 Task: Find connections with filter location Hornchurch with filter topic #Healthwith filter profile language Potuguese with filter current company Edureka with filter school SunBeam Institute of Information Technology, Pune-Karad with filter industry Janitorial Services with filter service category Family Law with filter keywords title Sales Representative
Action: Mouse moved to (179, 289)
Screenshot: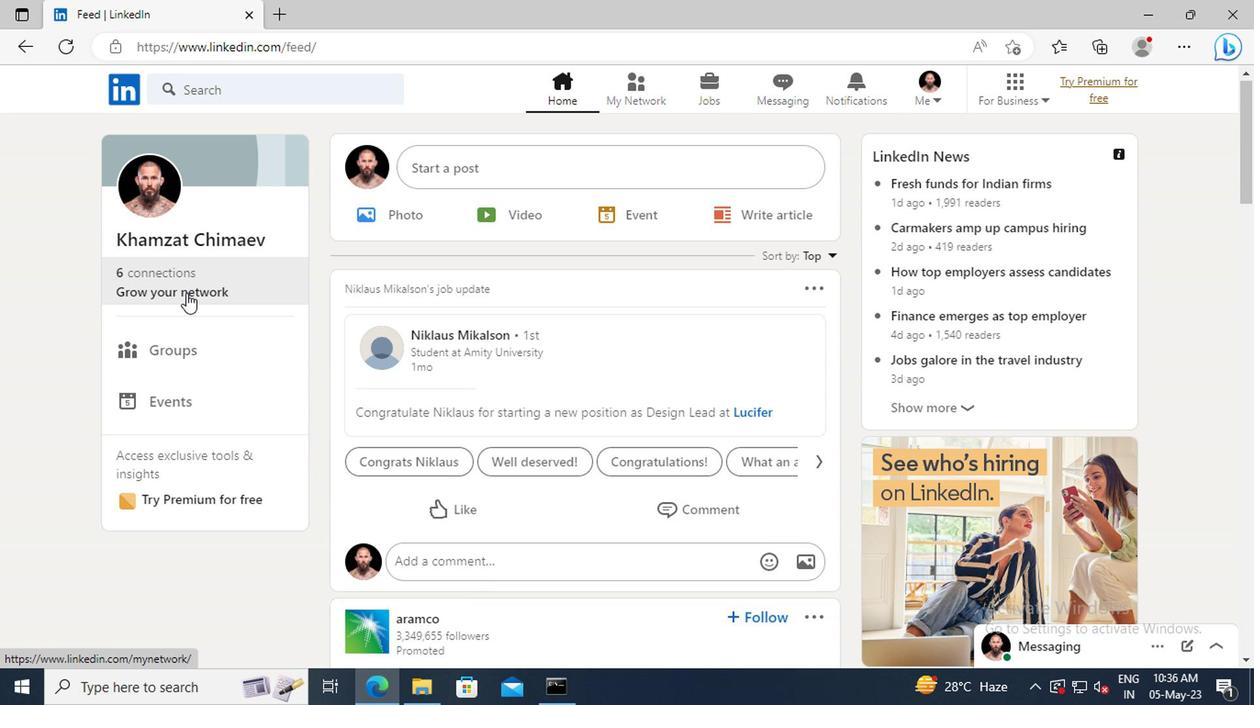 
Action: Mouse pressed left at (179, 289)
Screenshot: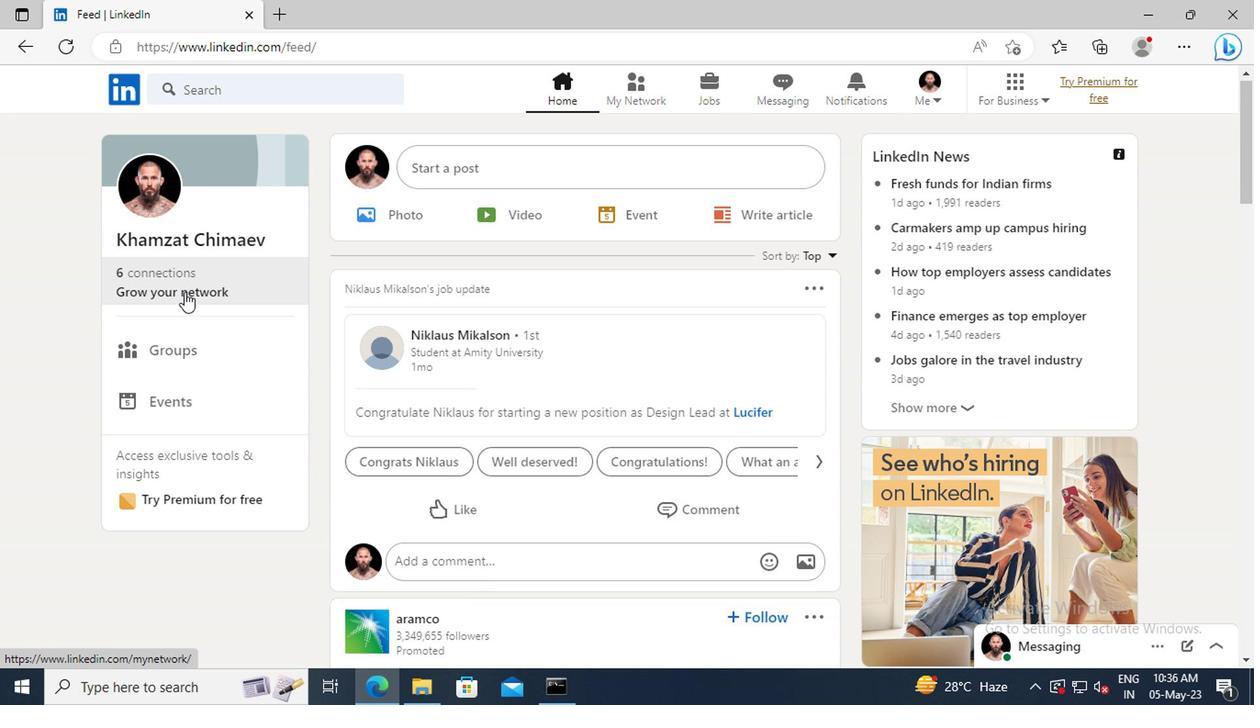 
Action: Mouse moved to (195, 200)
Screenshot: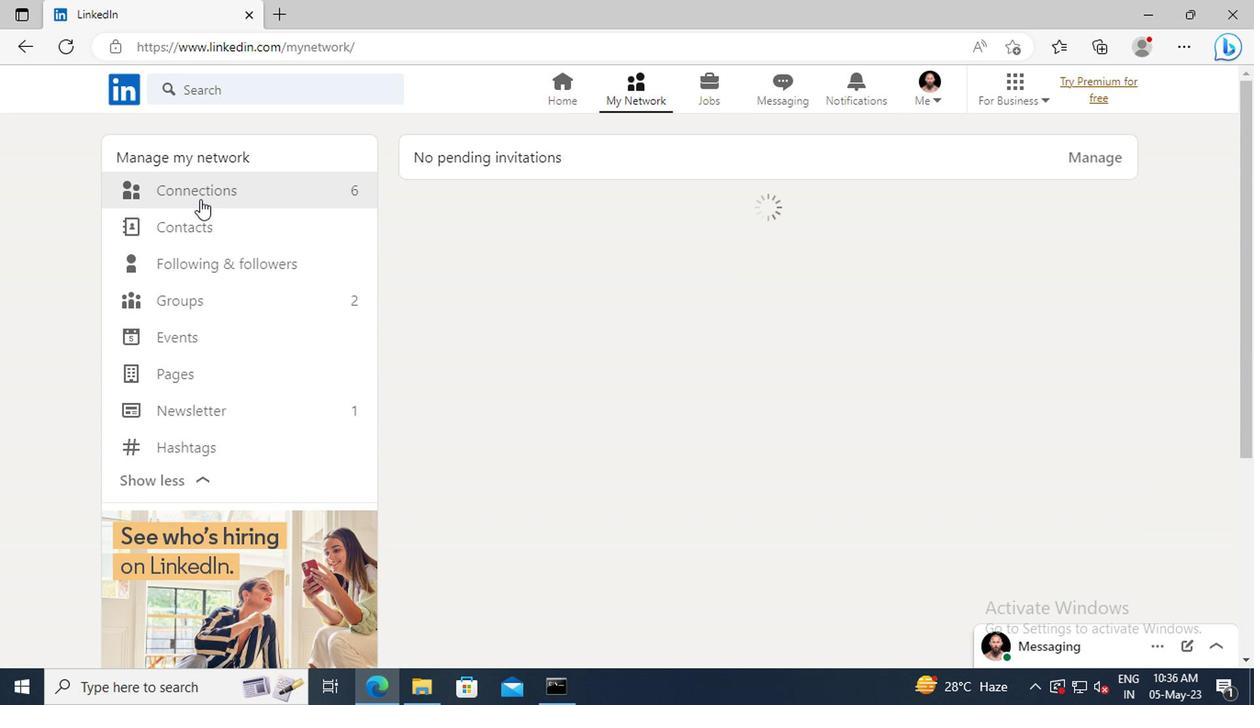 
Action: Mouse pressed left at (195, 200)
Screenshot: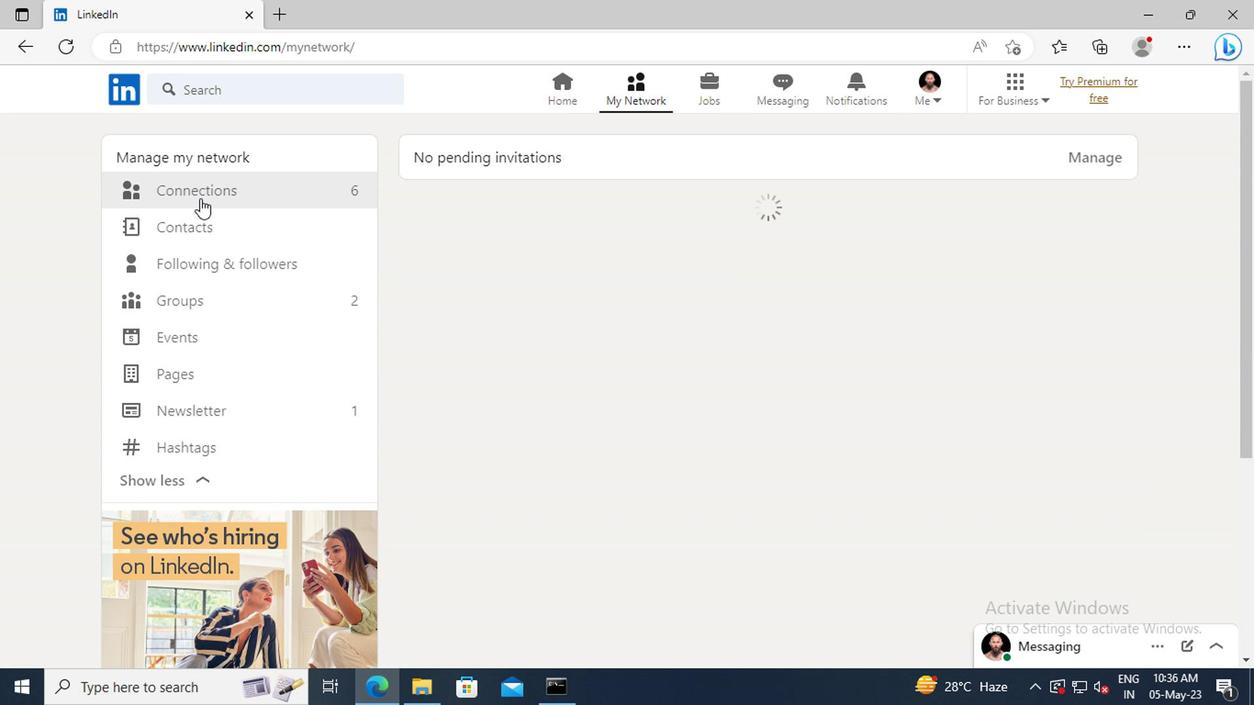 
Action: Mouse moved to (766, 197)
Screenshot: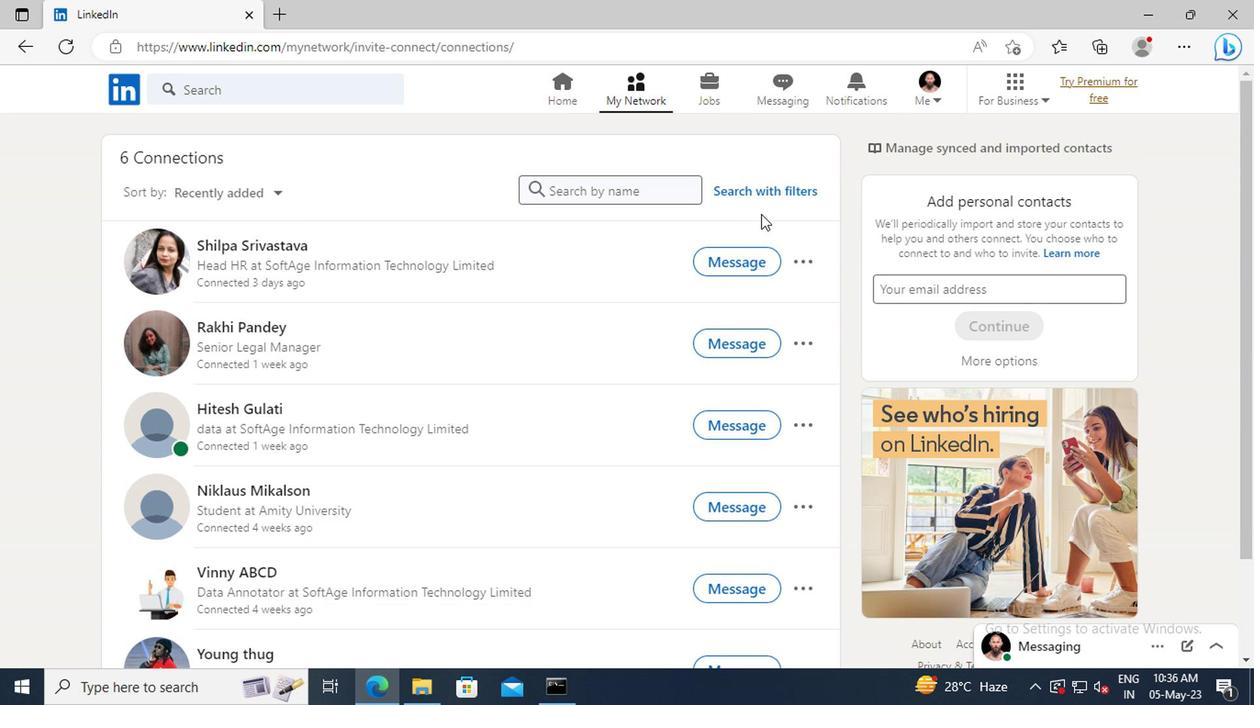 
Action: Mouse pressed left at (766, 197)
Screenshot: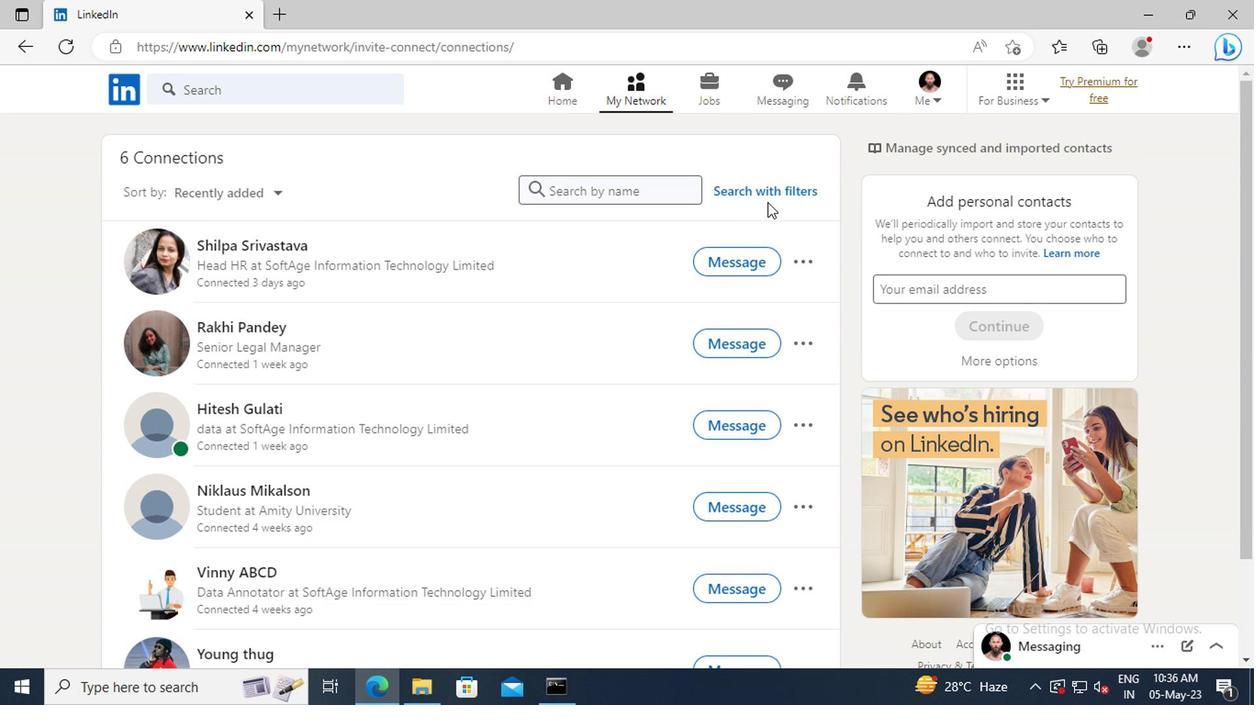 
Action: Mouse moved to (698, 145)
Screenshot: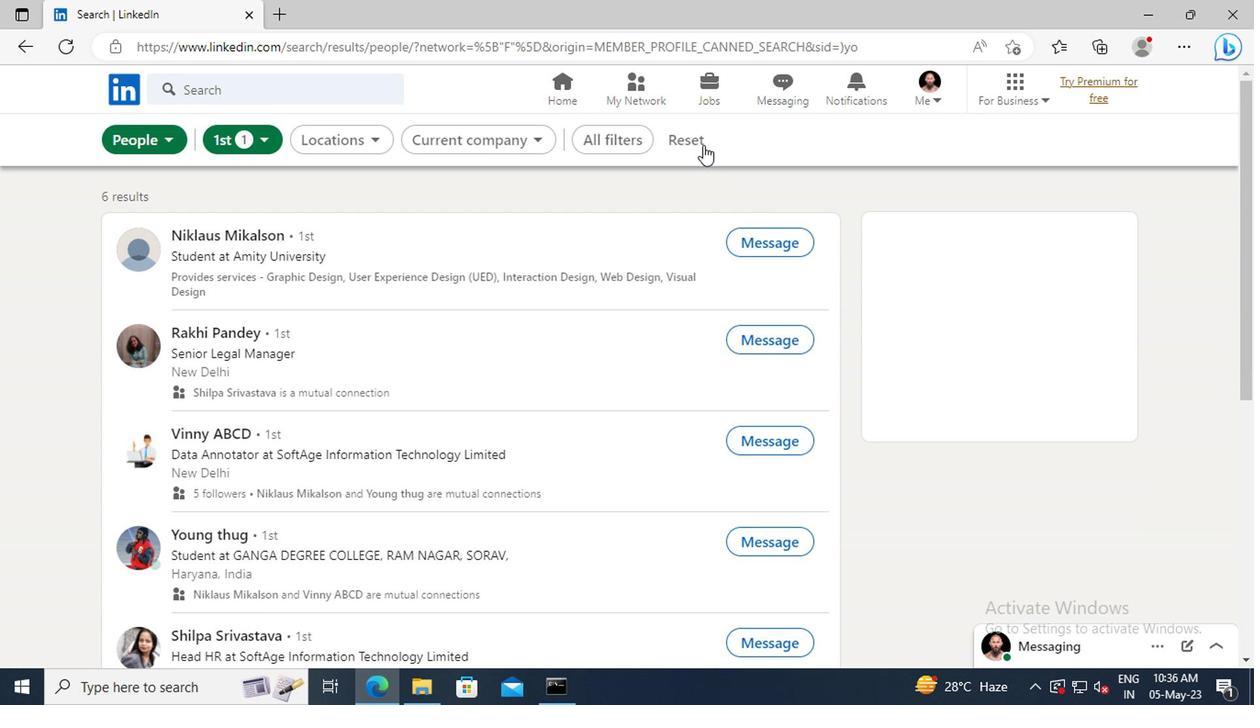 
Action: Mouse pressed left at (698, 145)
Screenshot: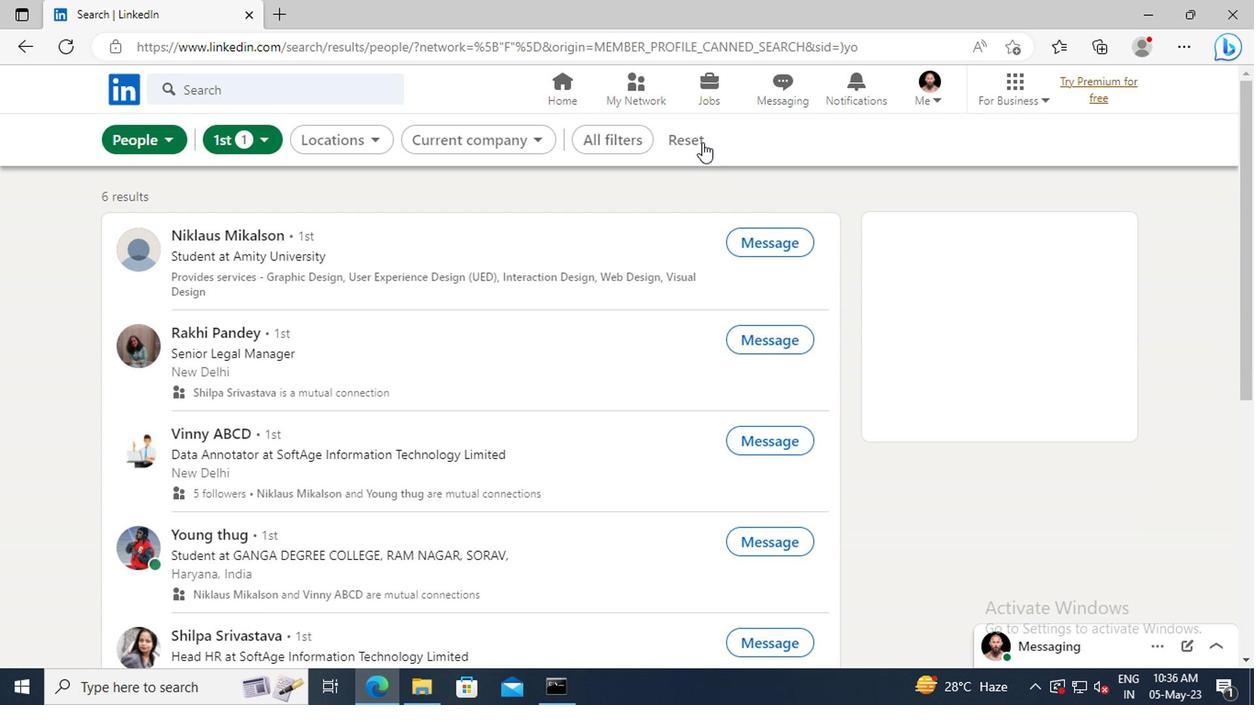
Action: Mouse moved to (676, 145)
Screenshot: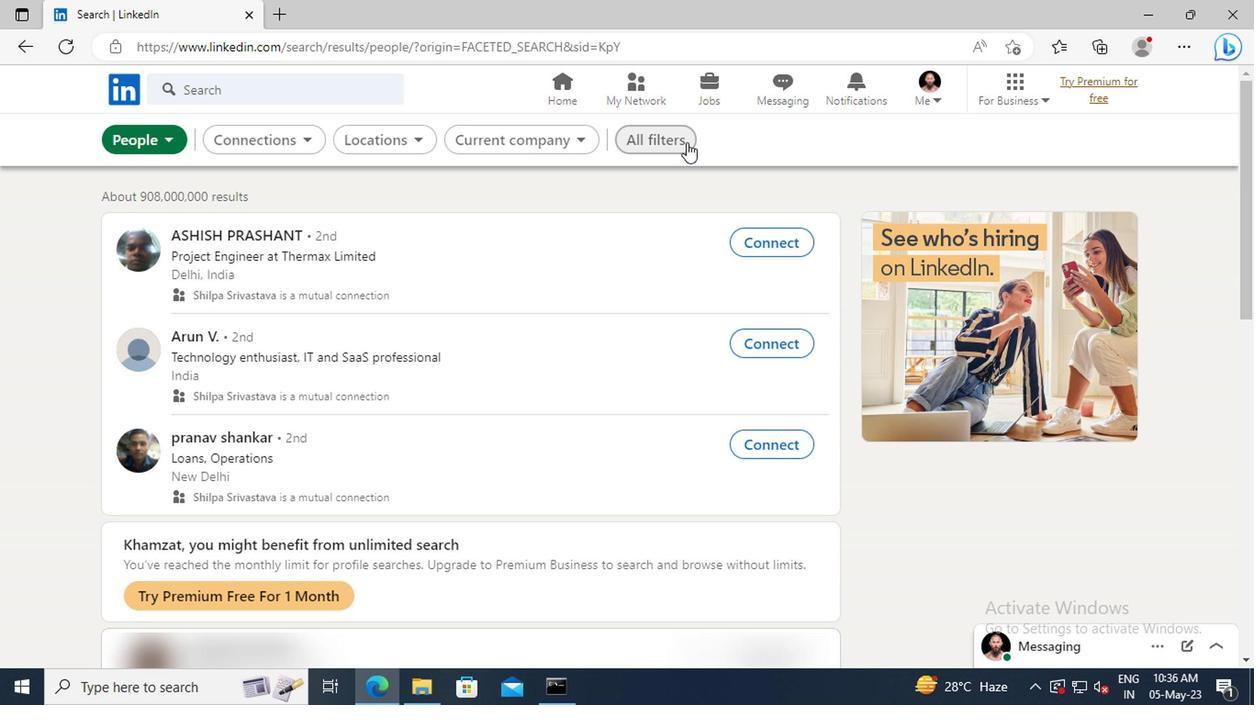 
Action: Mouse pressed left at (676, 145)
Screenshot: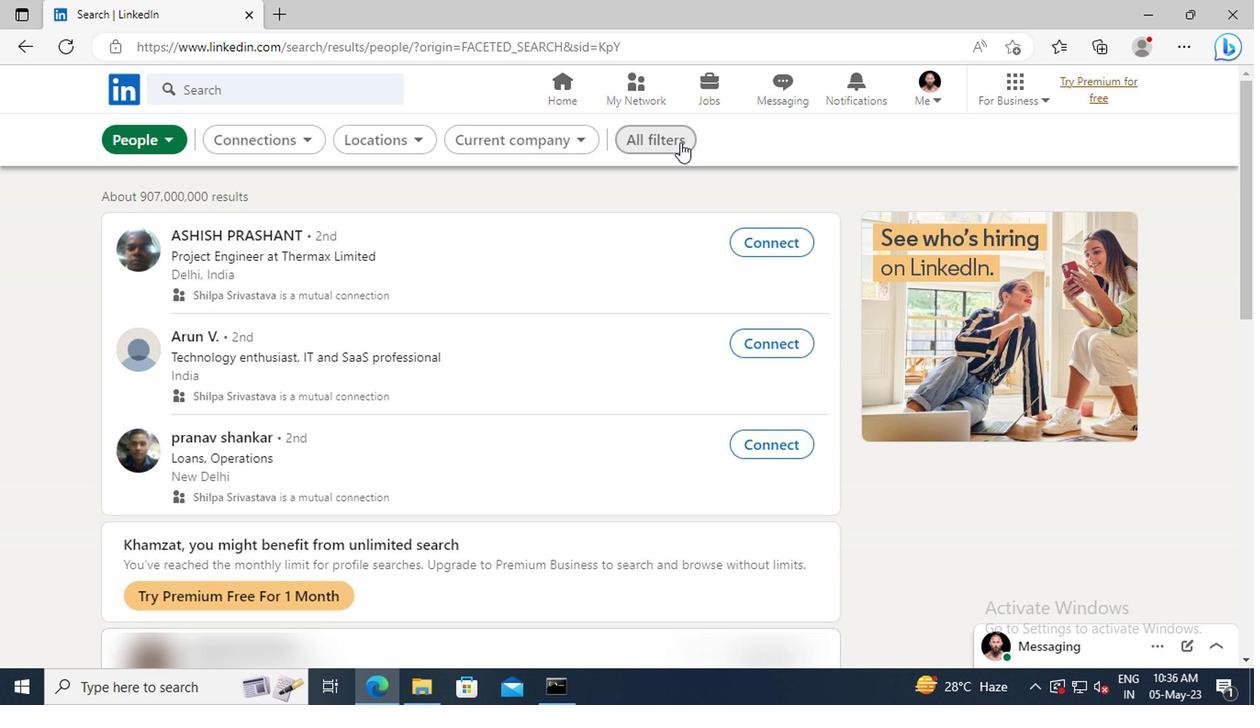 
Action: Mouse moved to (1026, 374)
Screenshot: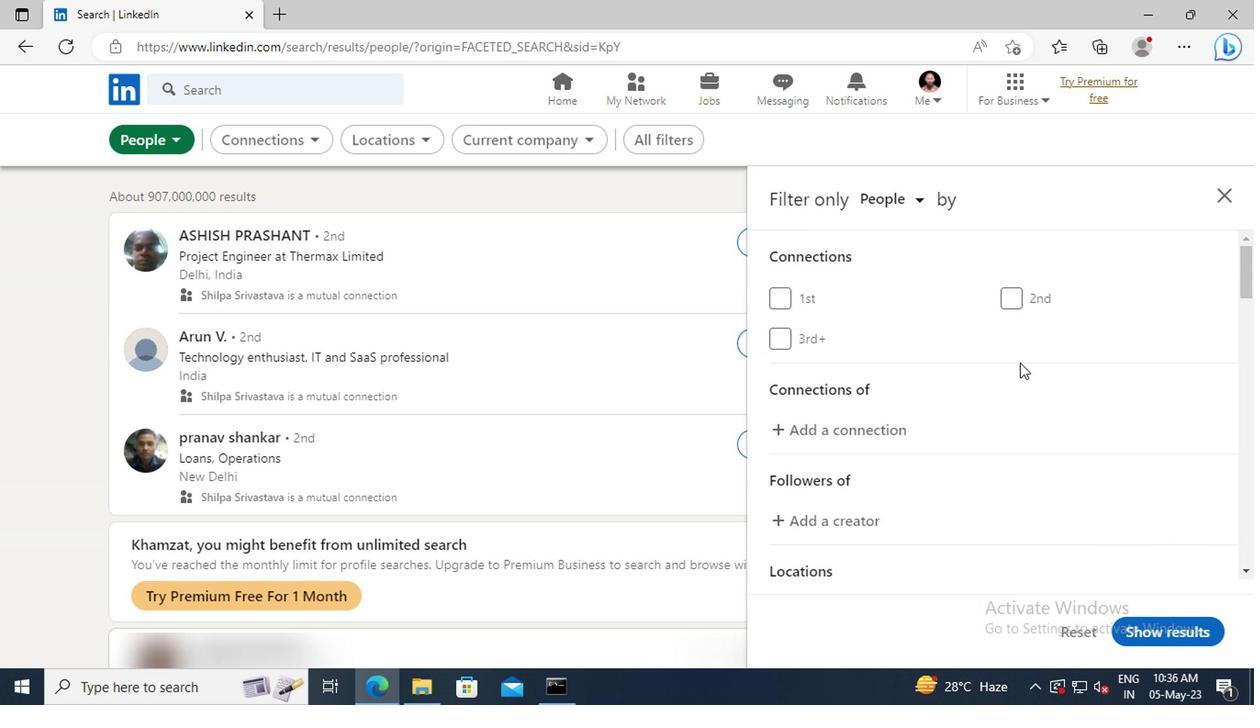 
Action: Mouse scrolled (1026, 373) with delta (0, 0)
Screenshot: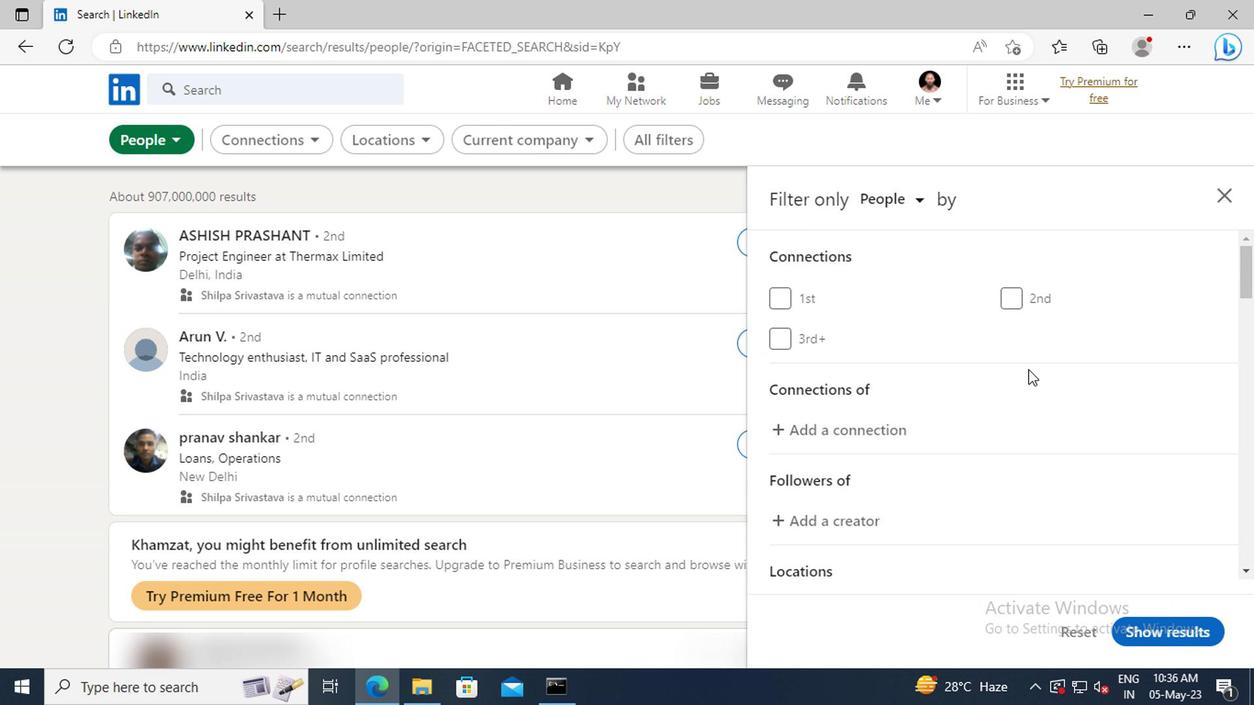 
Action: Mouse scrolled (1026, 373) with delta (0, 0)
Screenshot: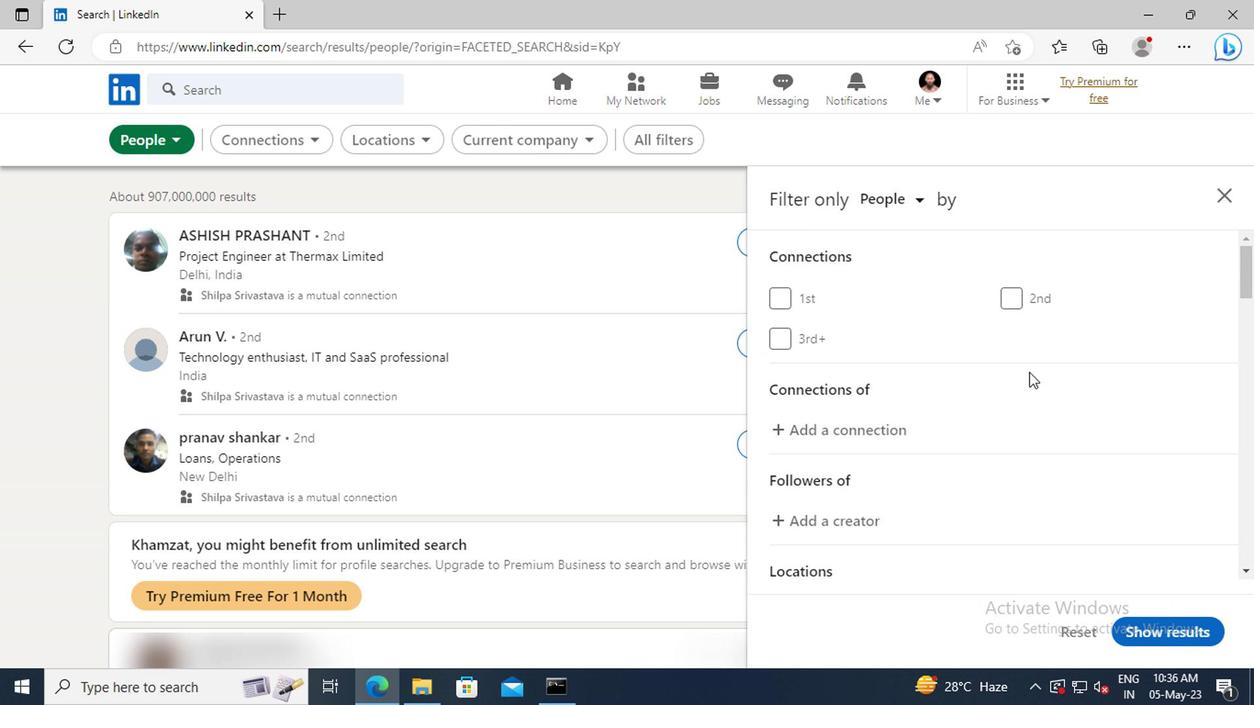 
Action: Mouse scrolled (1026, 373) with delta (0, 0)
Screenshot: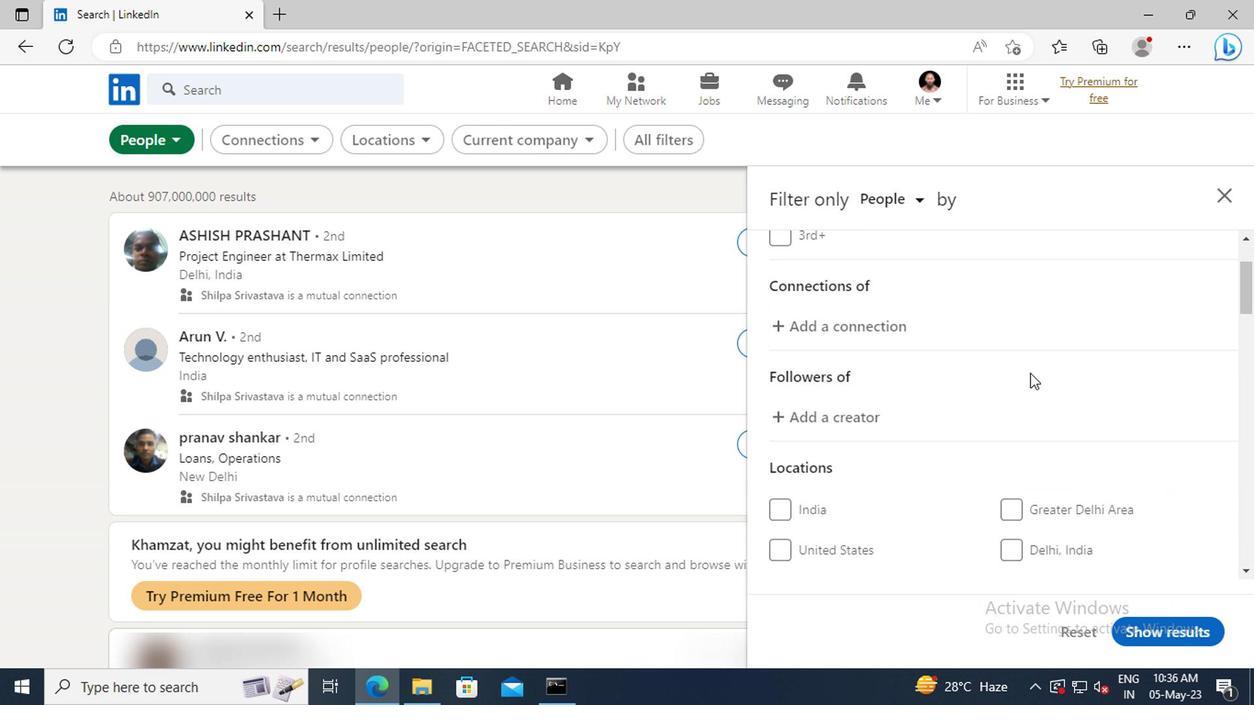 
Action: Mouse scrolled (1026, 373) with delta (0, 0)
Screenshot: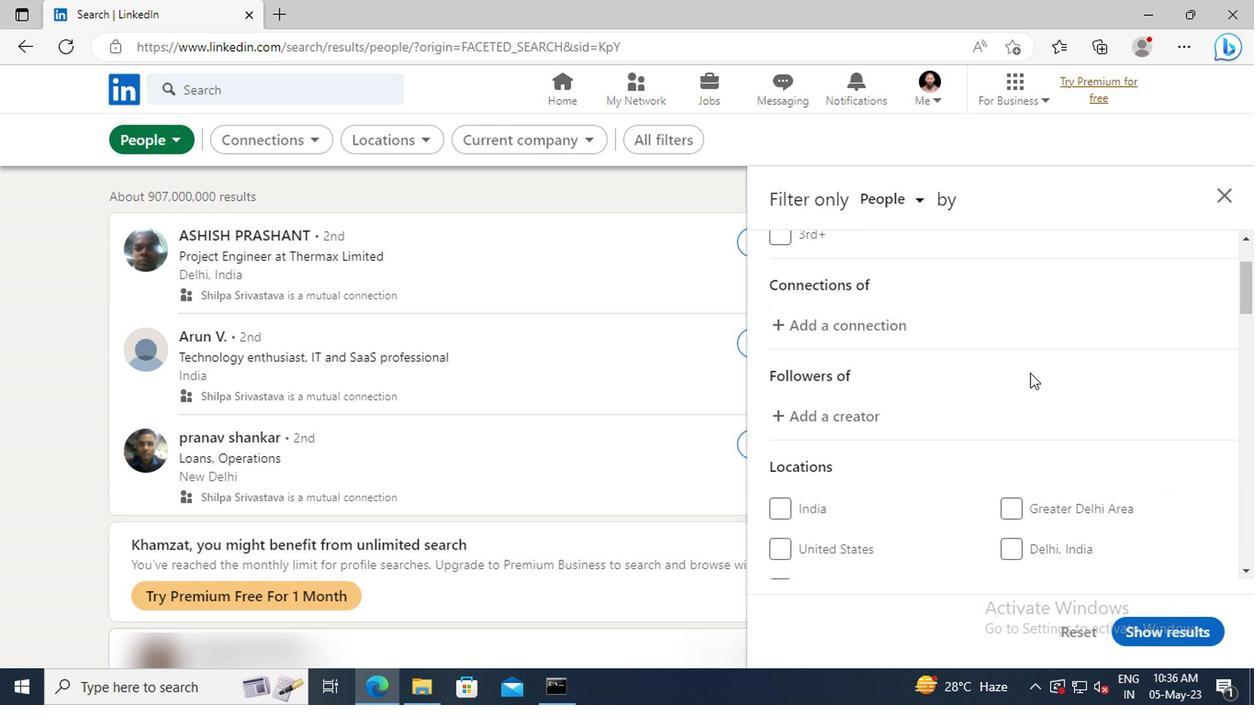 
Action: Mouse scrolled (1026, 373) with delta (0, 0)
Screenshot: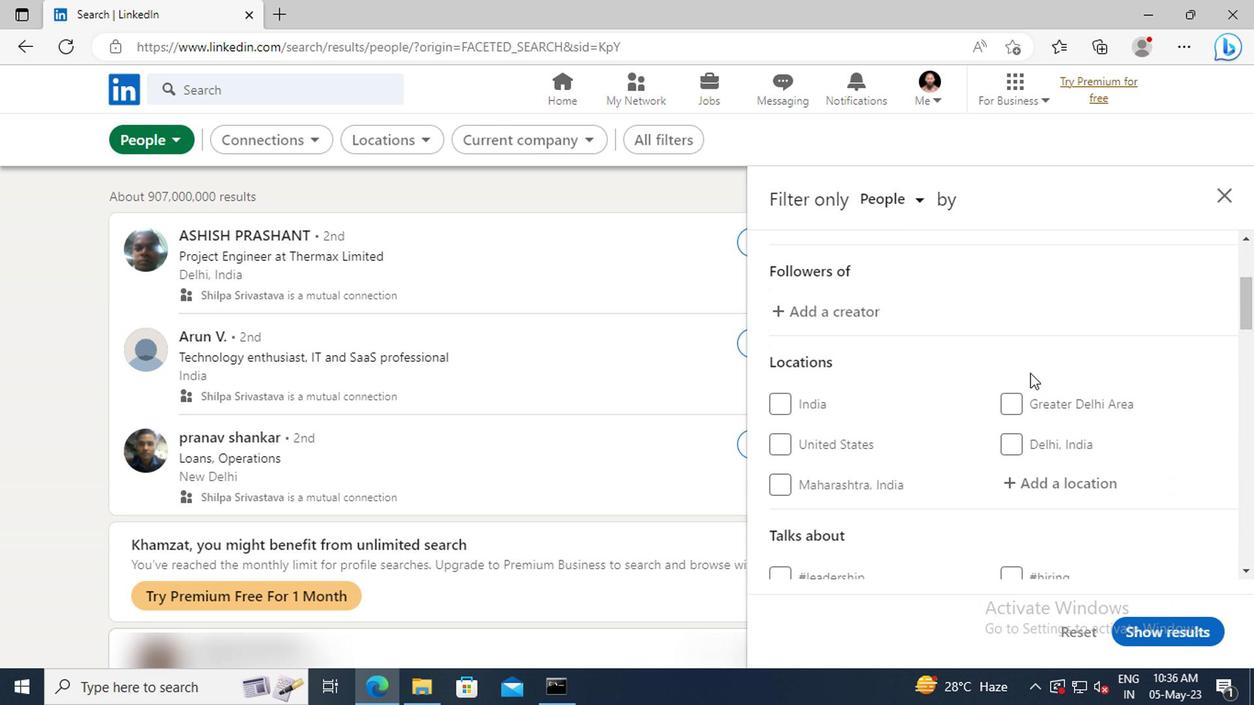 
Action: Mouse scrolled (1026, 373) with delta (0, 0)
Screenshot: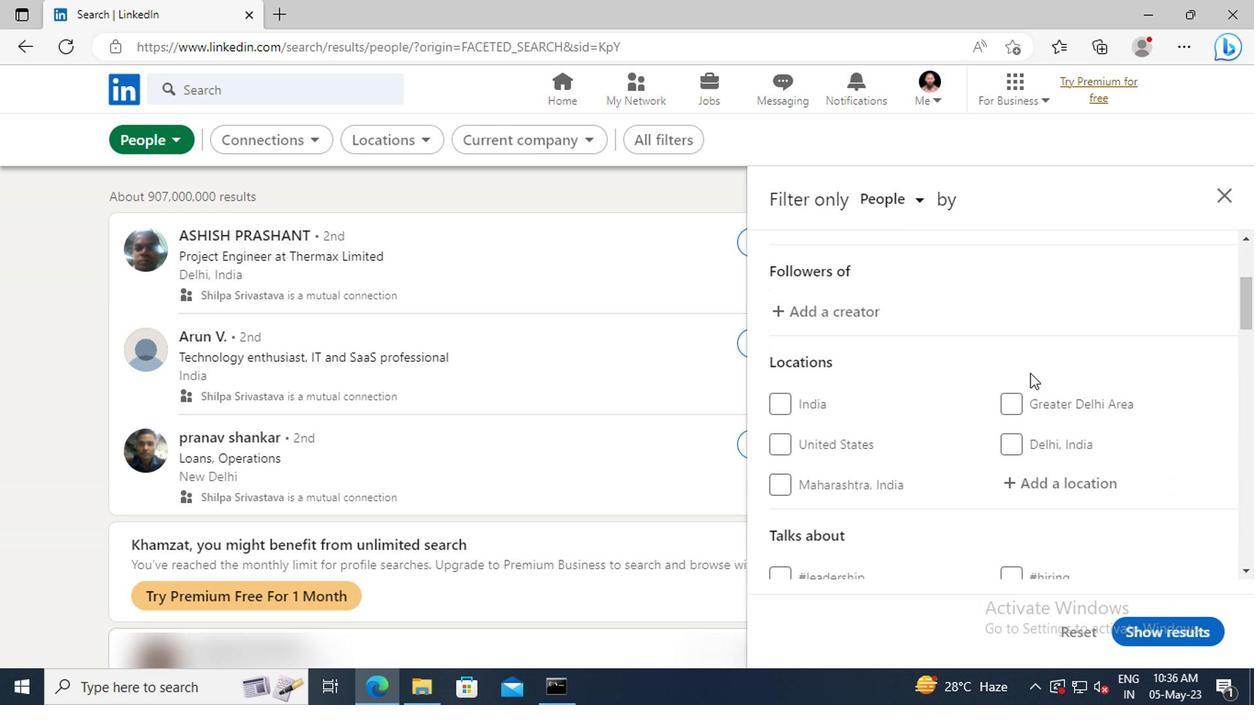 
Action: Mouse moved to (1029, 382)
Screenshot: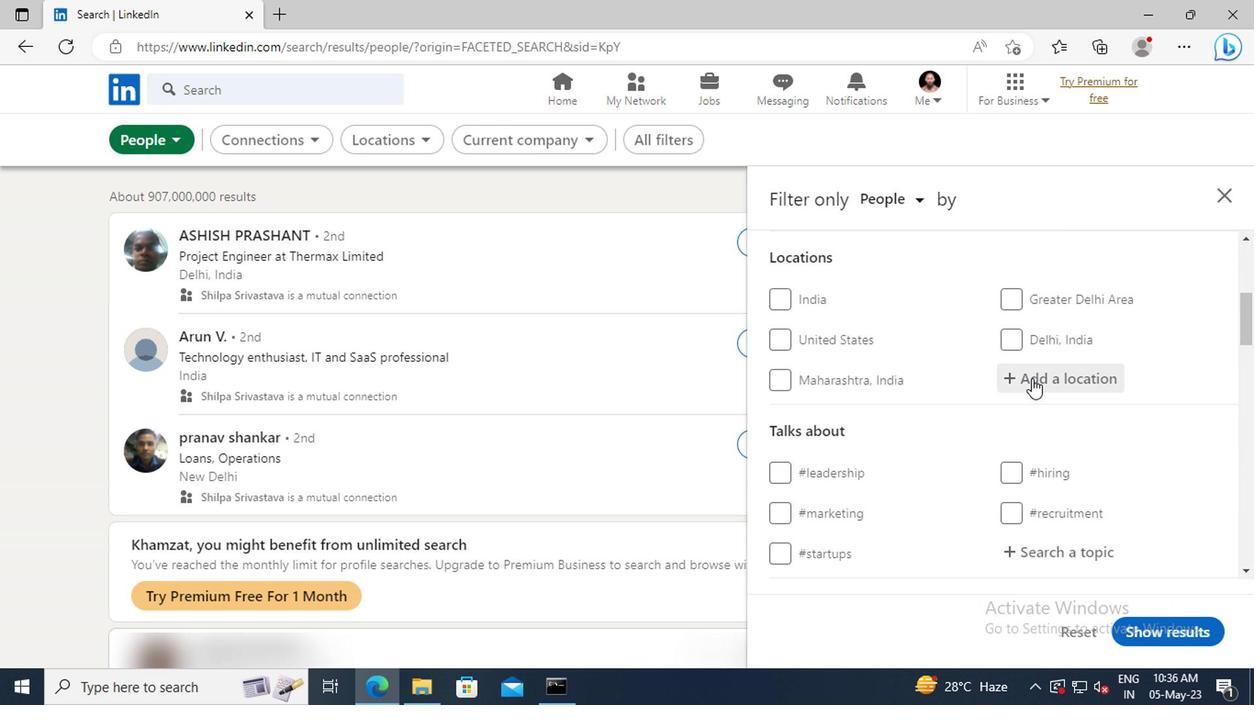
Action: Mouse pressed left at (1029, 382)
Screenshot: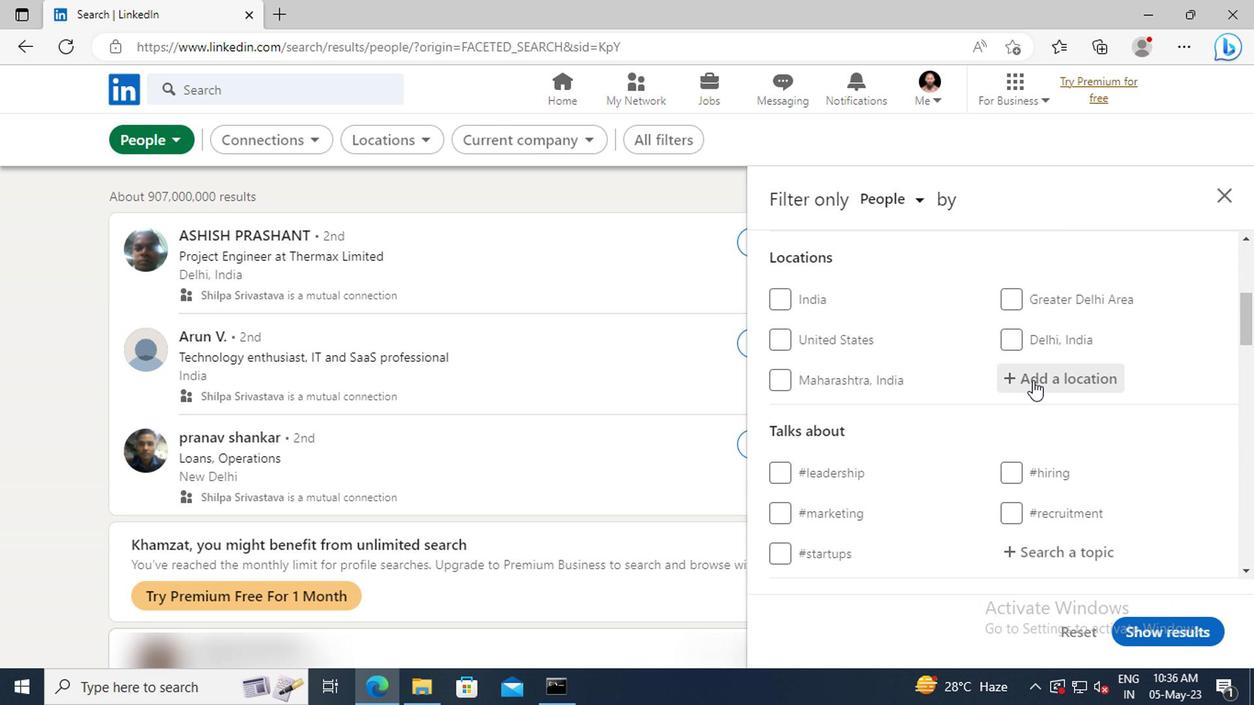 
Action: Key pressed <Key.shift>HORNCHURCH<Key.enter>
Screenshot: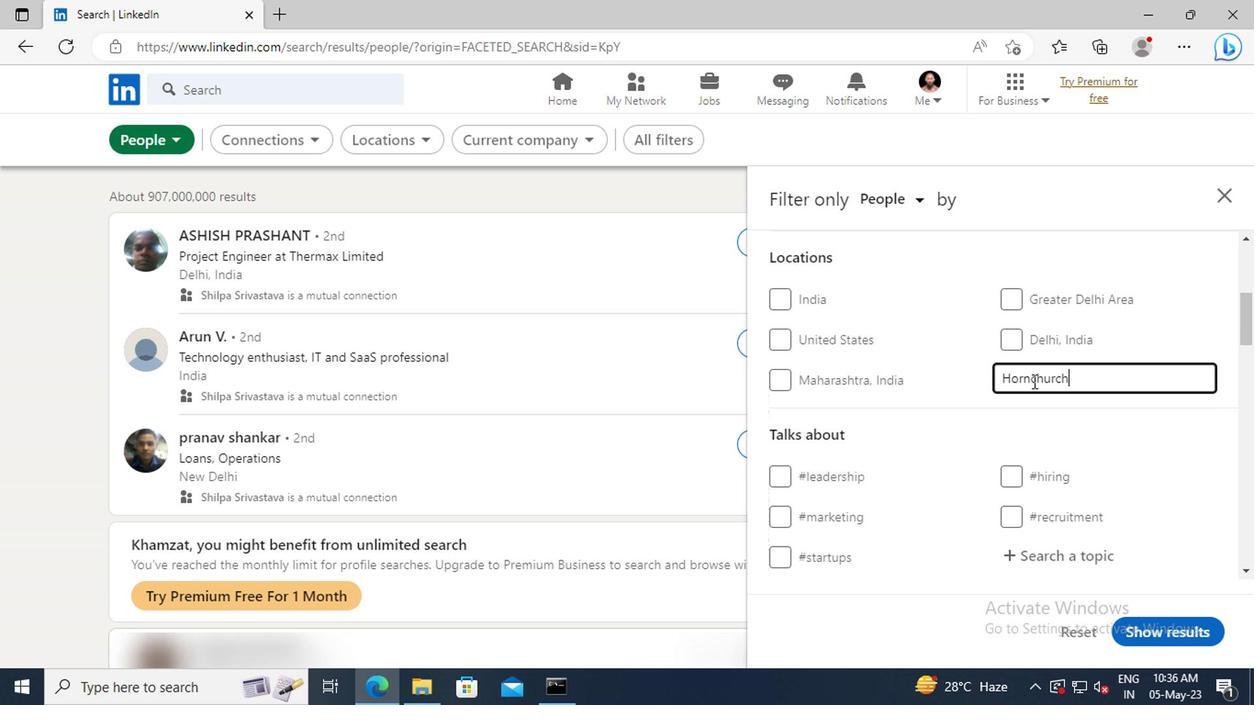 
Action: Mouse scrolled (1029, 381) with delta (0, -1)
Screenshot: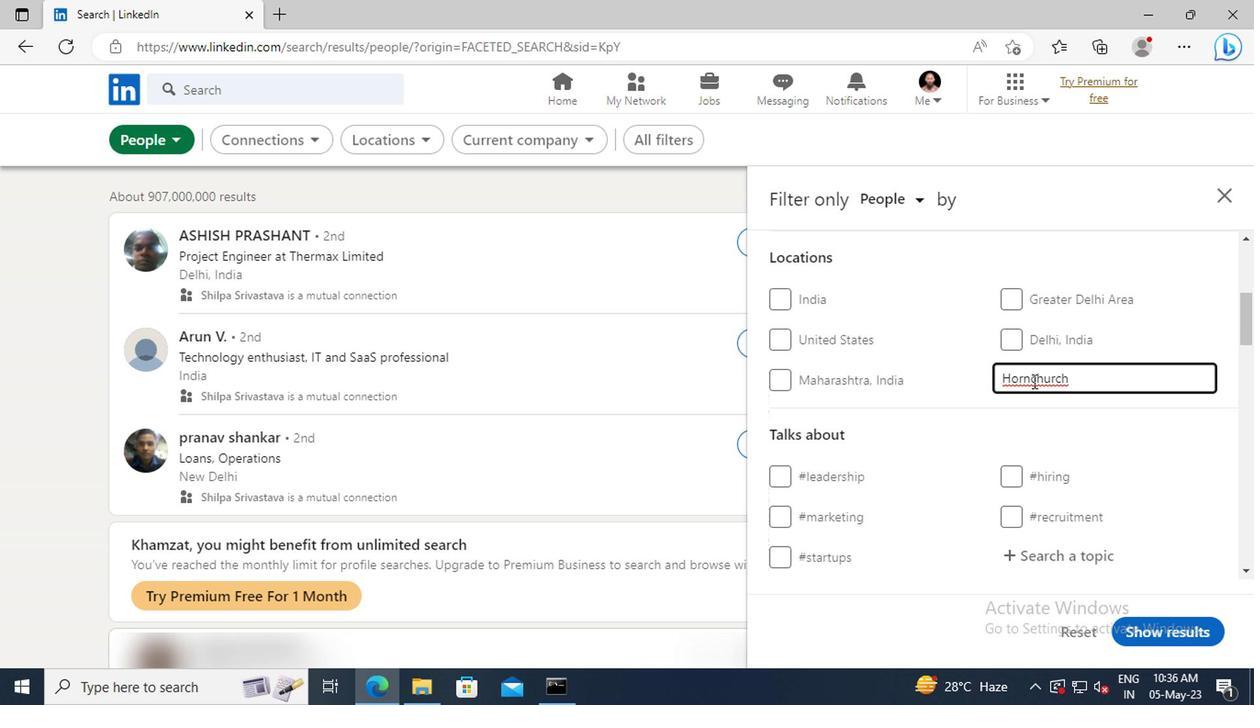 
Action: Mouse scrolled (1029, 381) with delta (0, -1)
Screenshot: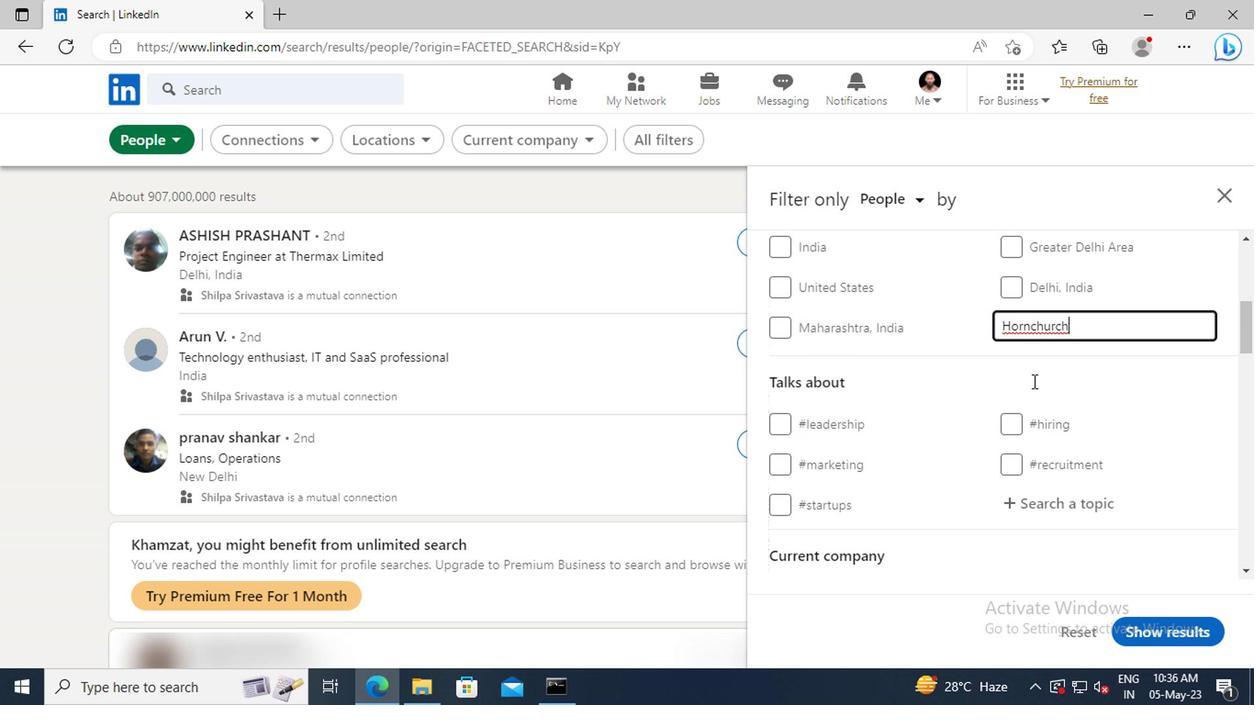 
Action: Mouse scrolled (1029, 381) with delta (0, -1)
Screenshot: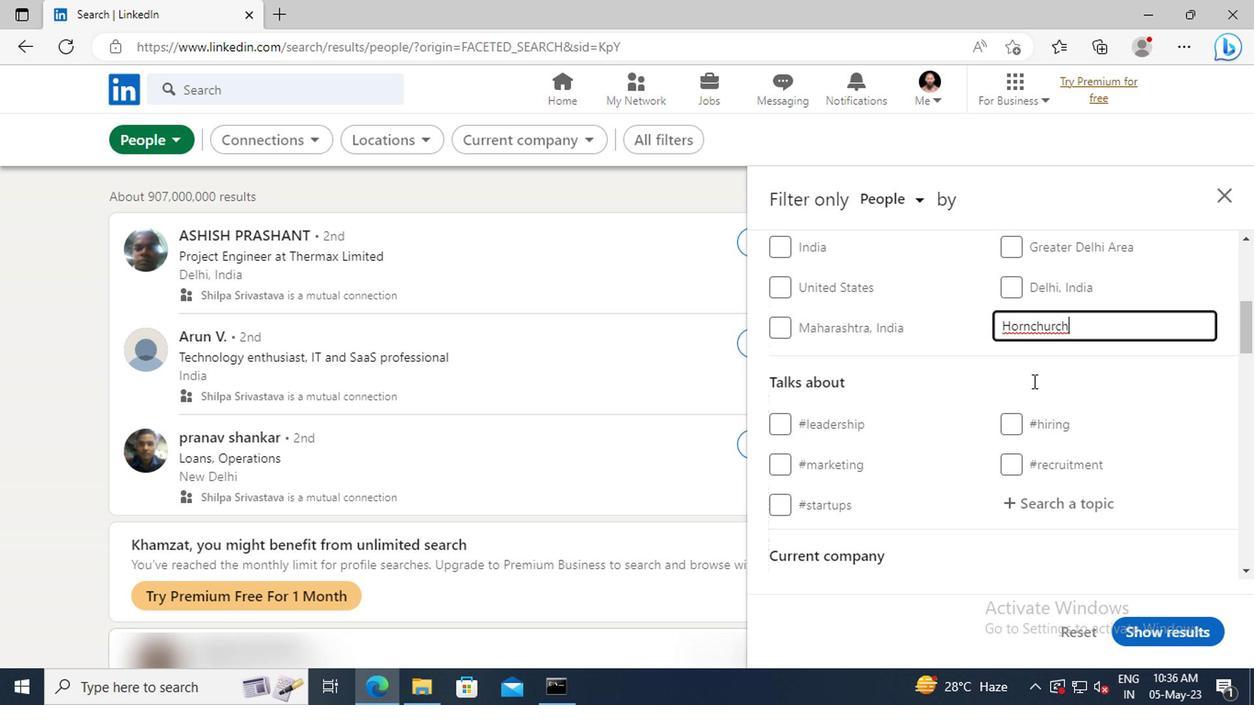 
Action: Mouse moved to (1033, 397)
Screenshot: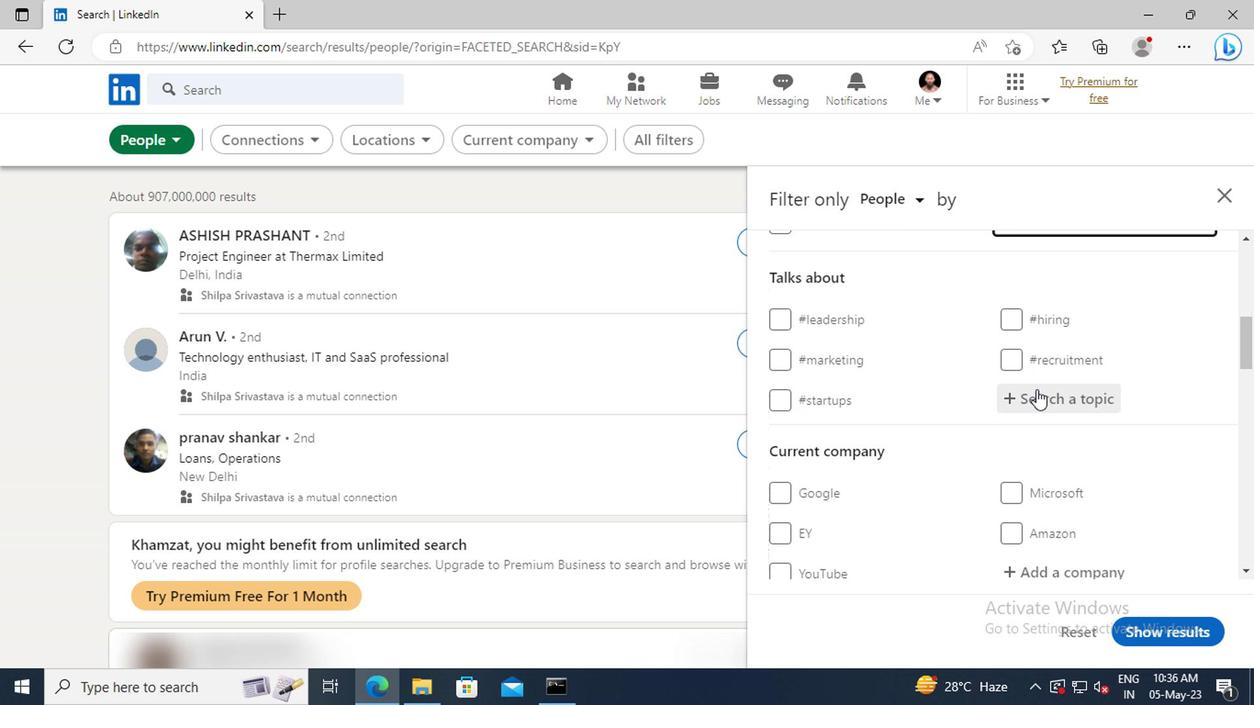 
Action: Mouse pressed left at (1033, 397)
Screenshot: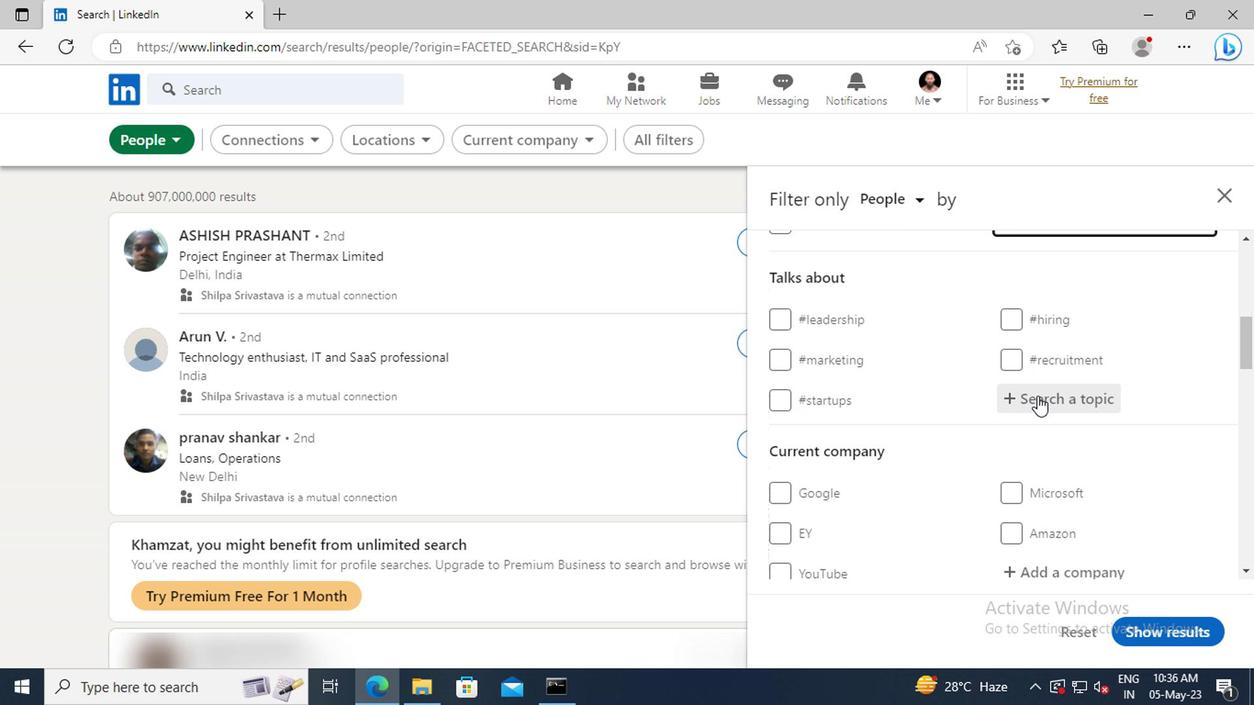 
Action: Mouse moved to (1033, 397)
Screenshot: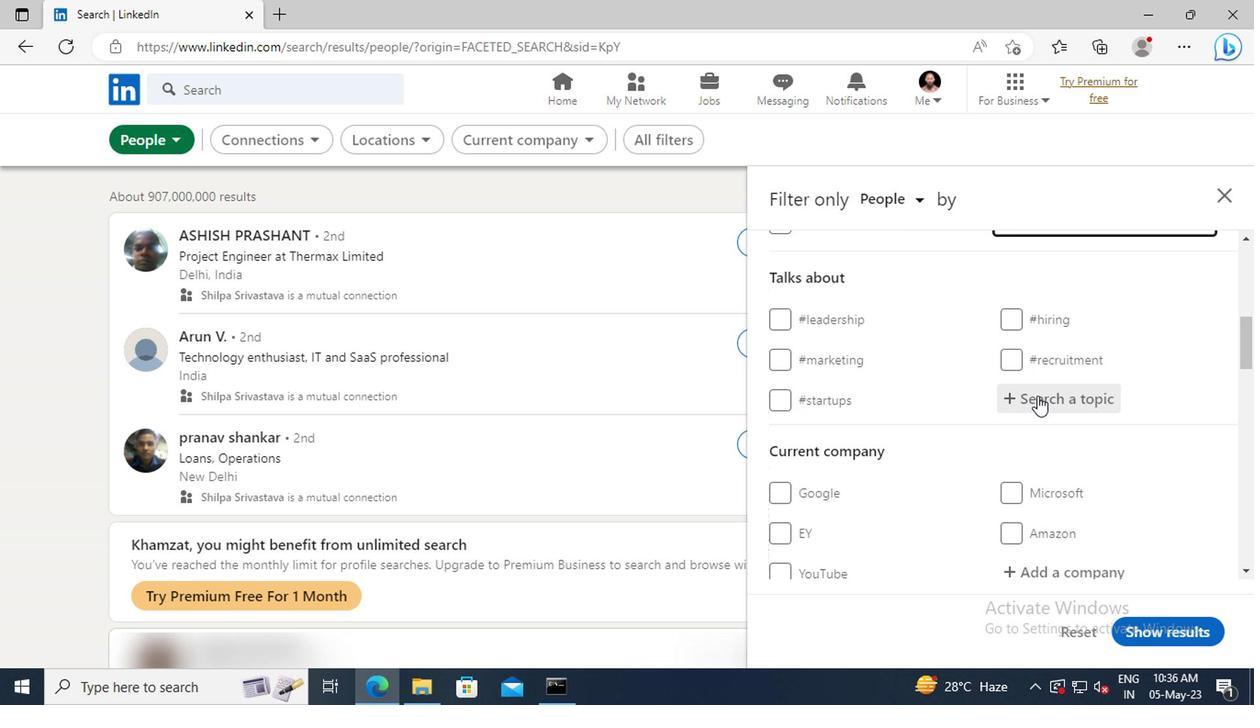 
Action: Key pressed <Key.shift>HEAL
Screenshot: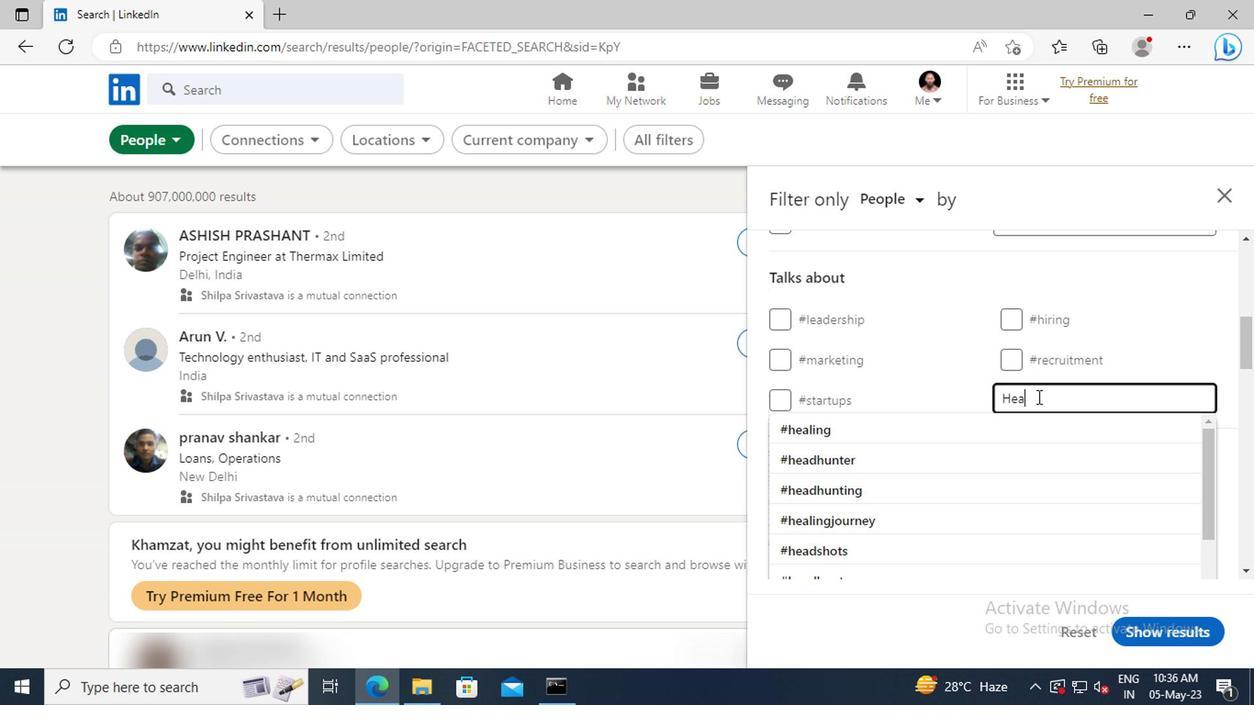 
Action: Mouse moved to (1037, 450)
Screenshot: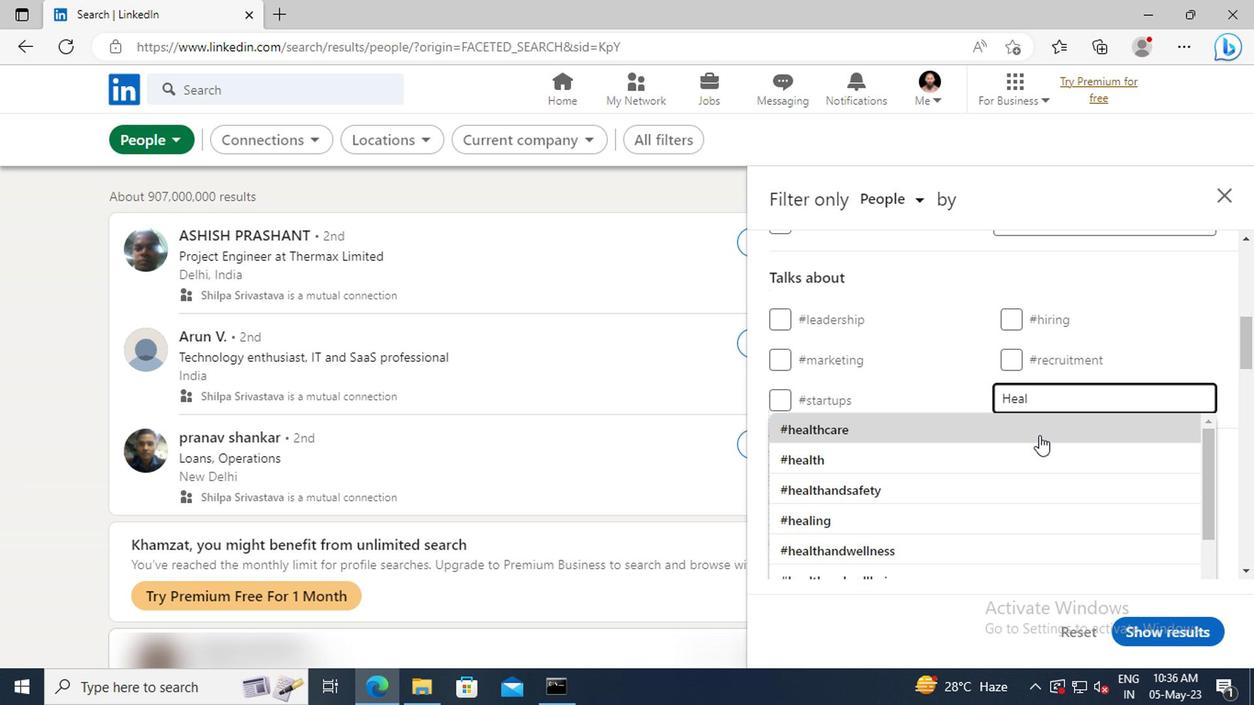 
Action: Mouse pressed left at (1037, 450)
Screenshot: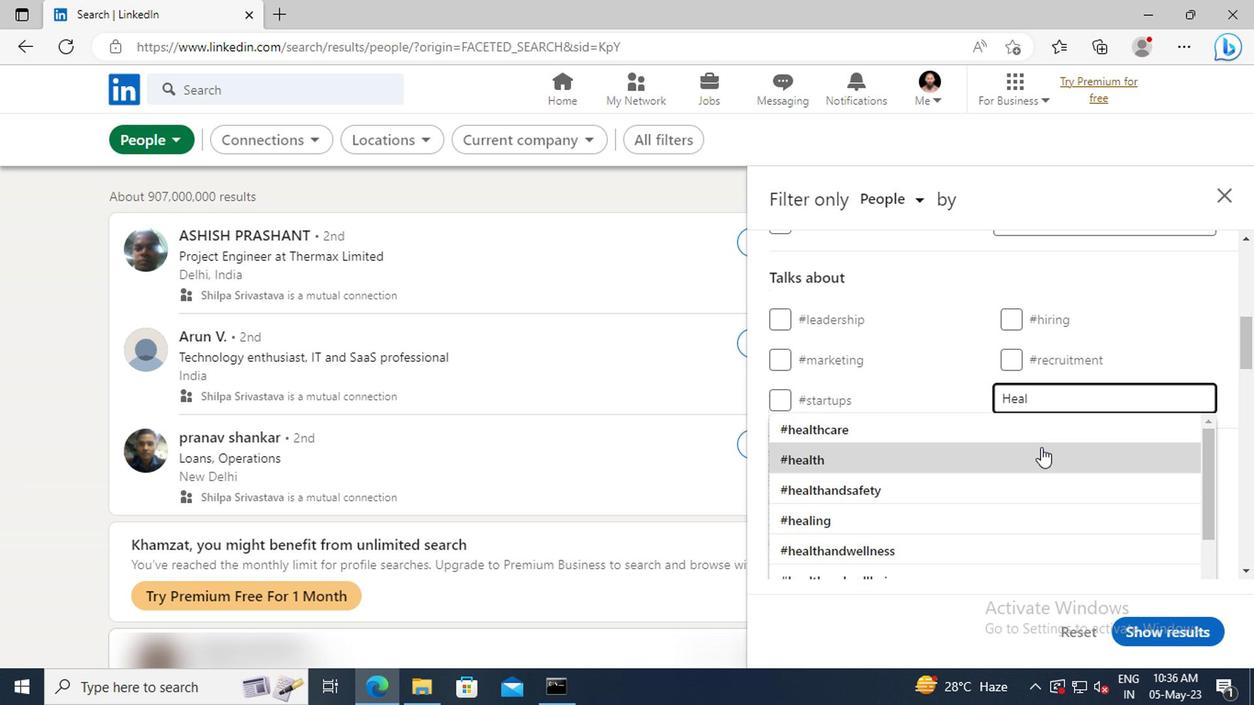 
Action: Mouse scrolled (1037, 449) with delta (0, 0)
Screenshot: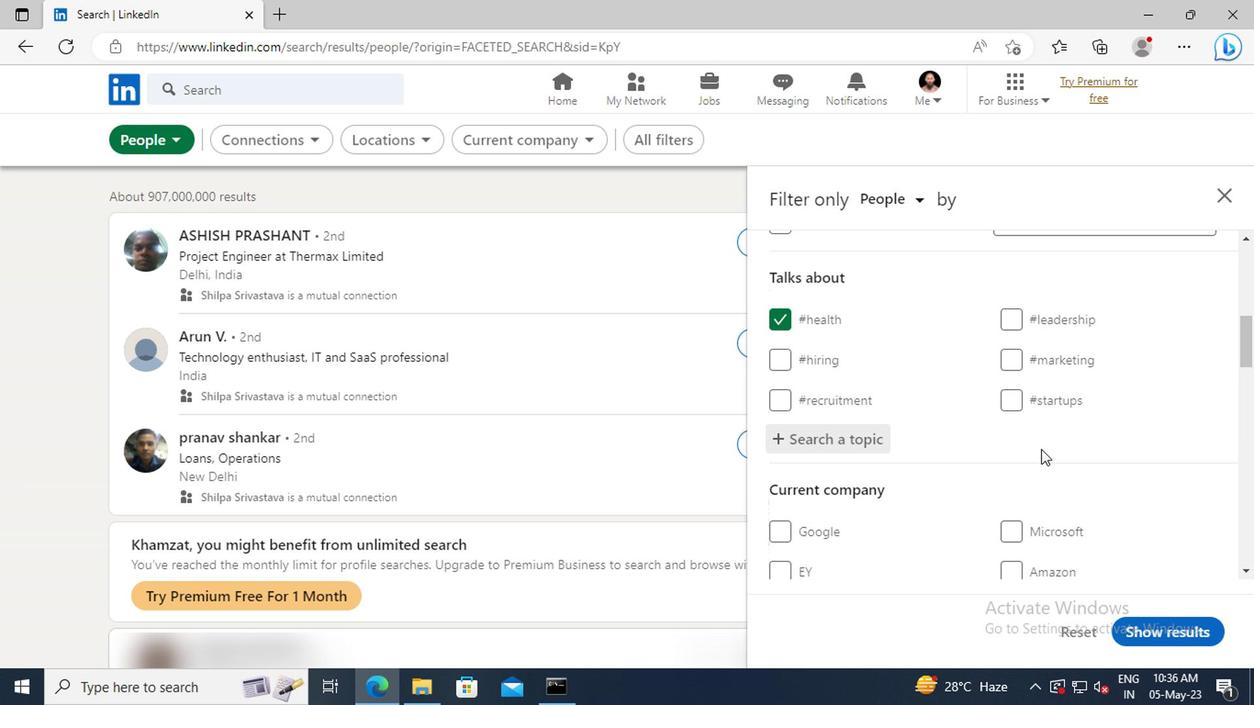 
Action: Mouse scrolled (1037, 449) with delta (0, 0)
Screenshot: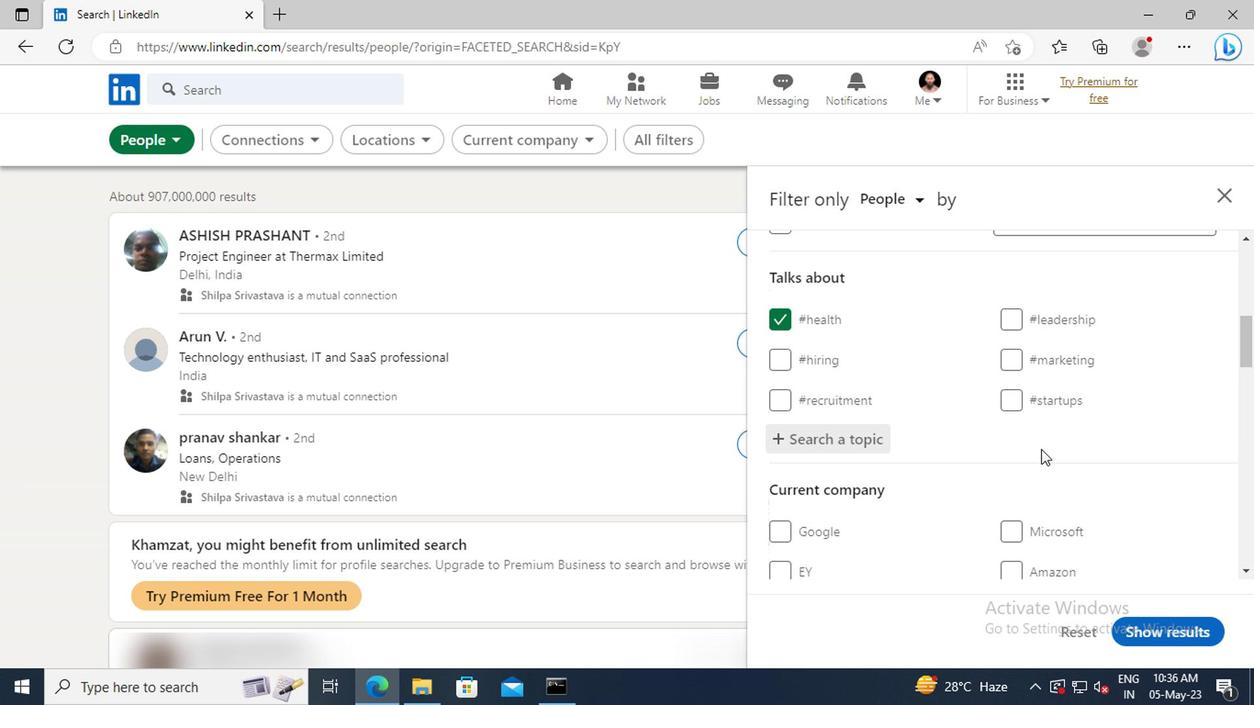 
Action: Mouse scrolled (1037, 449) with delta (0, 0)
Screenshot: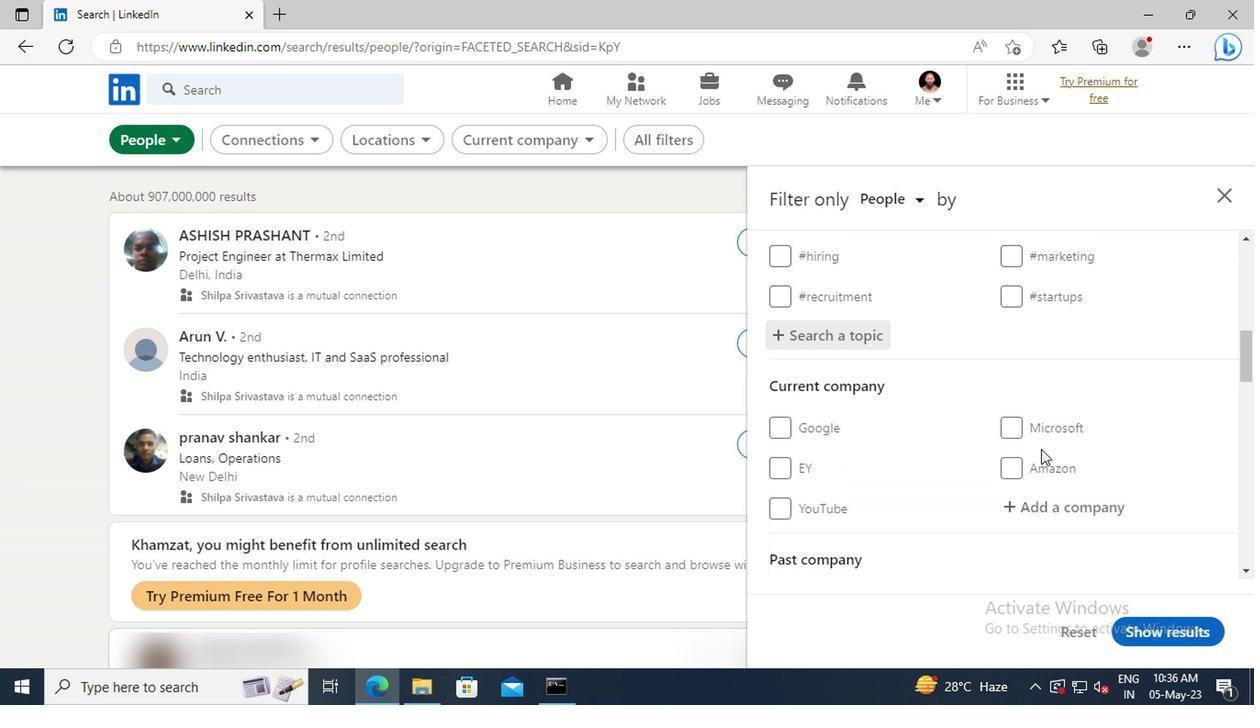 
Action: Mouse scrolled (1037, 449) with delta (0, 0)
Screenshot: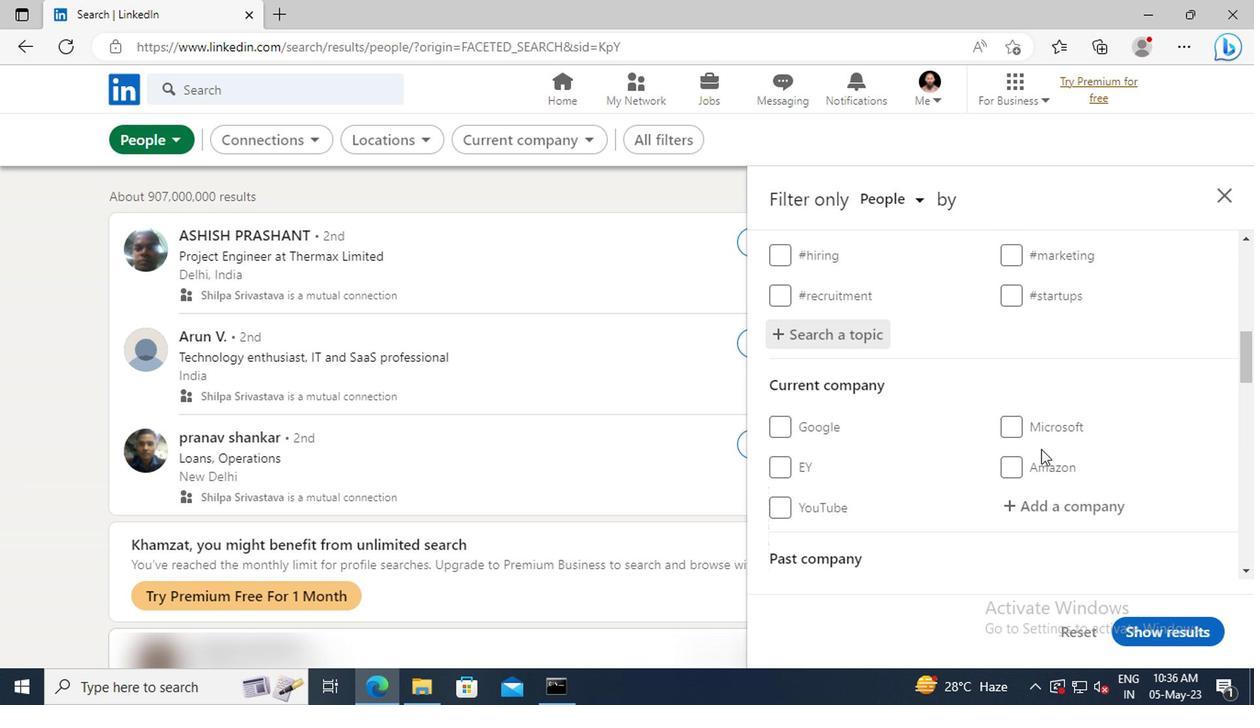 
Action: Mouse scrolled (1037, 449) with delta (0, 0)
Screenshot: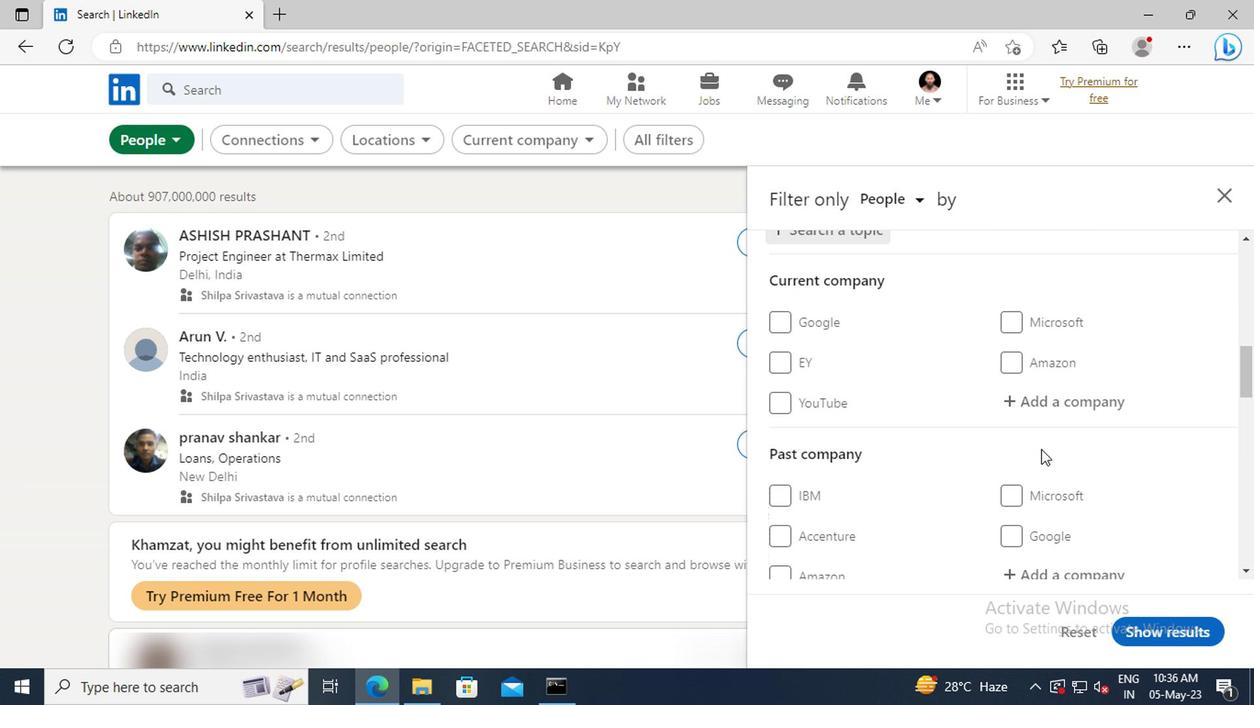 
Action: Mouse scrolled (1037, 449) with delta (0, 0)
Screenshot: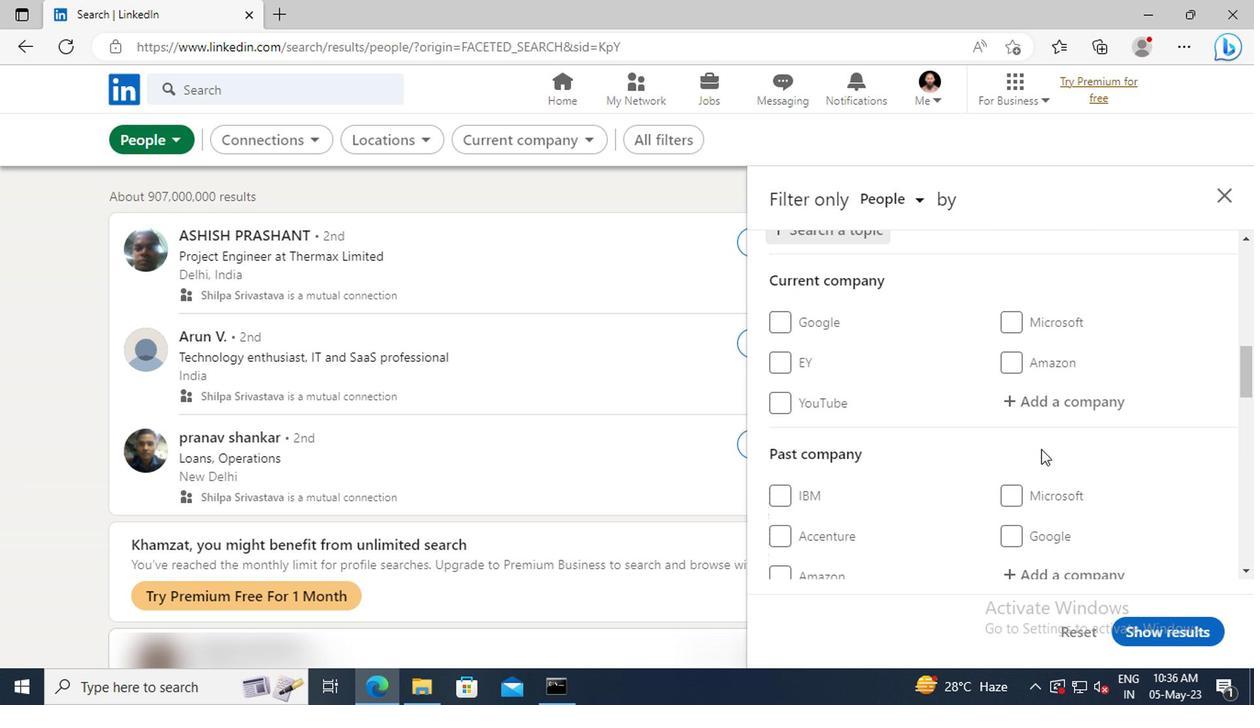 
Action: Mouse scrolled (1037, 449) with delta (0, 0)
Screenshot: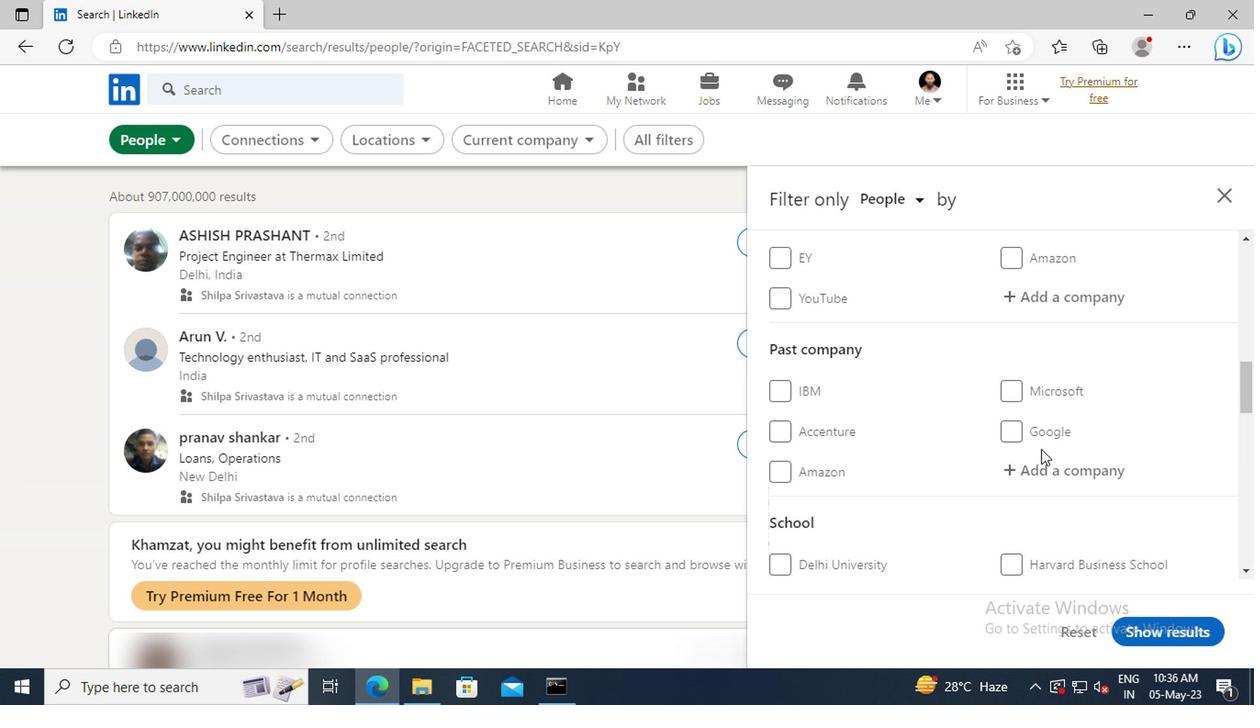 
Action: Mouse scrolled (1037, 449) with delta (0, 0)
Screenshot: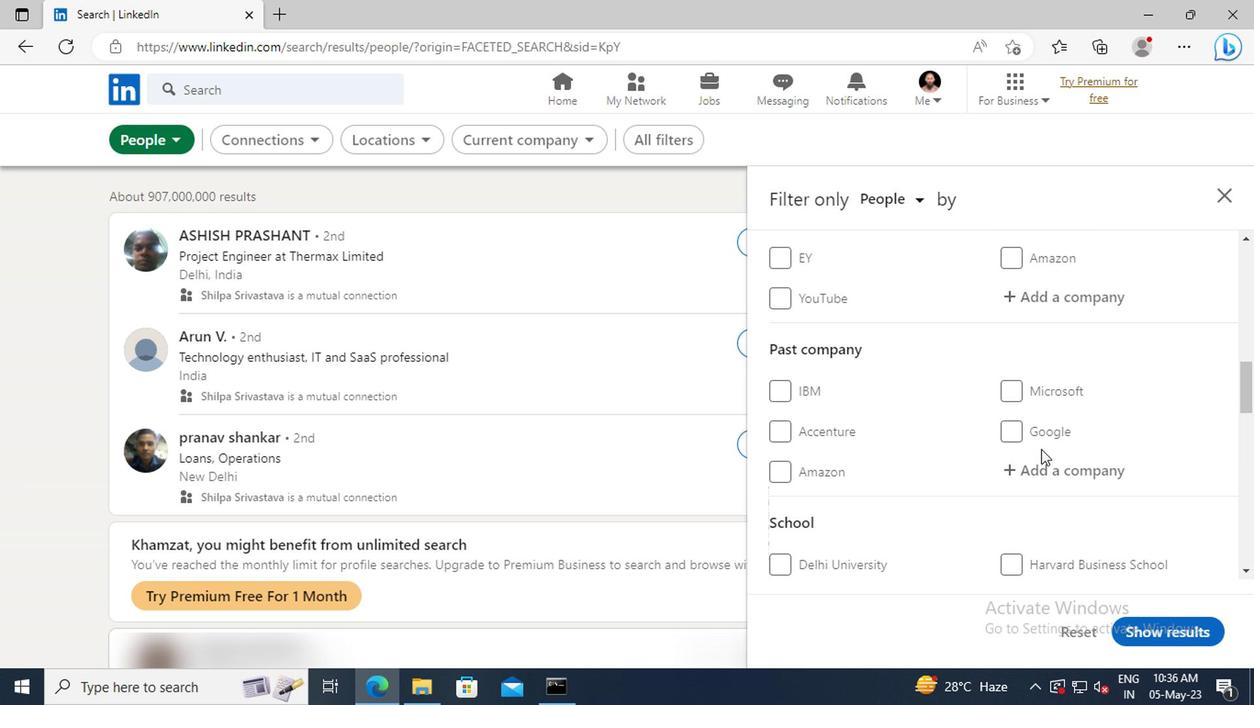 
Action: Mouse scrolled (1037, 449) with delta (0, 0)
Screenshot: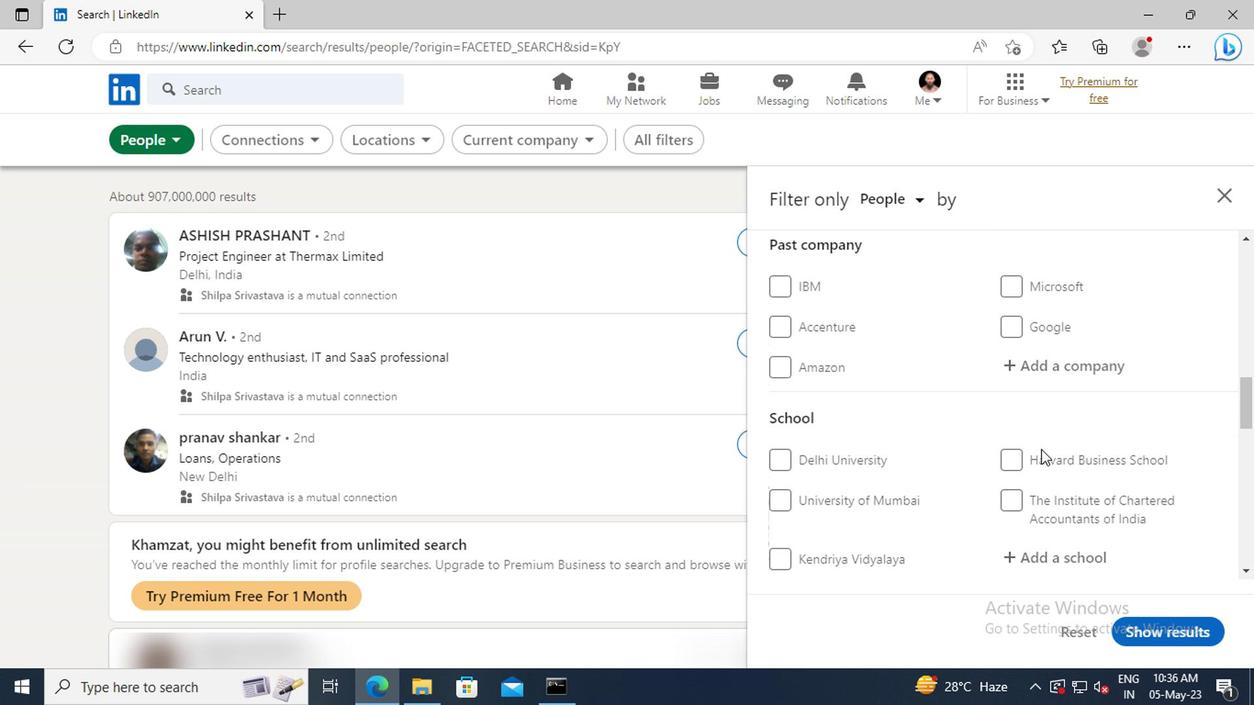 
Action: Mouse scrolled (1037, 449) with delta (0, 0)
Screenshot: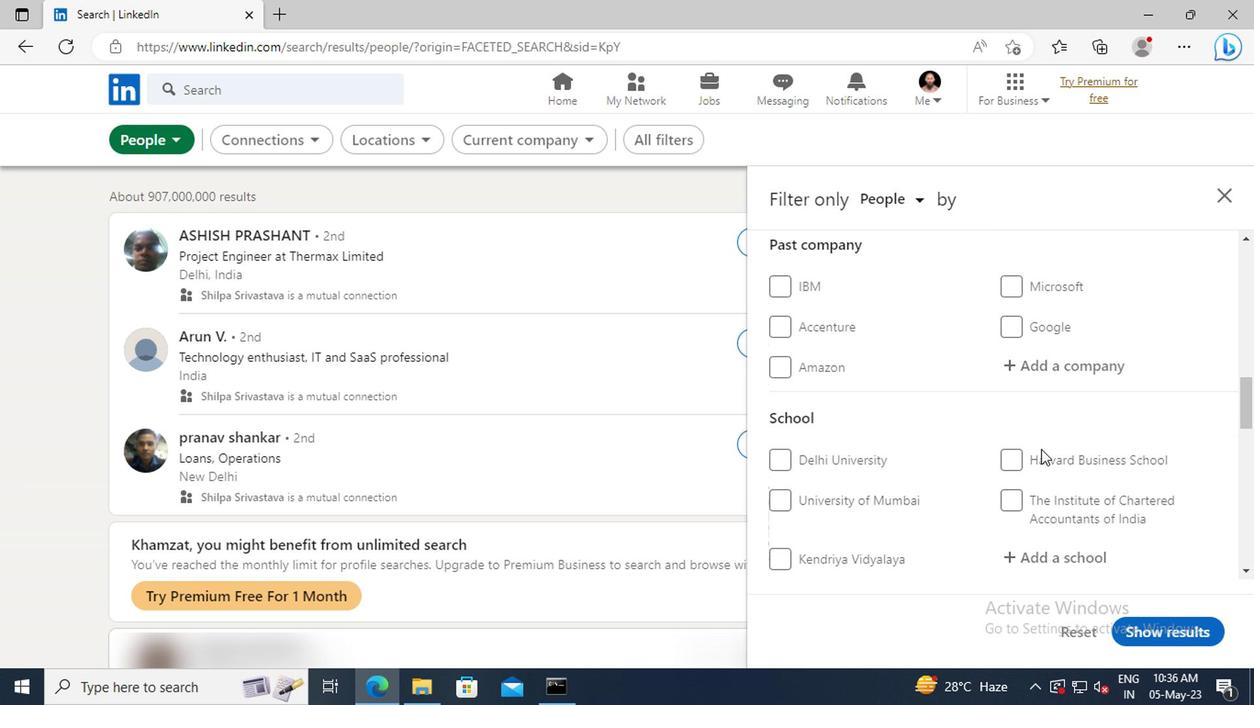 
Action: Mouse scrolled (1037, 449) with delta (0, 0)
Screenshot: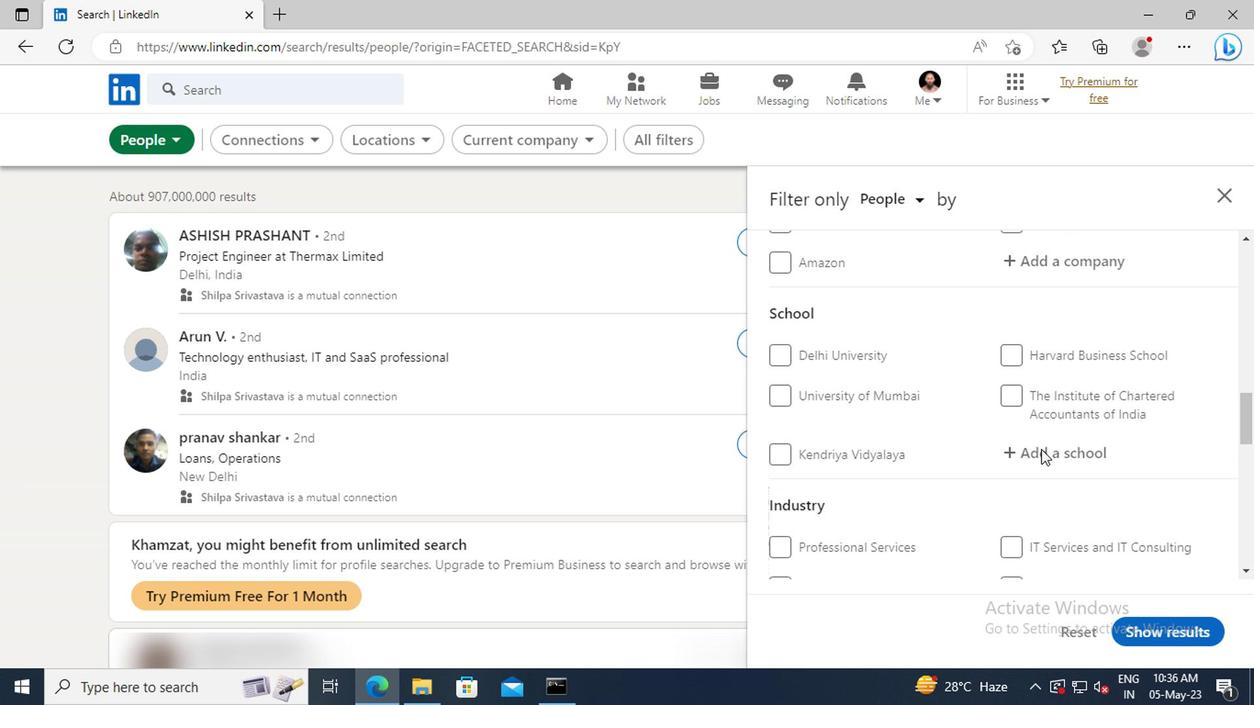 
Action: Mouse scrolled (1037, 449) with delta (0, 0)
Screenshot: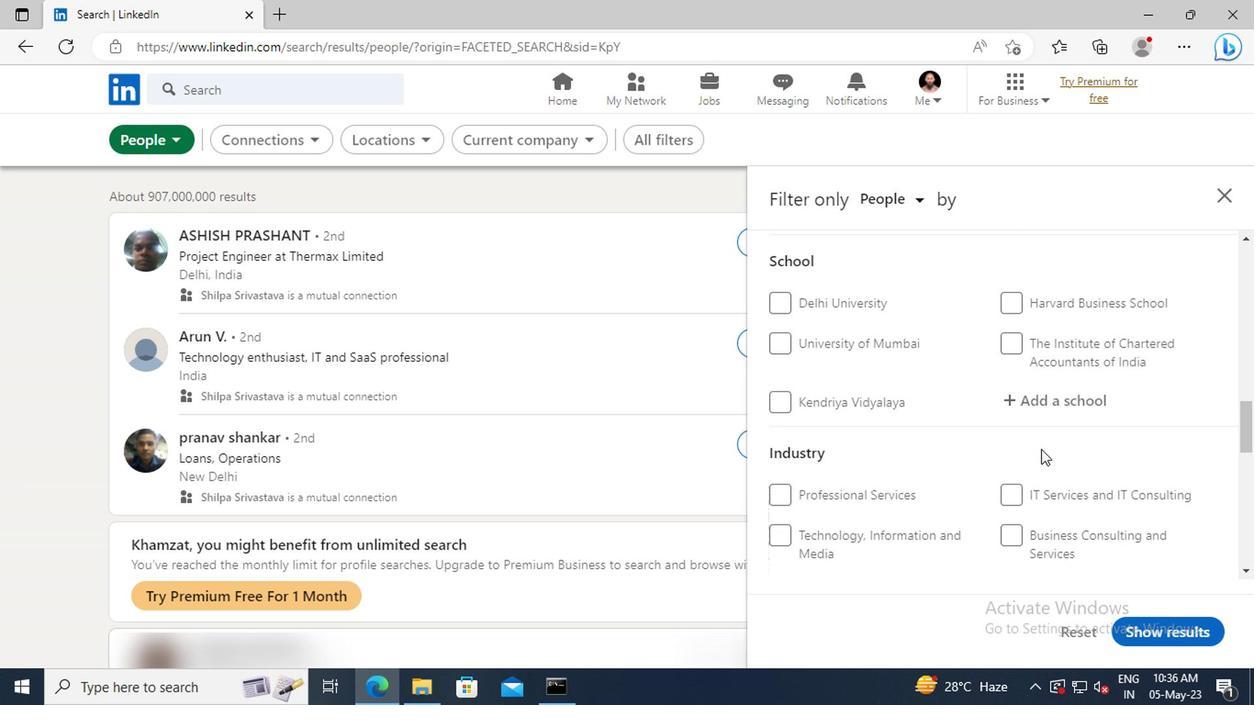 
Action: Mouse scrolled (1037, 449) with delta (0, 0)
Screenshot: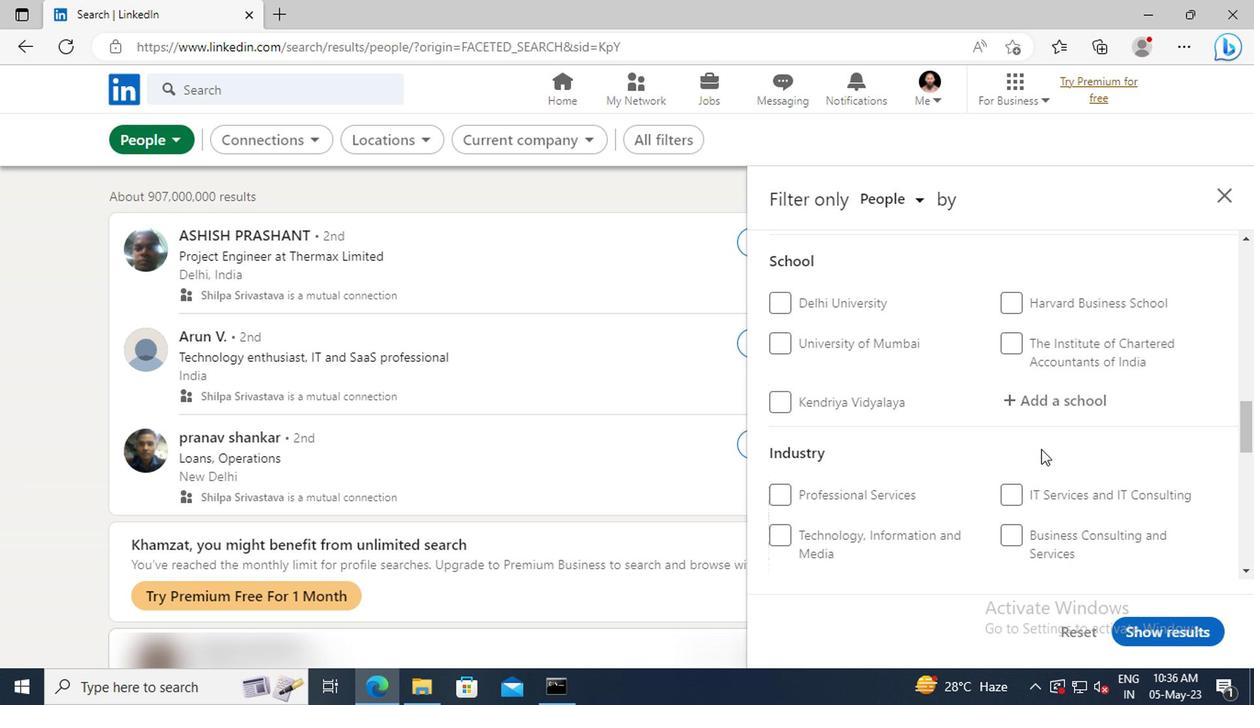 
Action: Mouse scrolled (1037, 449) with delta (0, 0)
Screenshot: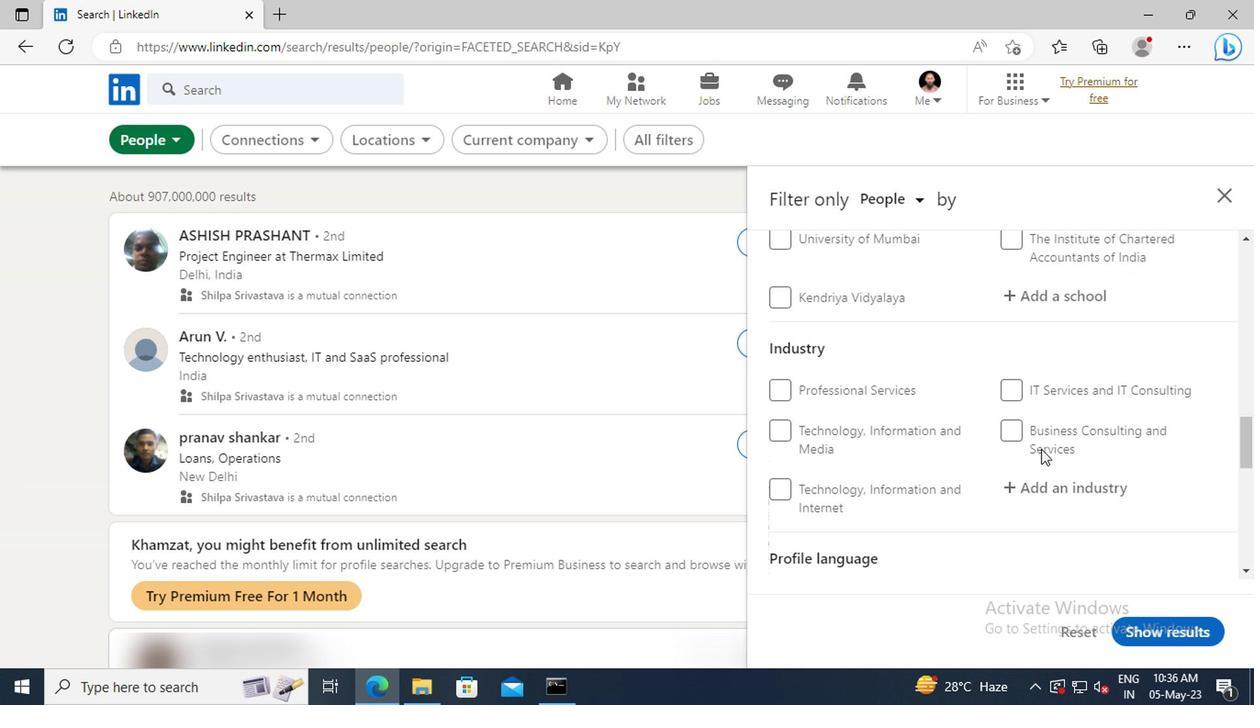 
Action: Mouse scrolled (1037, 449) with delta (0, 0)
Screenshot: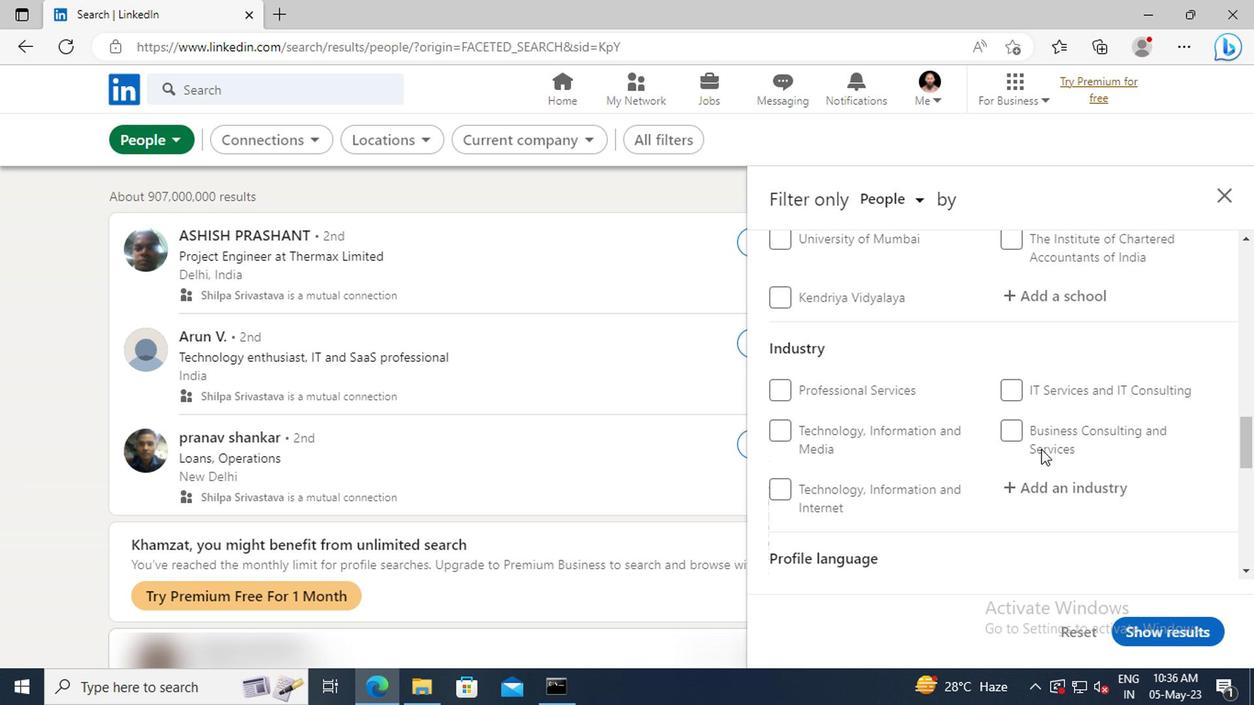 
Action: Mouse scrolled (1037, 449) with delta (0, 0)
Screenshot: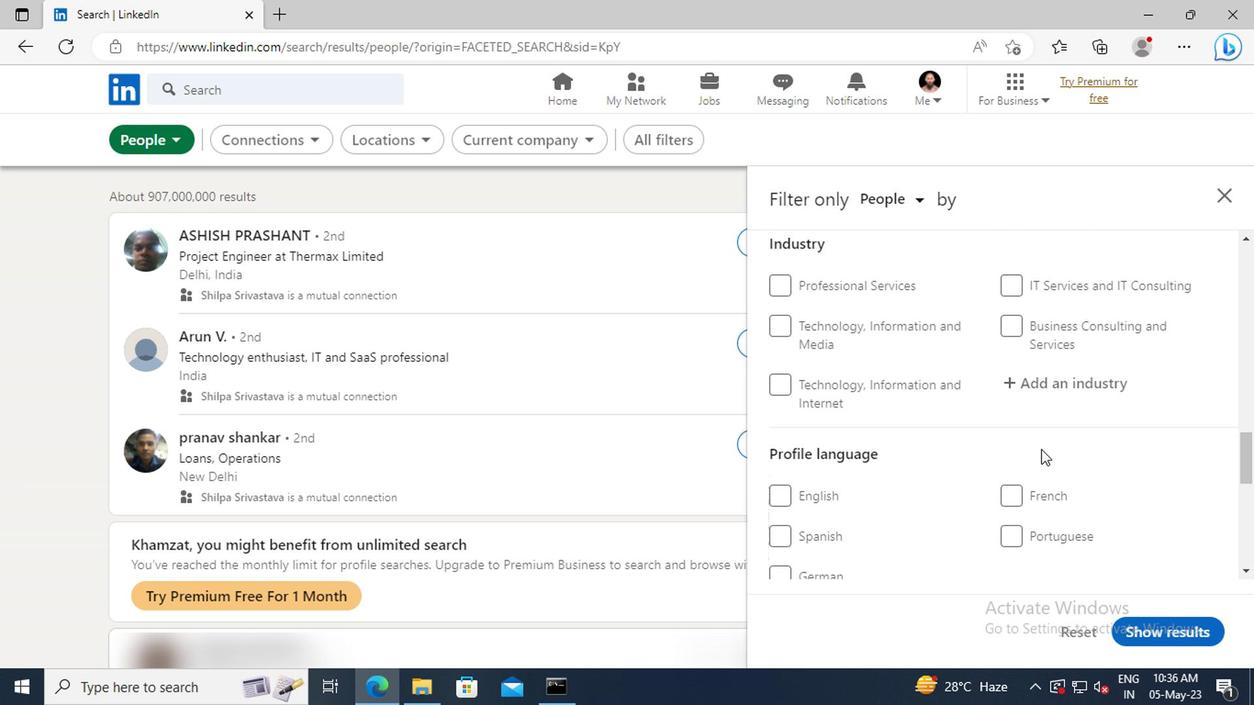 
Action: Mouse moved to (1007, 486)
Screenshot: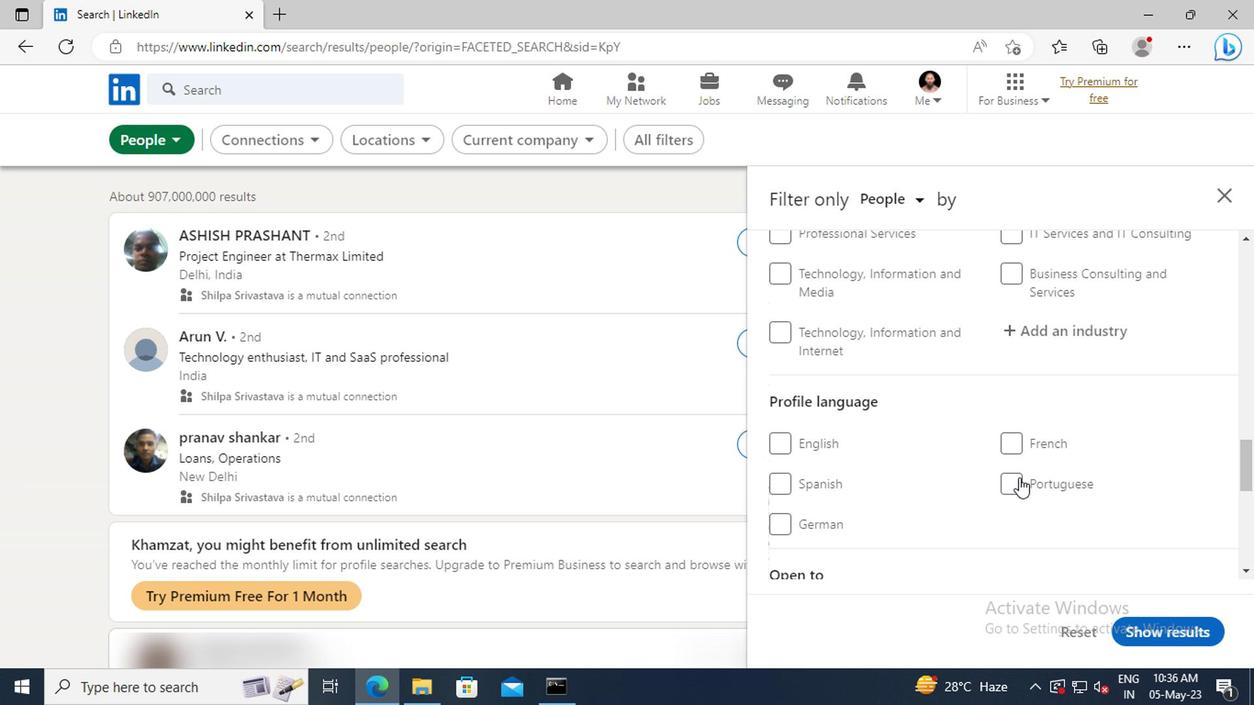 
Action: Mouse pressed left at (1007, 486)
Screenshot: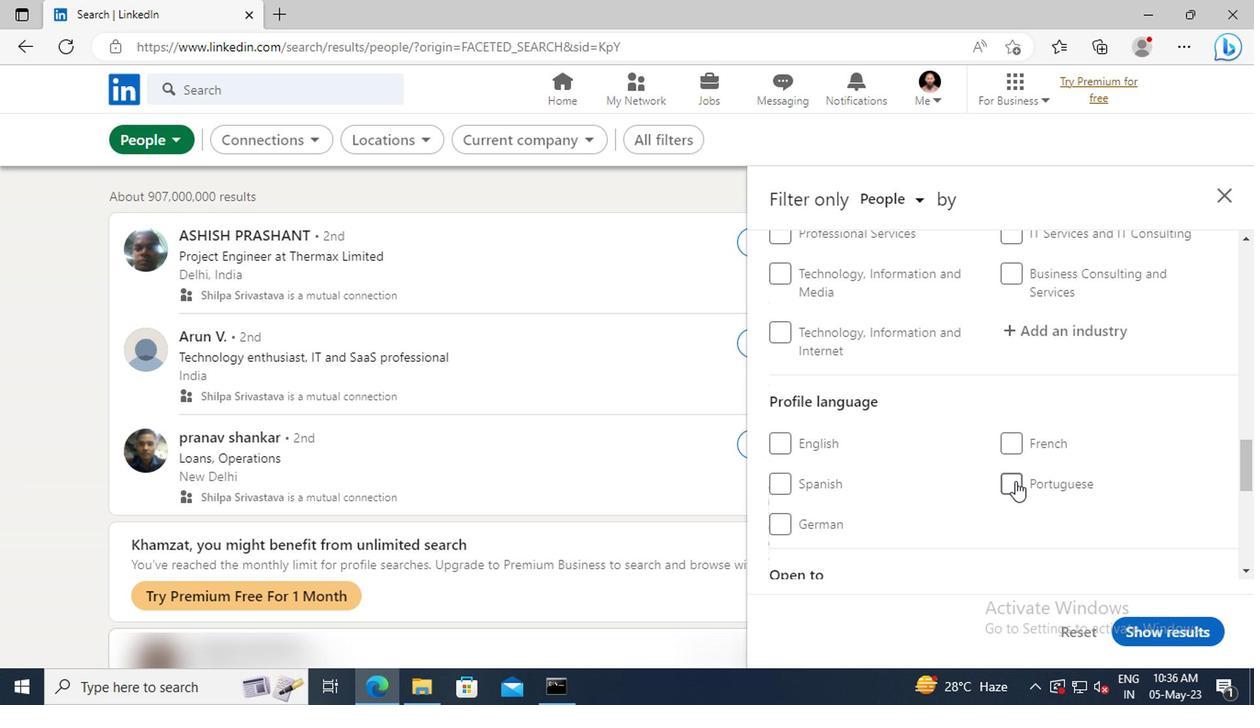 
Action: Mouse moved to (1046, 419)
Screenshot: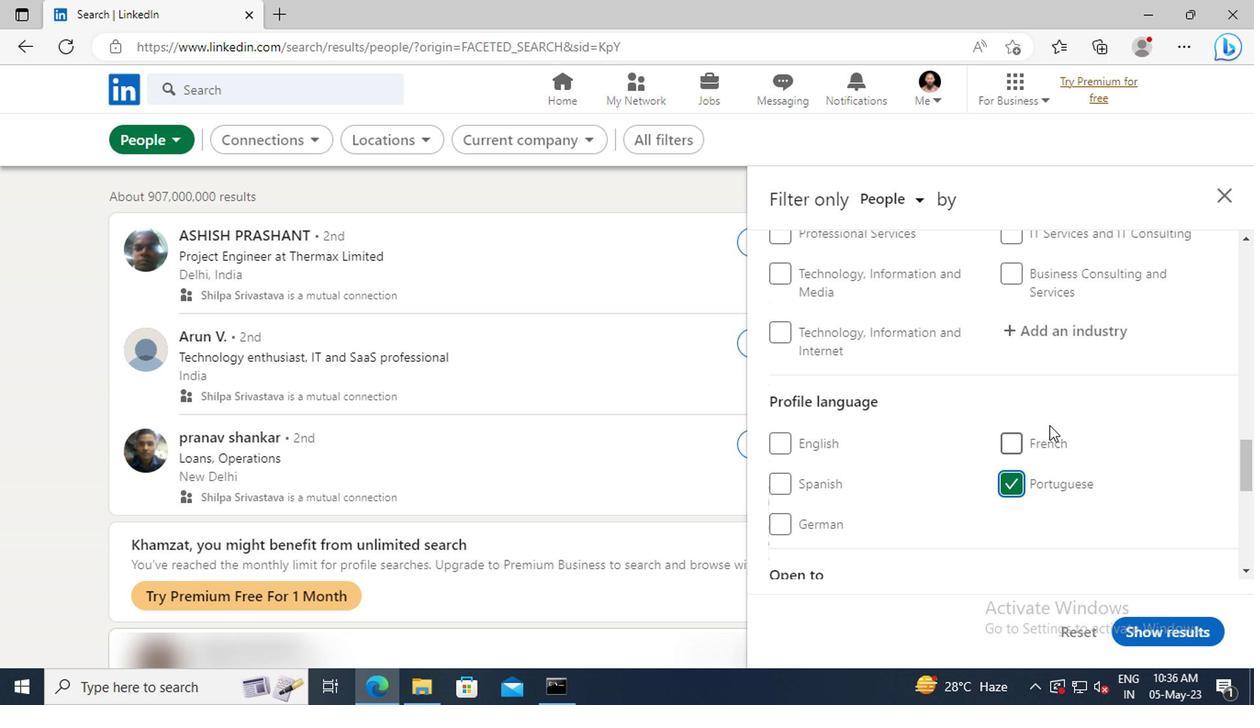 
Action: Mouse scrolled (1046, 420) with delta (0, 0)
Screenshot: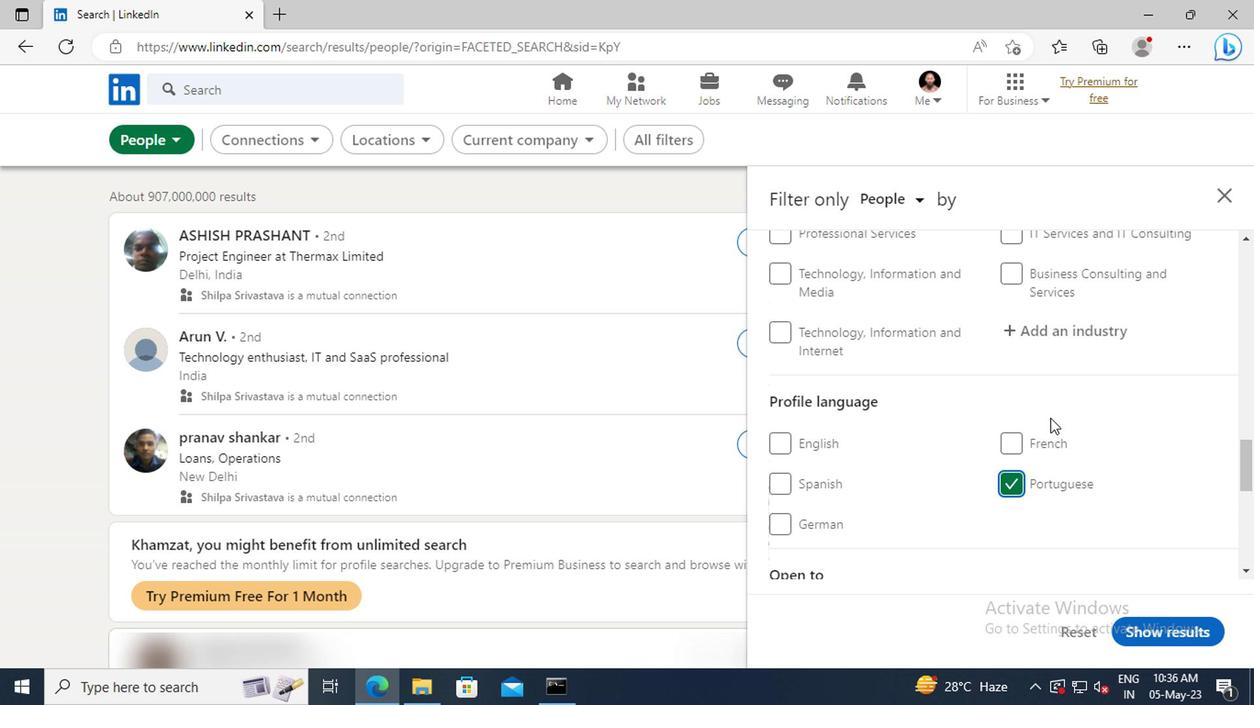 
Action: Mouse scrolled (1046, 420) with delta (0, 0)
Screenshot: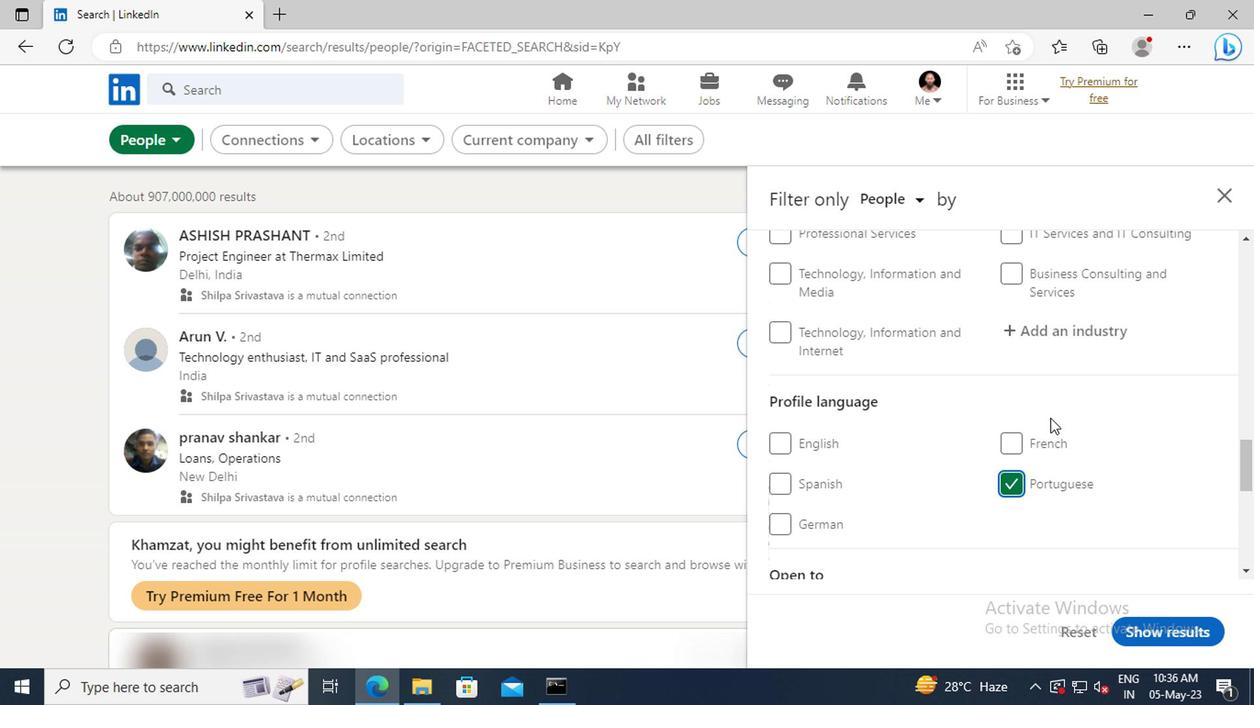 
Action: Mouse scrolled (1046, 420) with delta (0, 0)
Screenshot: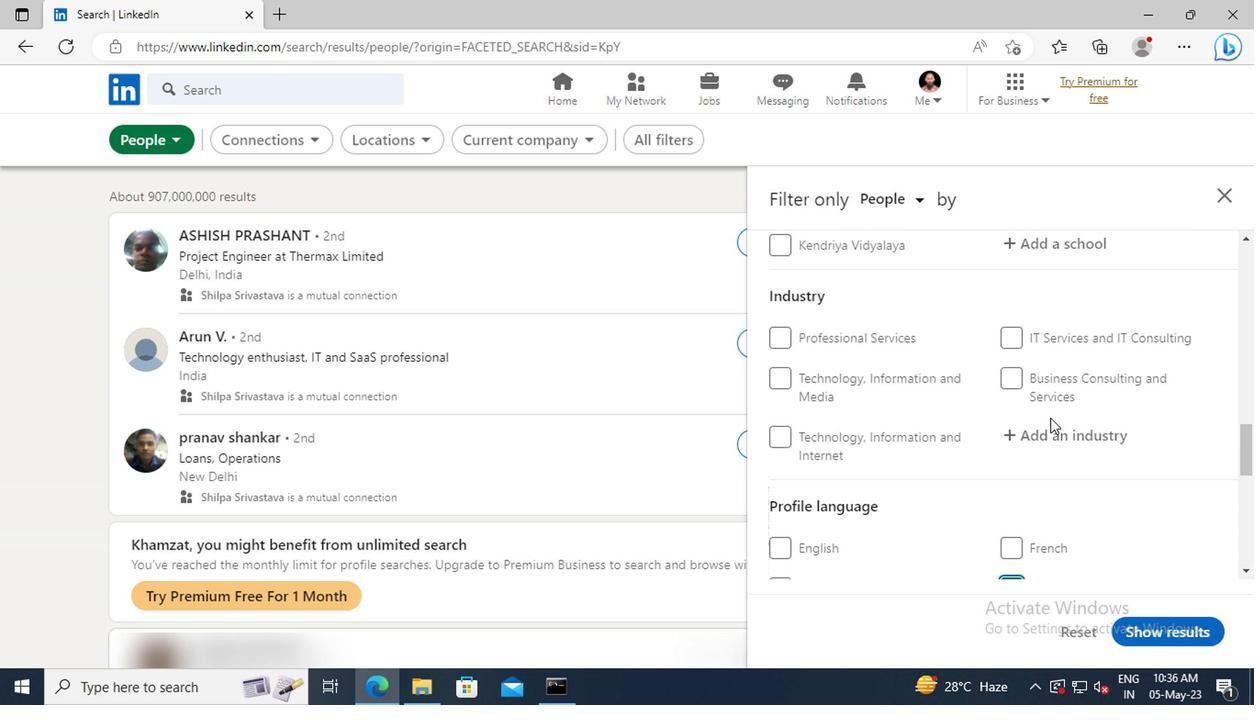 
Action: Mouse scrolled (1046, 420) with delta (0, 0)
Screenshot: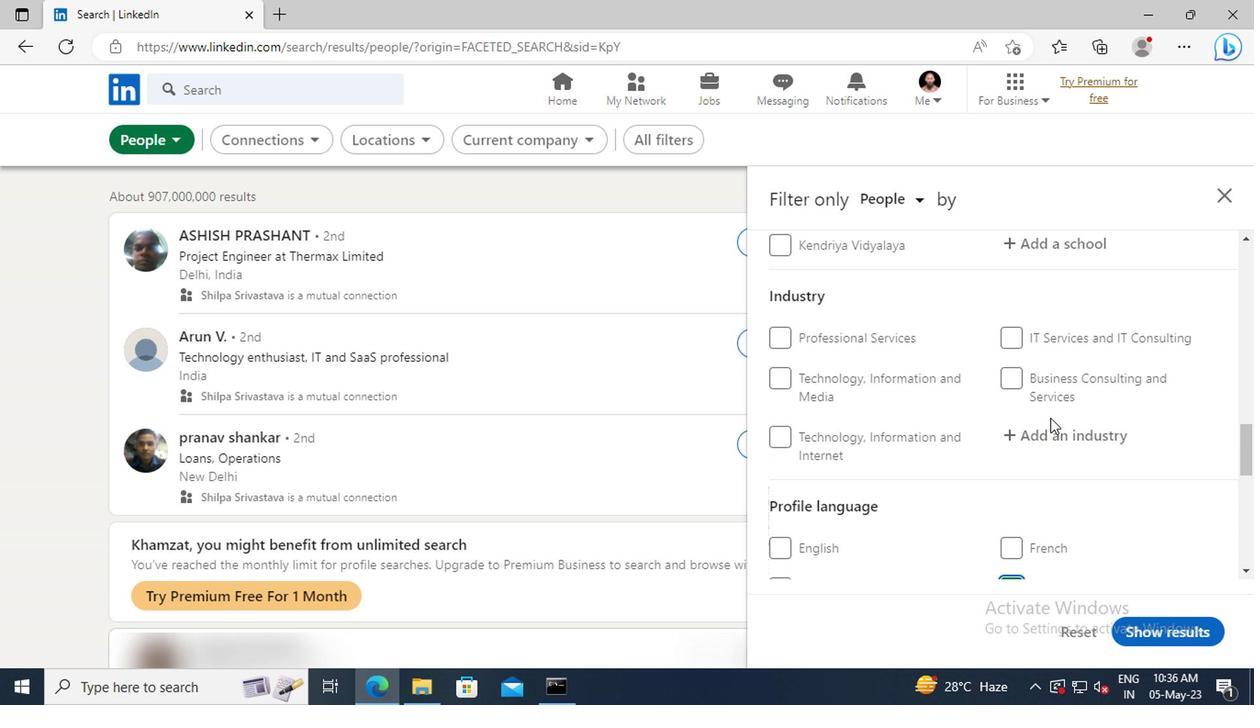 
Action: Mouse scrolled (1046, 420) with delta (0, 0)
Screenshot: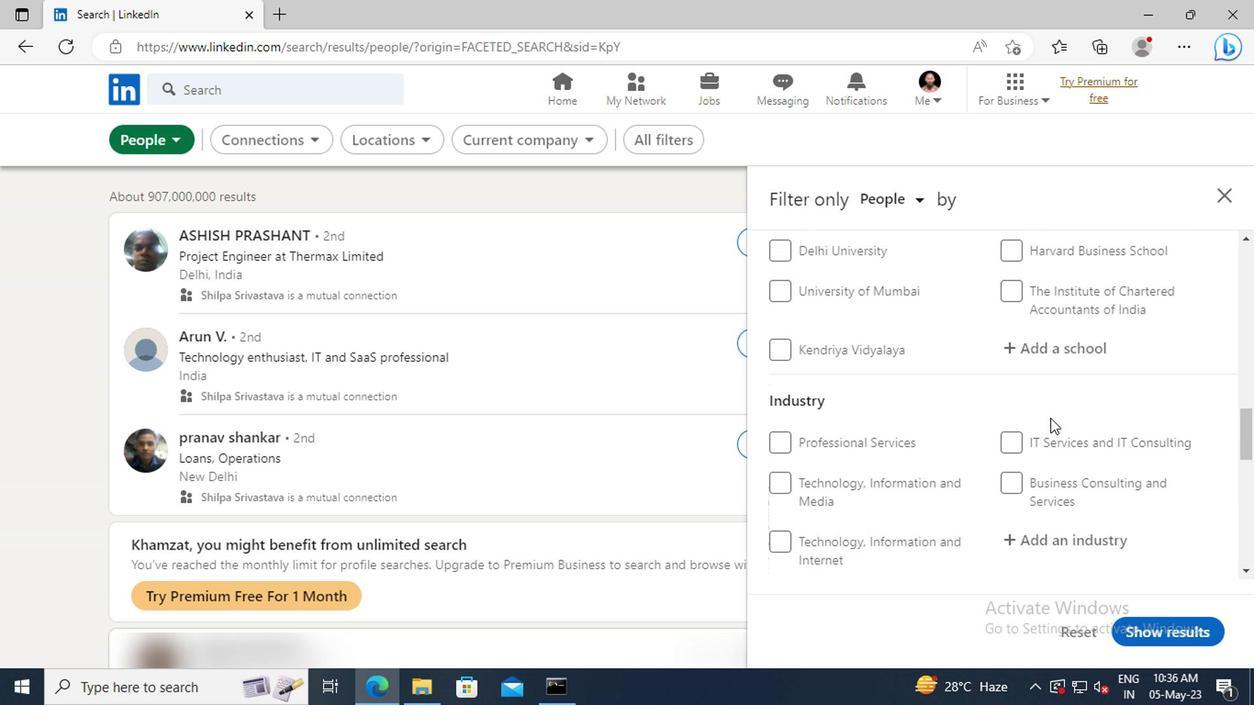 
Action: Mouse scrolled (1046, 420) with delta (0, 0)
Screenshot: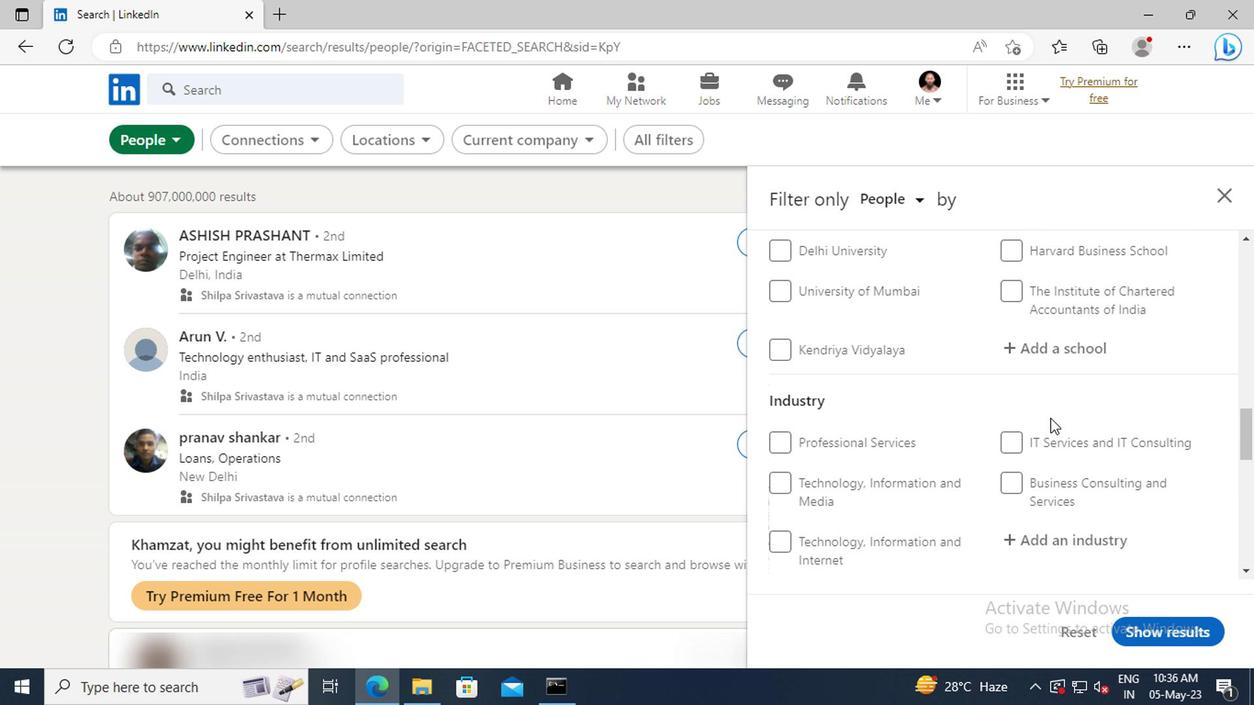 
Action: Mouse scrolled (1046, 420) with delta (0, 0)
Screenshot: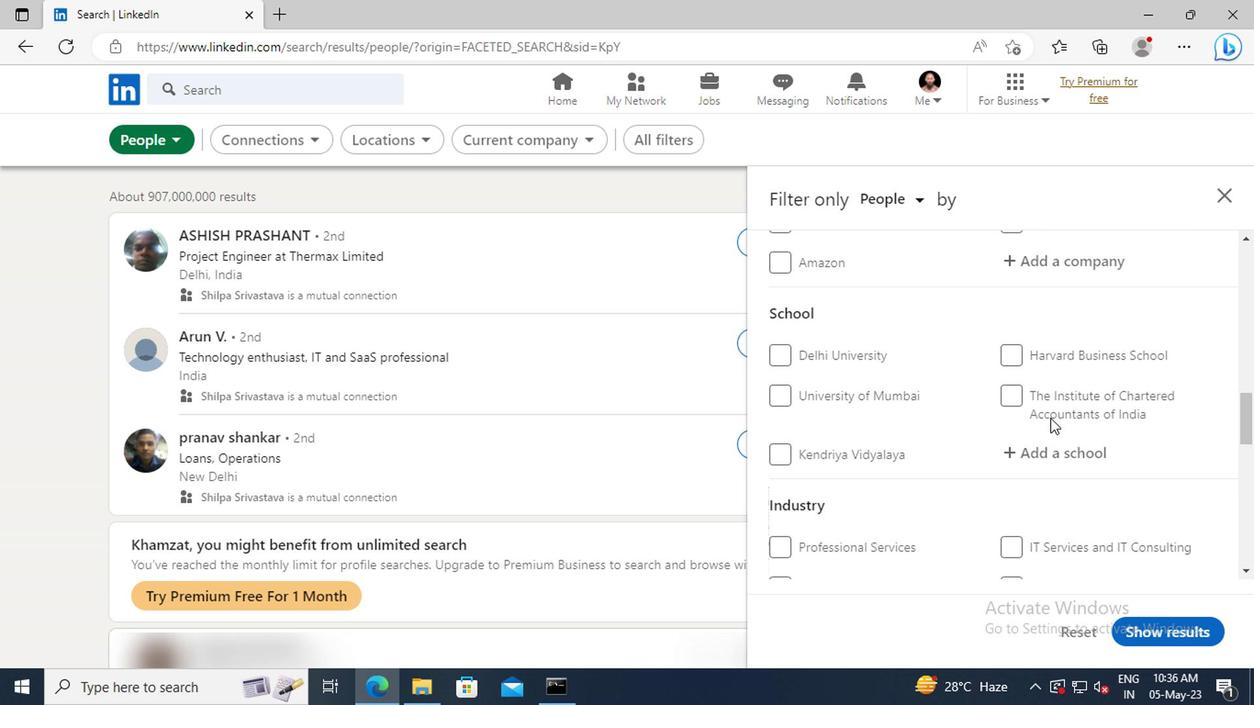 
Action: Mouse scrolled (1046, 420) with delta (0, 0)
Screenshot: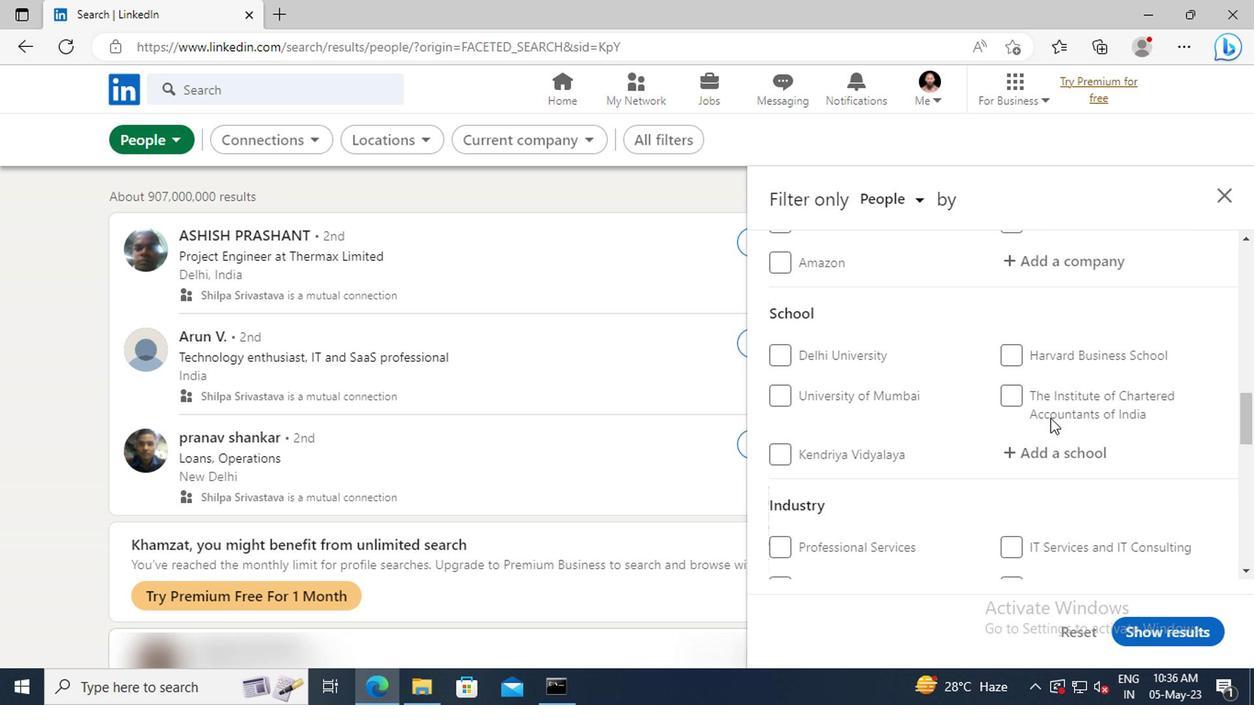 
Action: Mouse scrolled (1046, 420) with delta (0, 0)
Screenshot: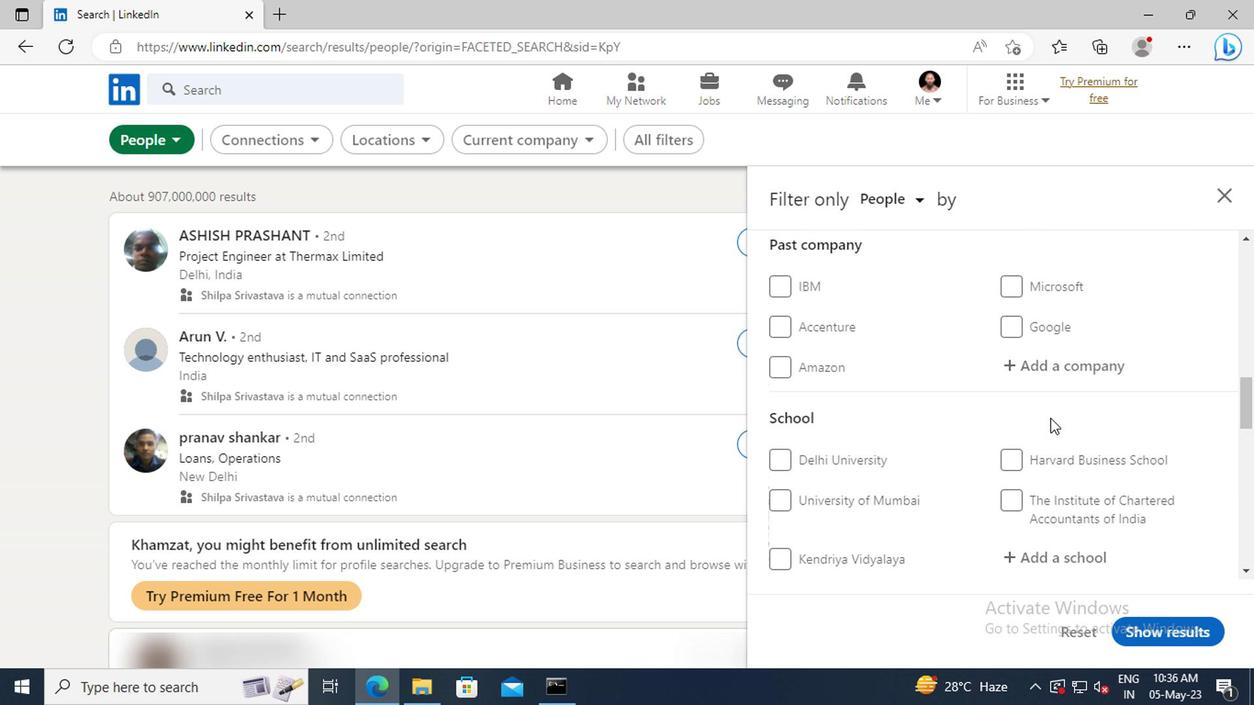 
Action: Mouse scrolled (1046, 420) with delta (0, 0)
Screenshot: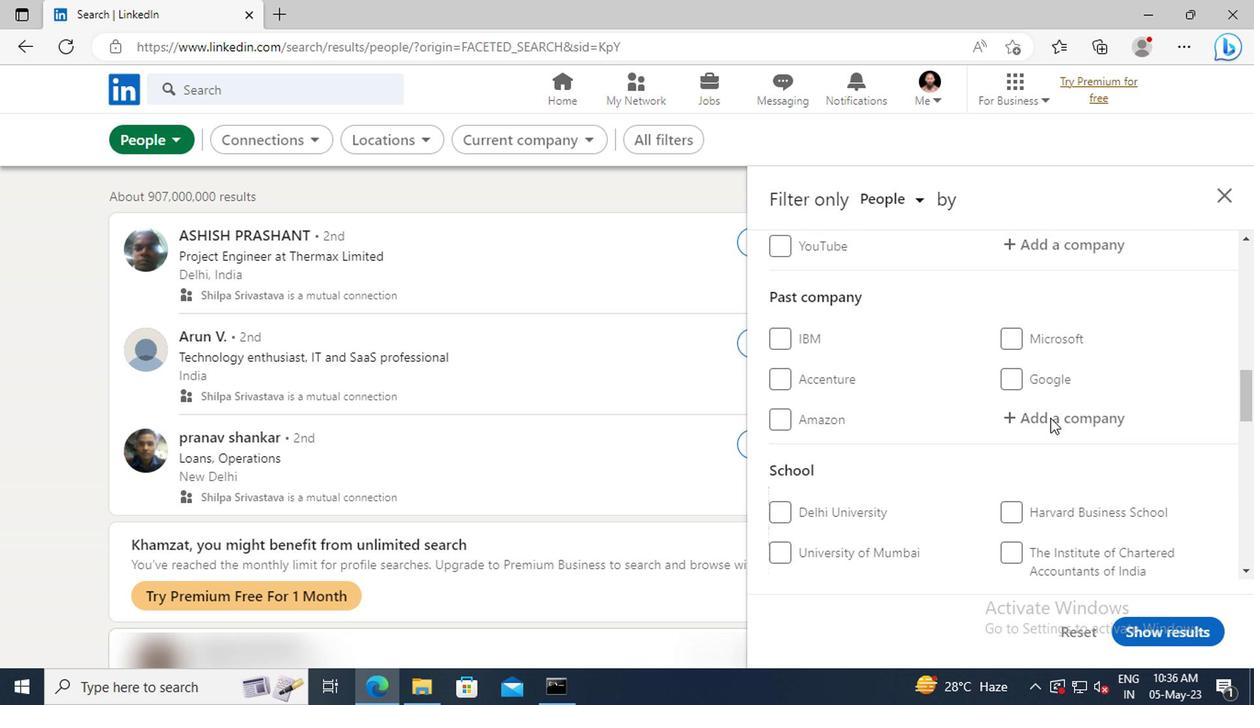 
Action: Mouse scrolled (1046, 420) with delta (0, 0)
Screenshot: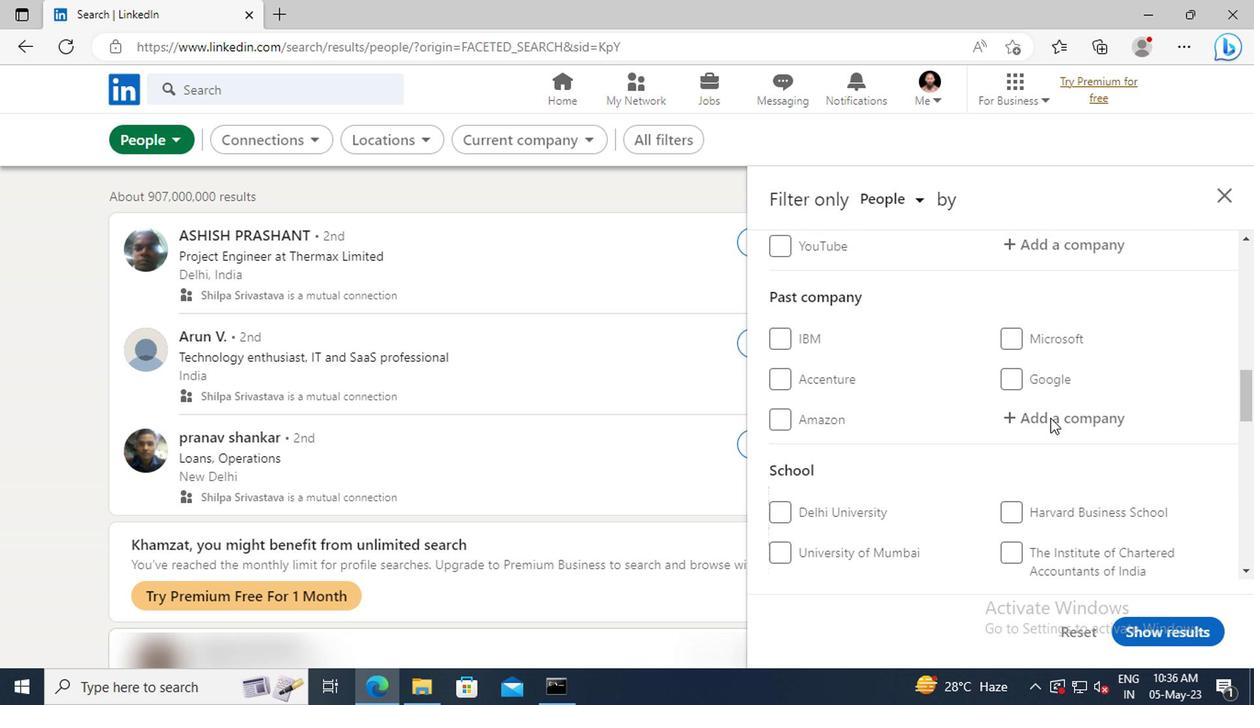 
Action: Mouse scrolled (1046, 420) with delta (0, 0)
Screenshot: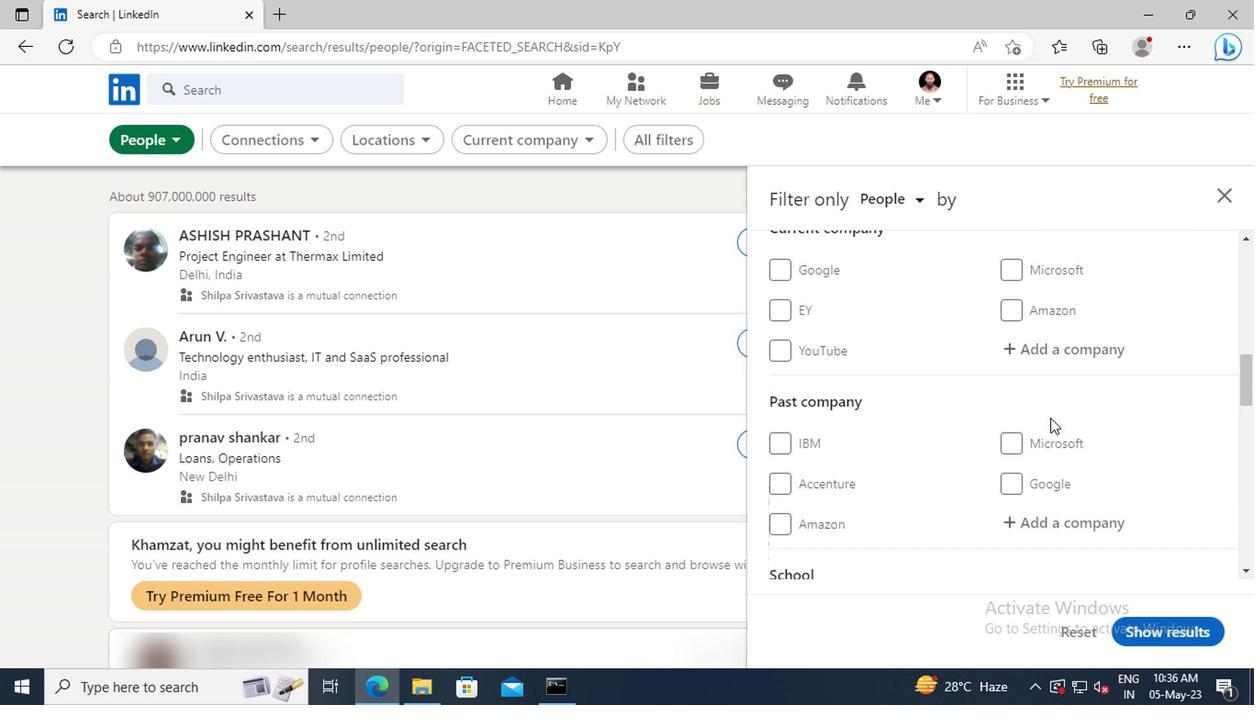 
Action: Mouse moved to (1040, 405)
Screenshot: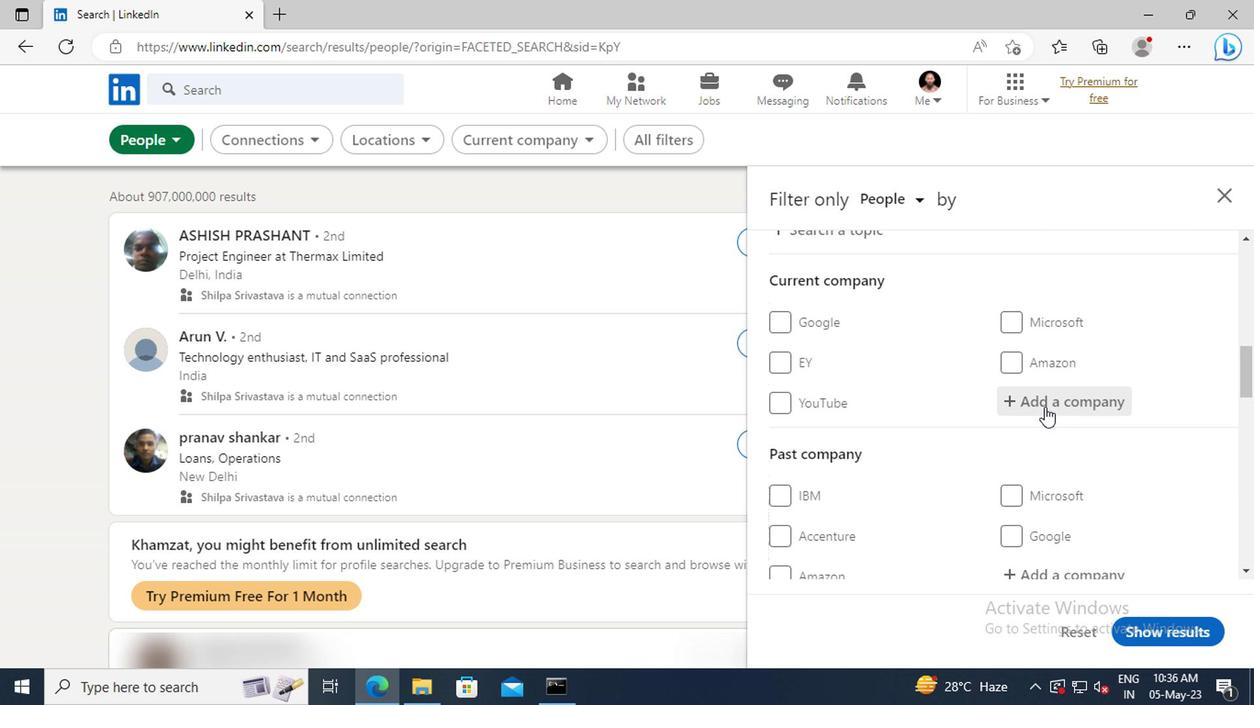 
Action: Mouse pressed left at (1040, 405)
Screenshot: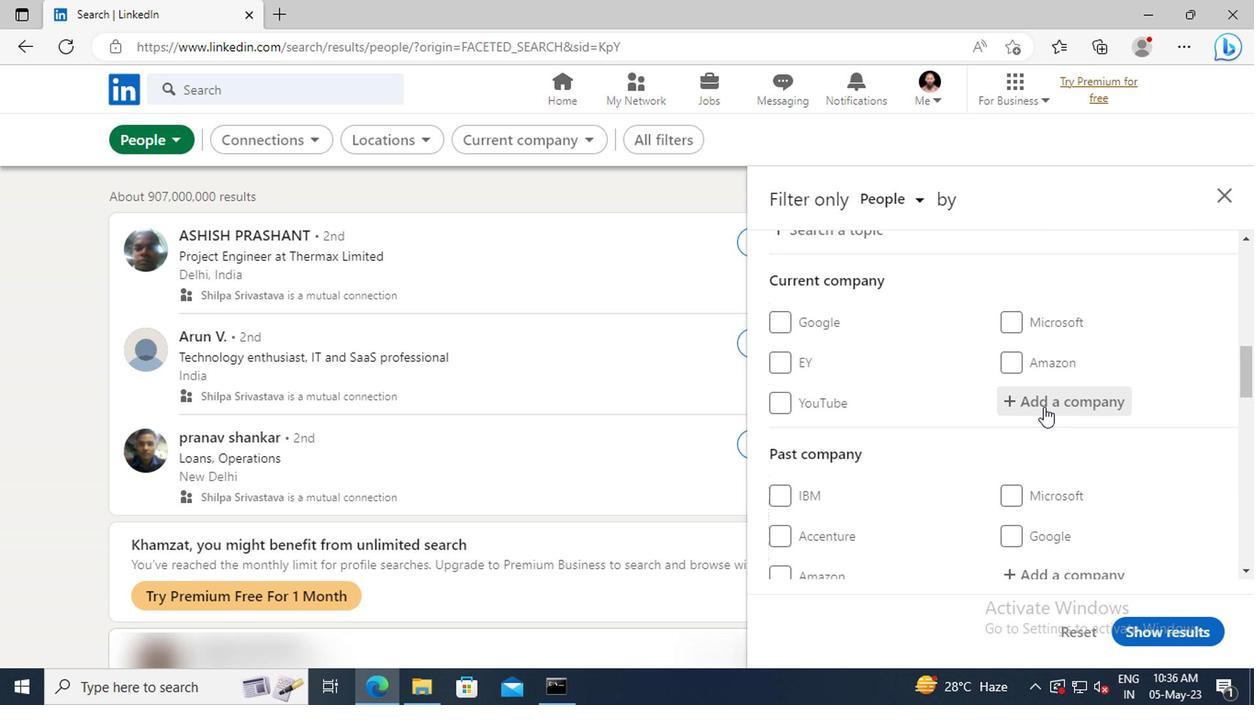 
Action: Key pressed <Key.shift>EDUREKA
Screenshot: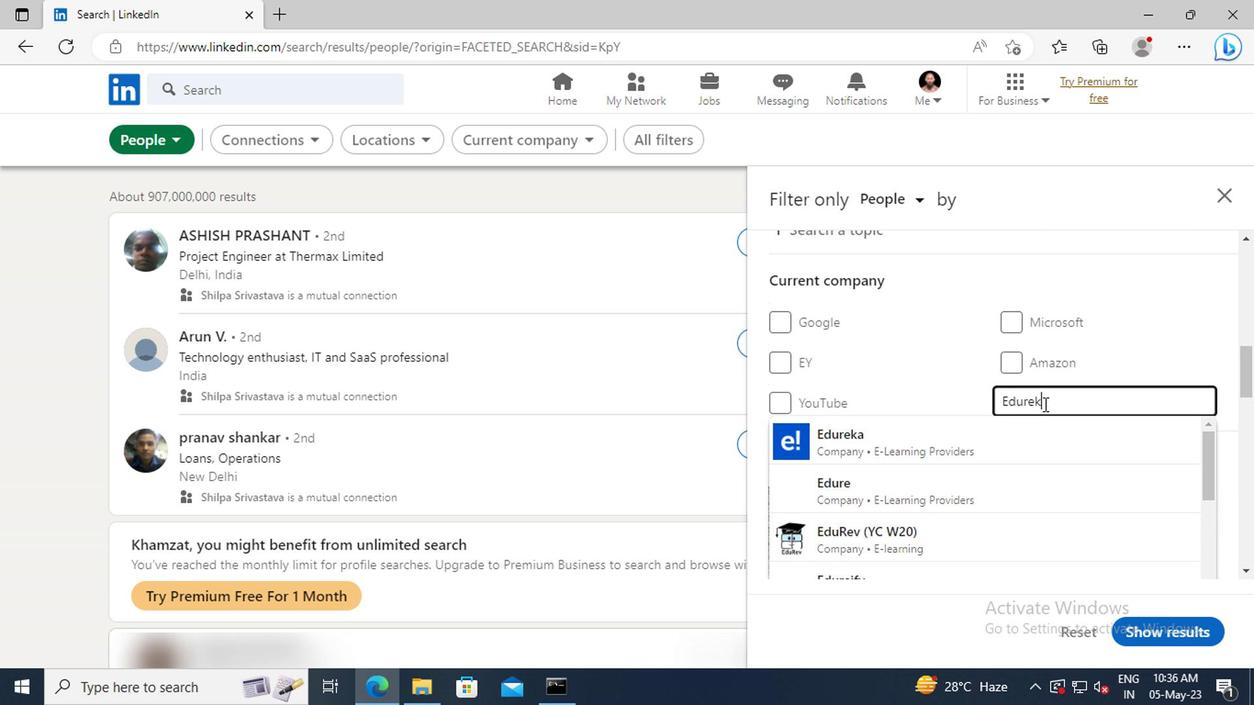 
Action: Mouse moved to (1035, 435)
Screenshot: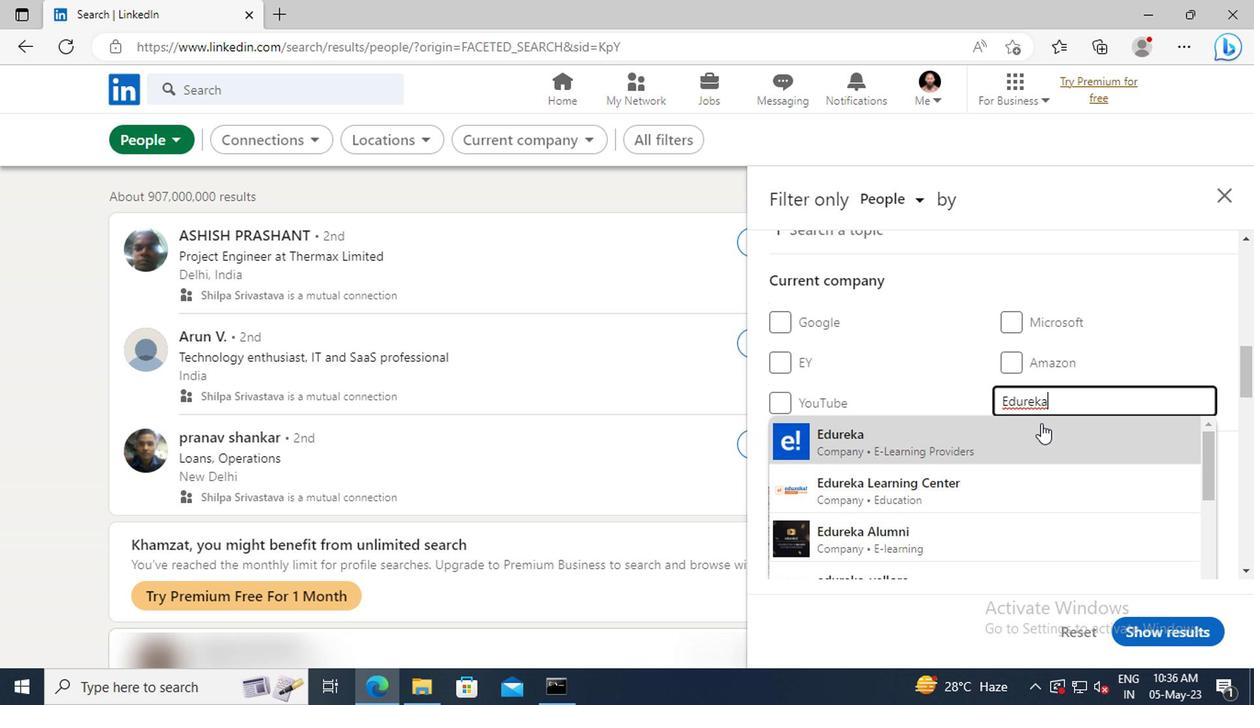 
Action: Mouse pressed left at (1035, 435)
Screenshot: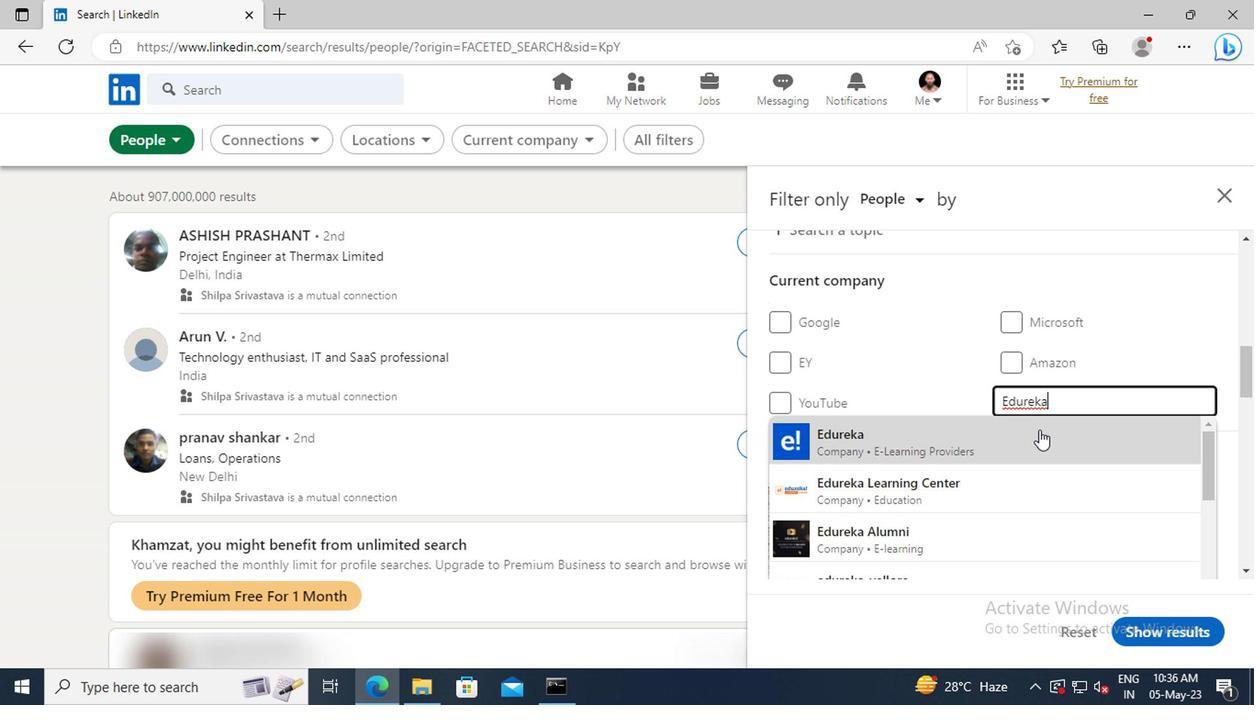 
Action: Mouse scrolled (1035, 434) with delta (0, -1)
Screenshot: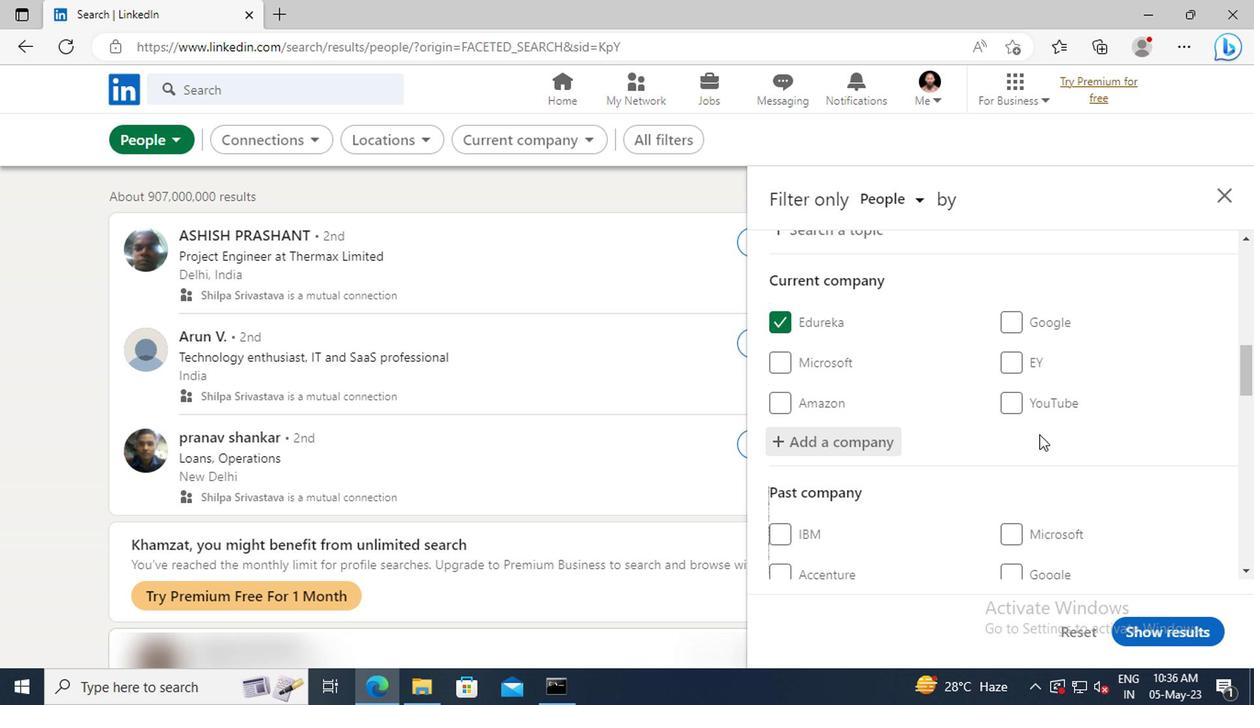 
Action: Mouse scrolled (1035, 434) with delta (0, -1)
Screenshot: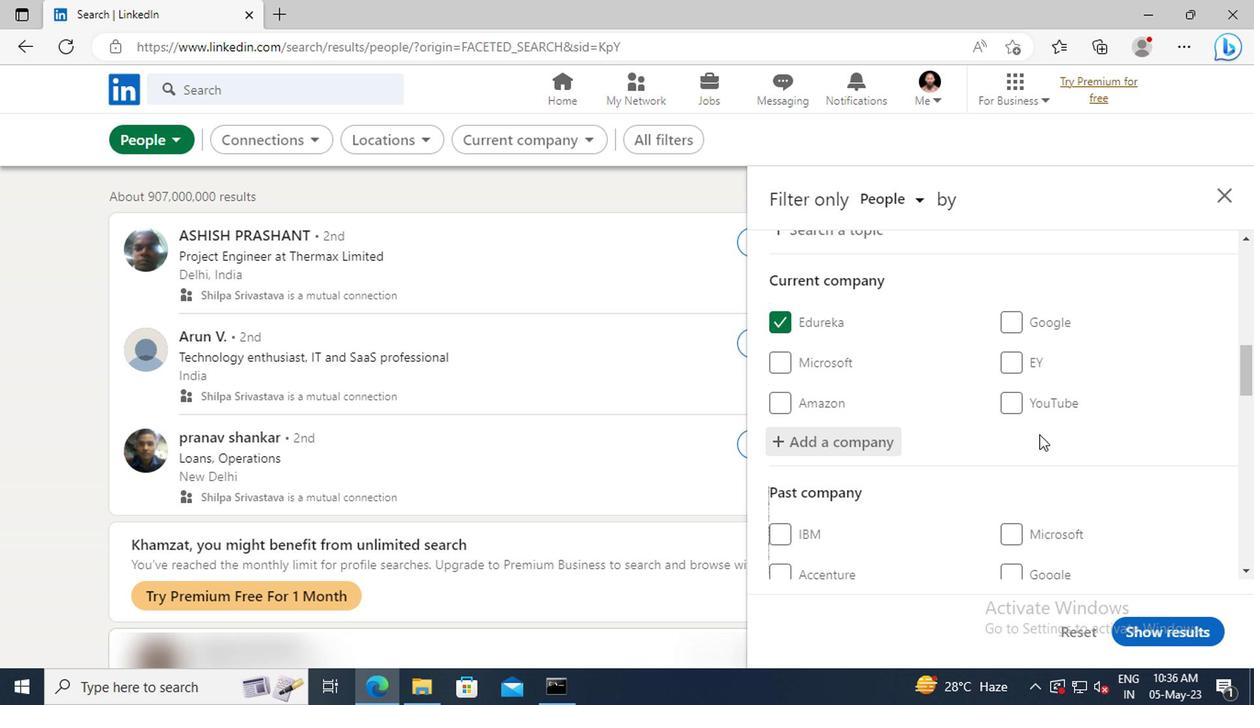 
Action: Mouse scrolled (1035, 434) with delta (0, -1)
Screenshot: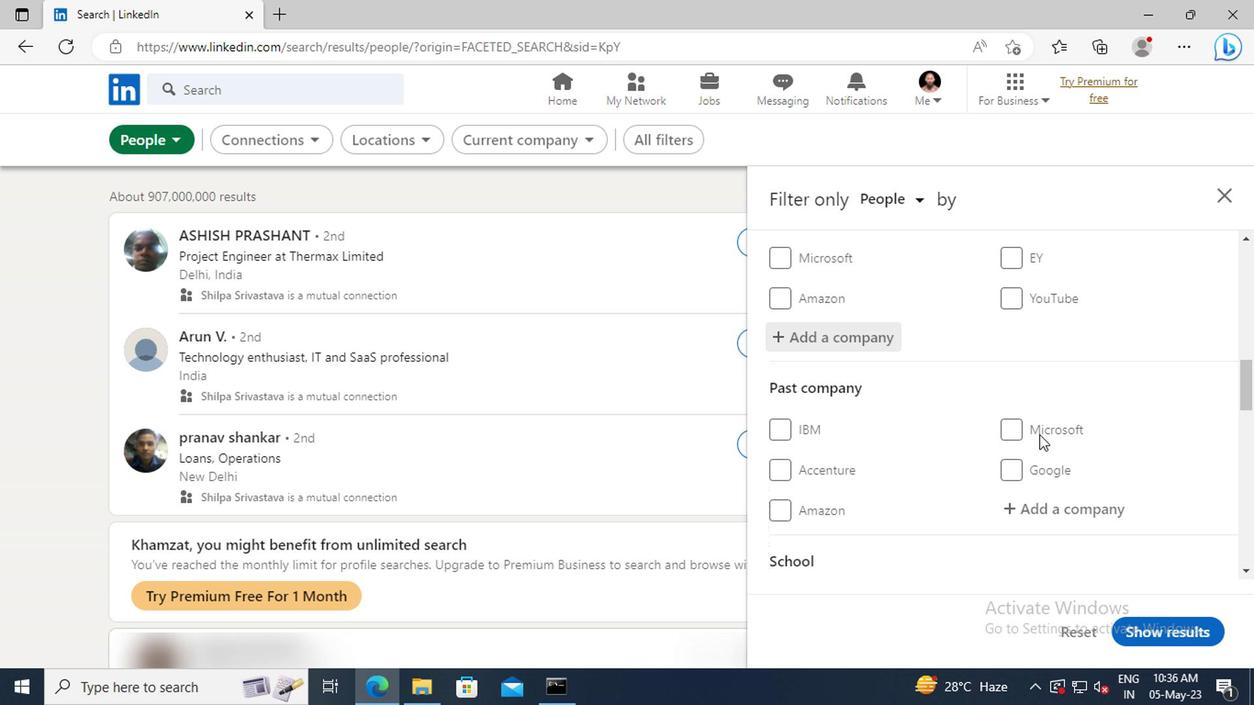 
Action: Mouse moved to (1032, 426)
Screenshot: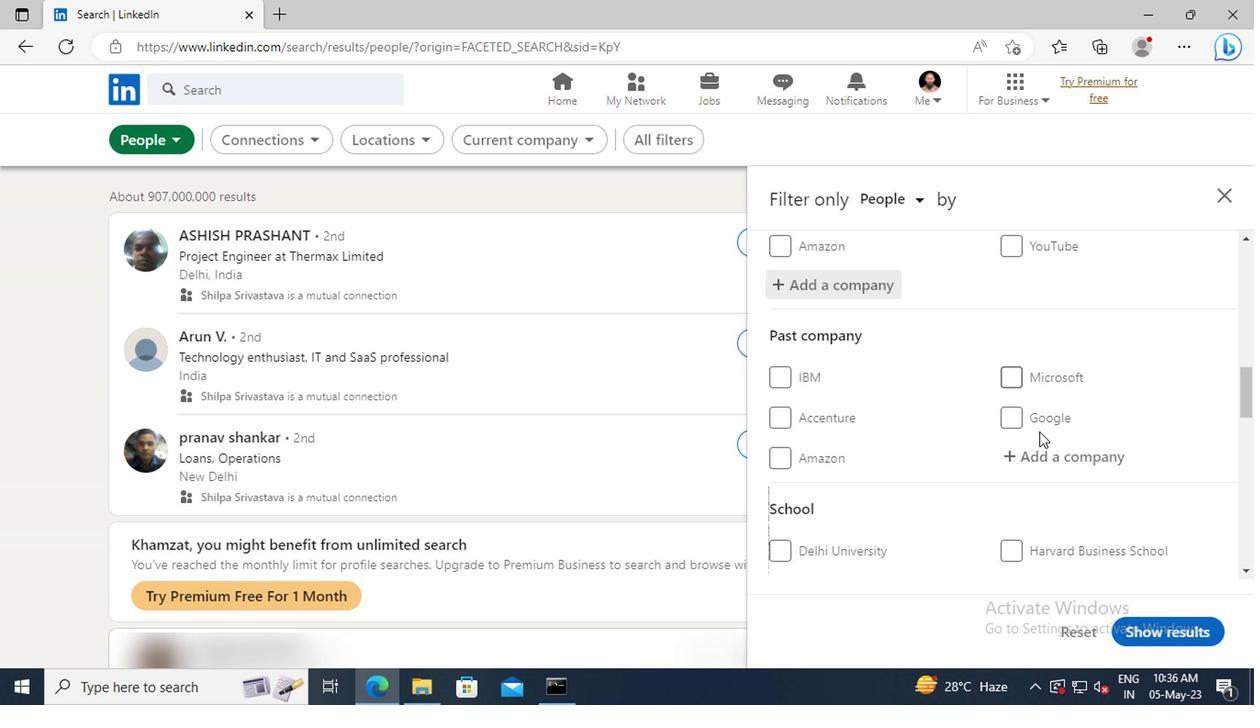 
Action: Mouse scrolled (1032, 425) with delta (0, -1)
Screenshot: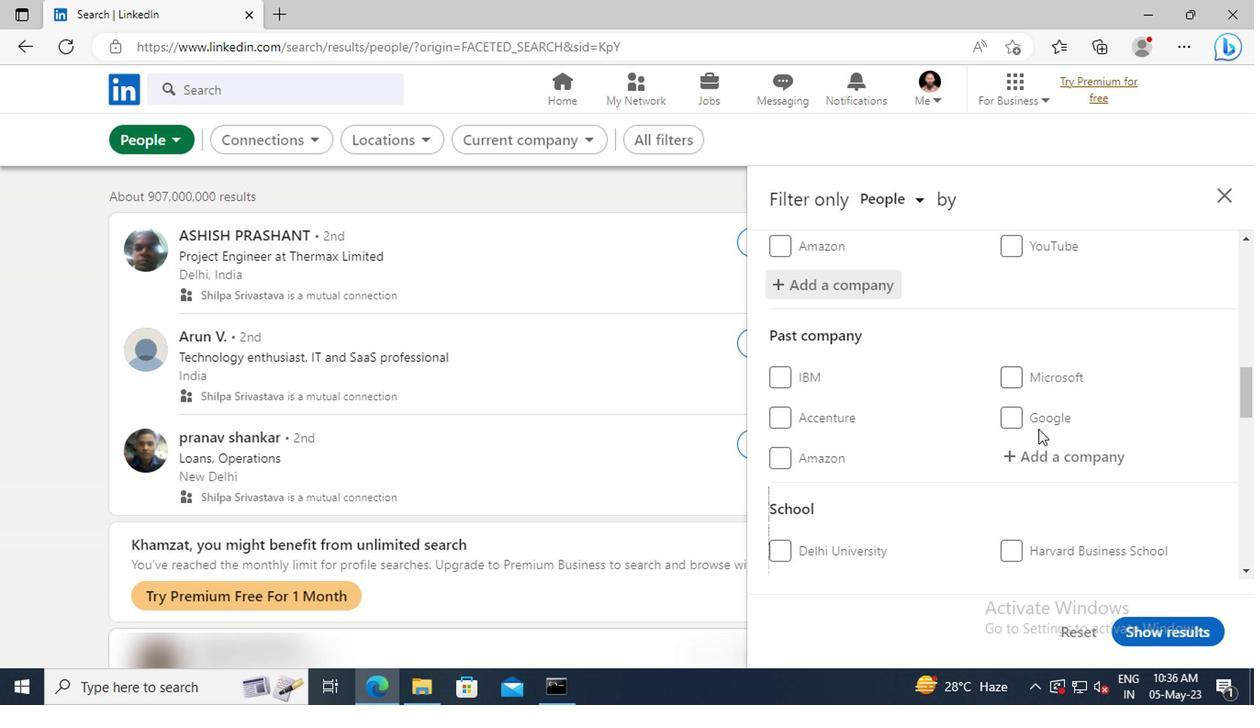 
Action: Mouse moved to (1031, 425)
Screenshot: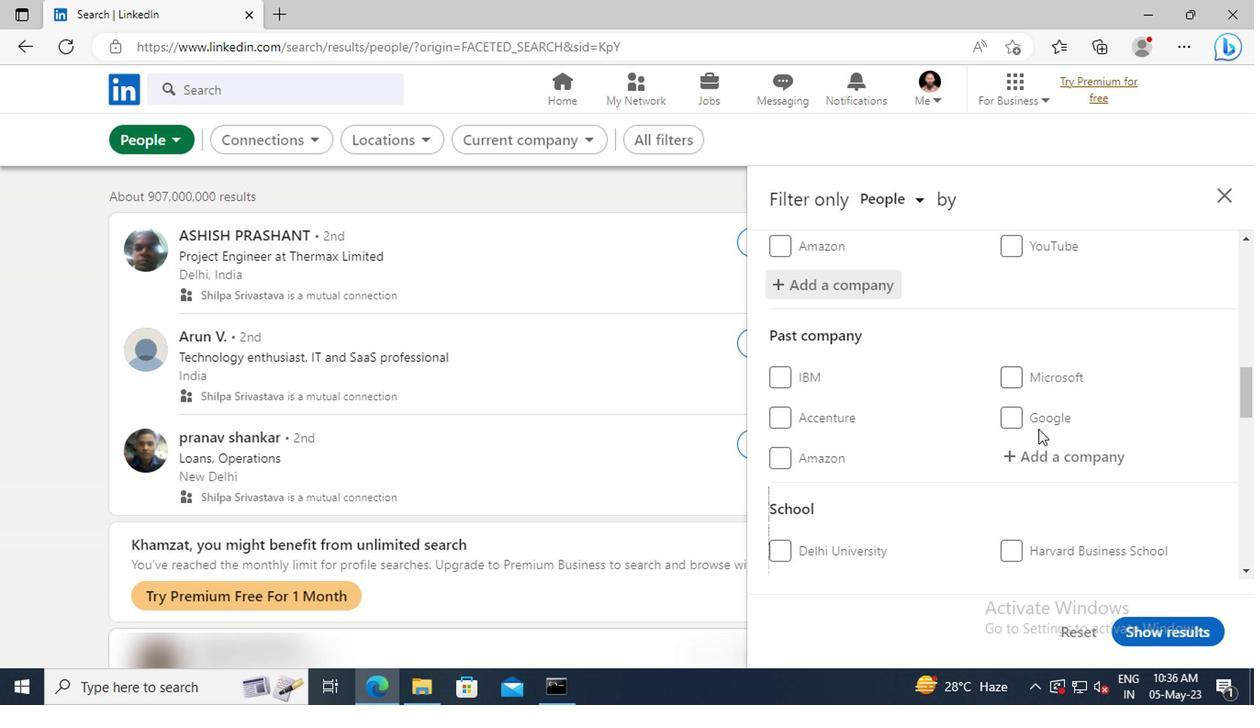 
Action: Mouse scrolled (1031, 424) with delta (0, 0)
Screenshot: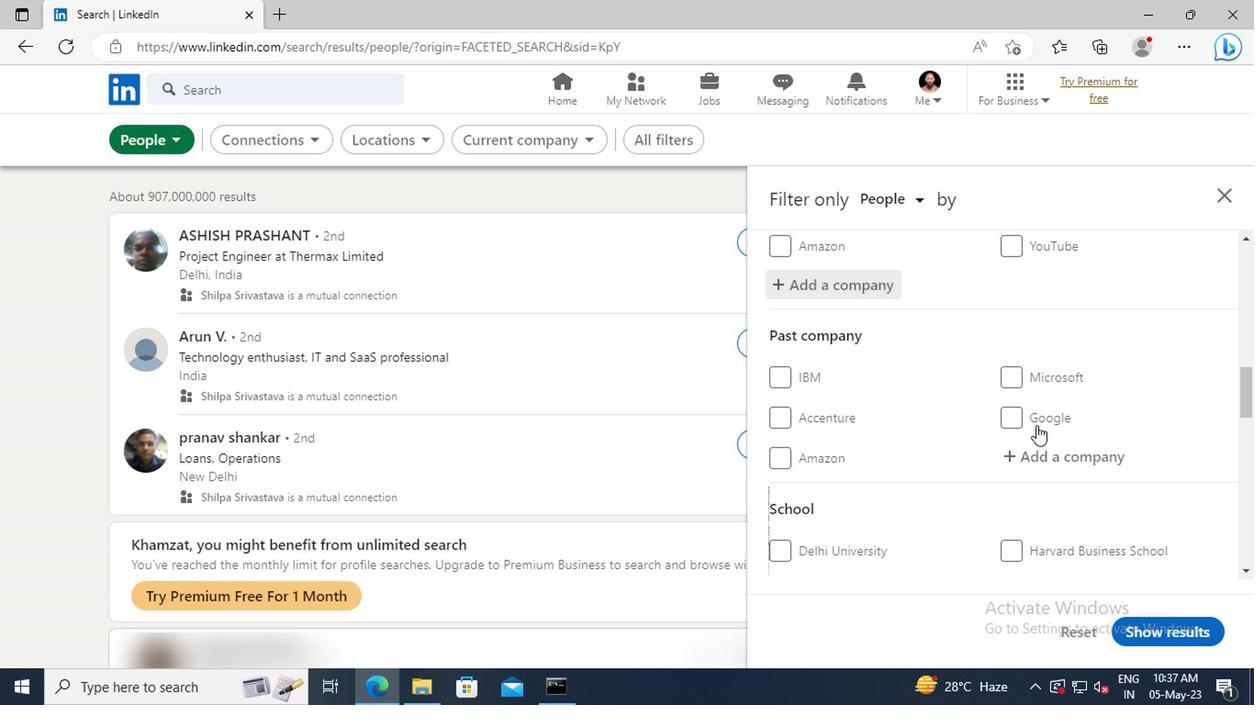 
Action: Mouse moved to (1029, 424)
Screenshot: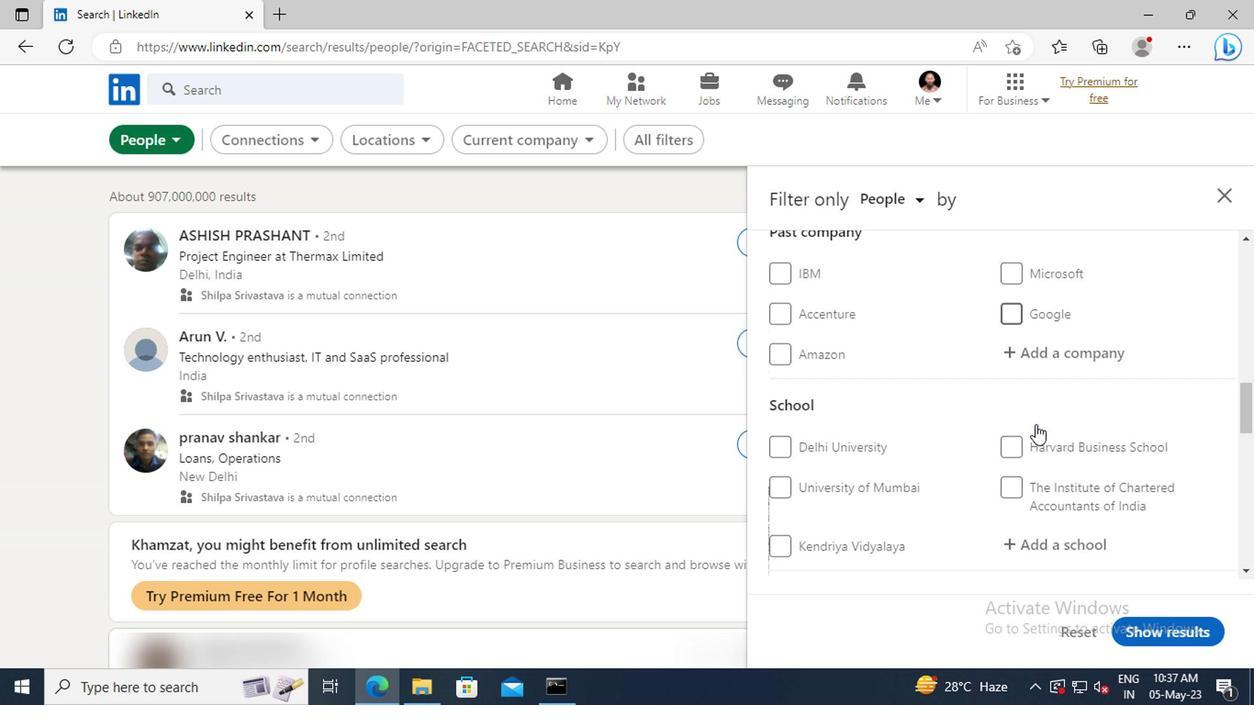
Action: Mouse scrolled (1029, 422) with delta (0, -1)
Screenshot: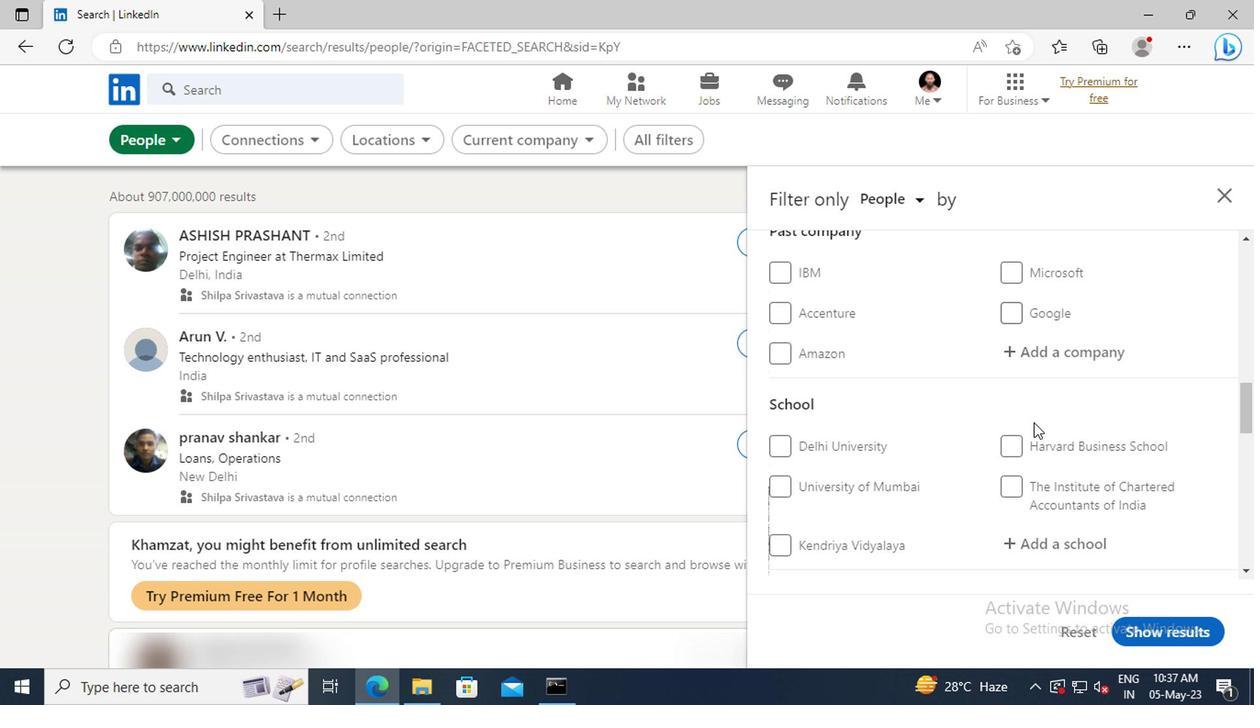 
Action: Mouse scrolled (1029, 422) with delta (0, -1)
Screenshot: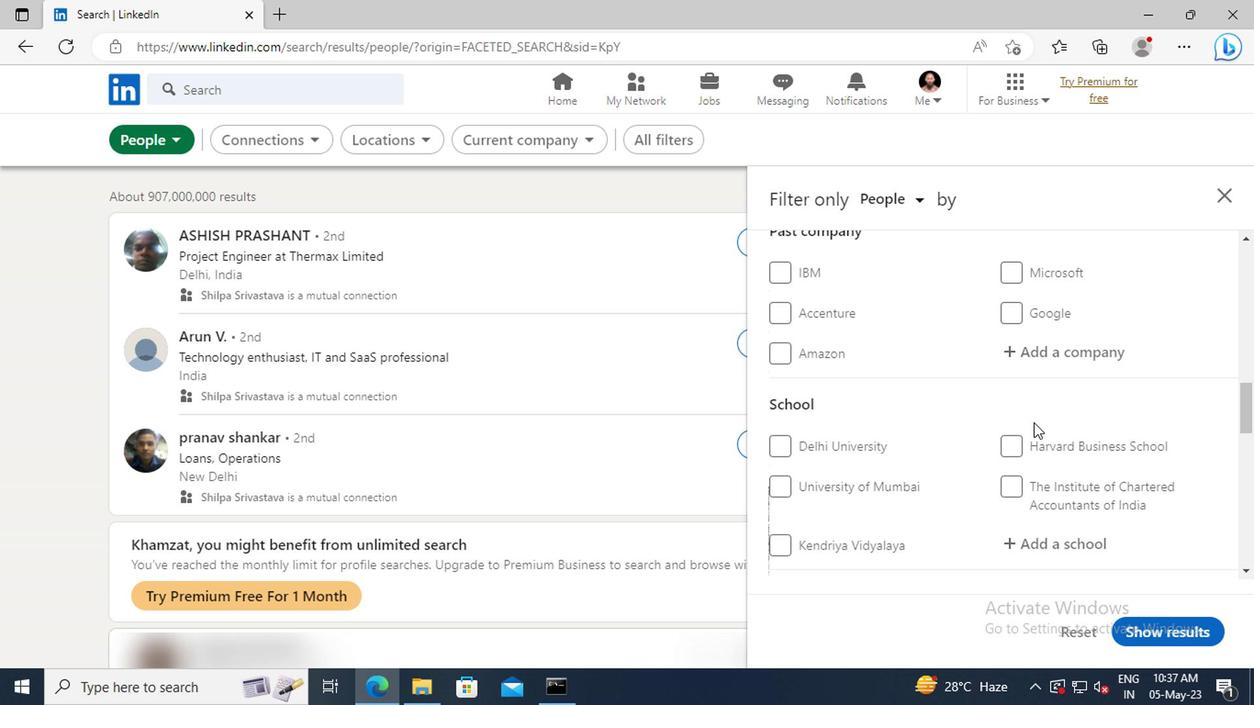 
Action: Mouse moved to (1026, 439)
Screenshot: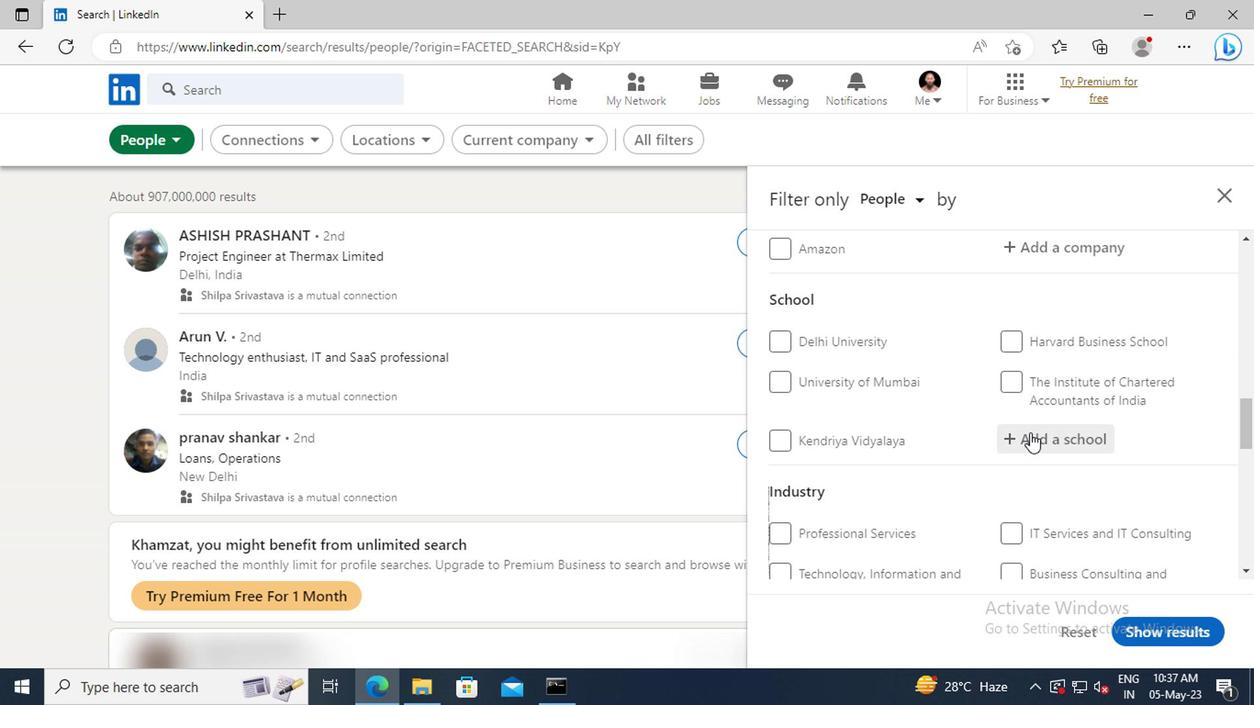 
Action: Mouse pressed left at (1026, 439)
Screenshot: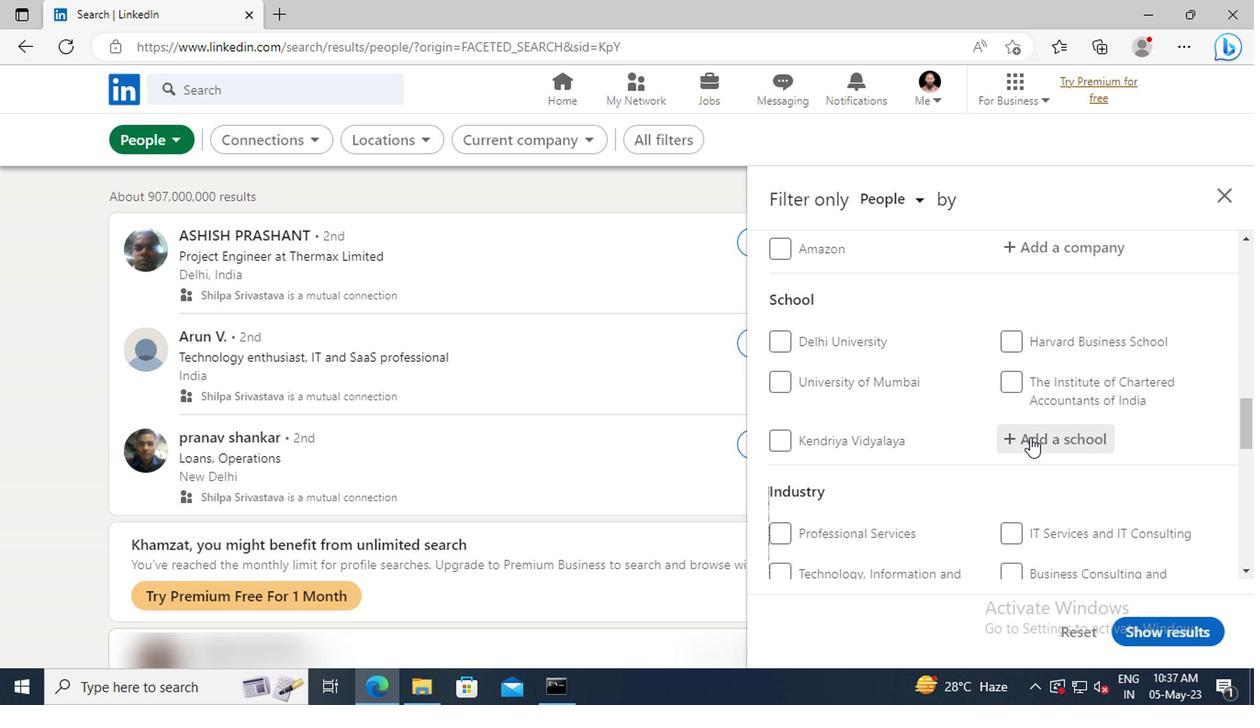 
Action: Key pressed <Key.shift>SUN<Key.shift>BEAM<Key.space><Key.shift>IN
Screenshot: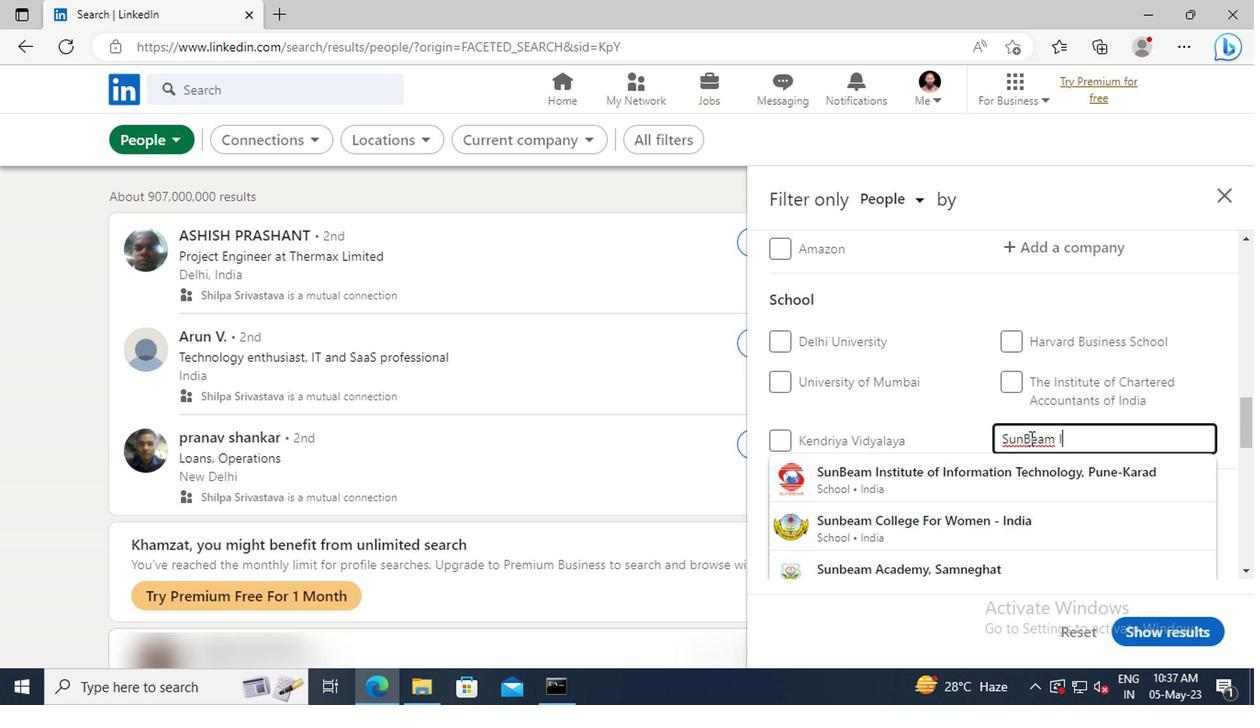 
Action: Mouse moved to (1027, 475)
Screenshot: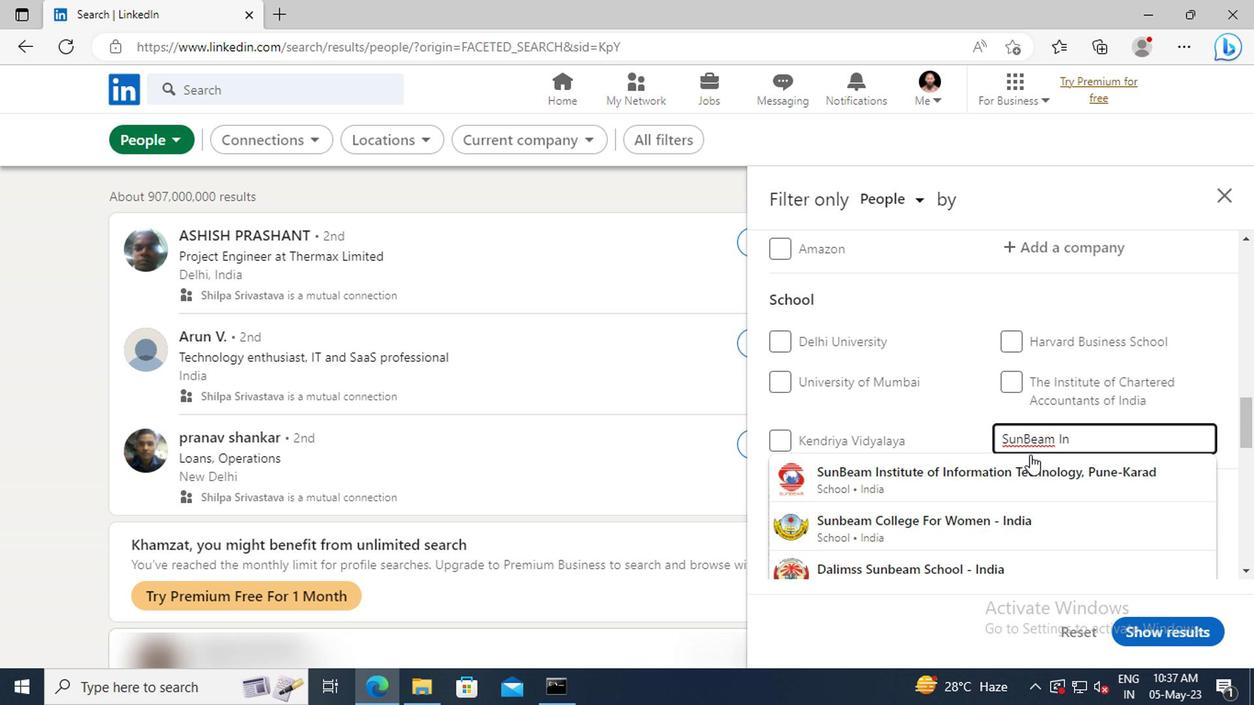 
Action: Mouse pressed left at (1027, 475)
Screenshot: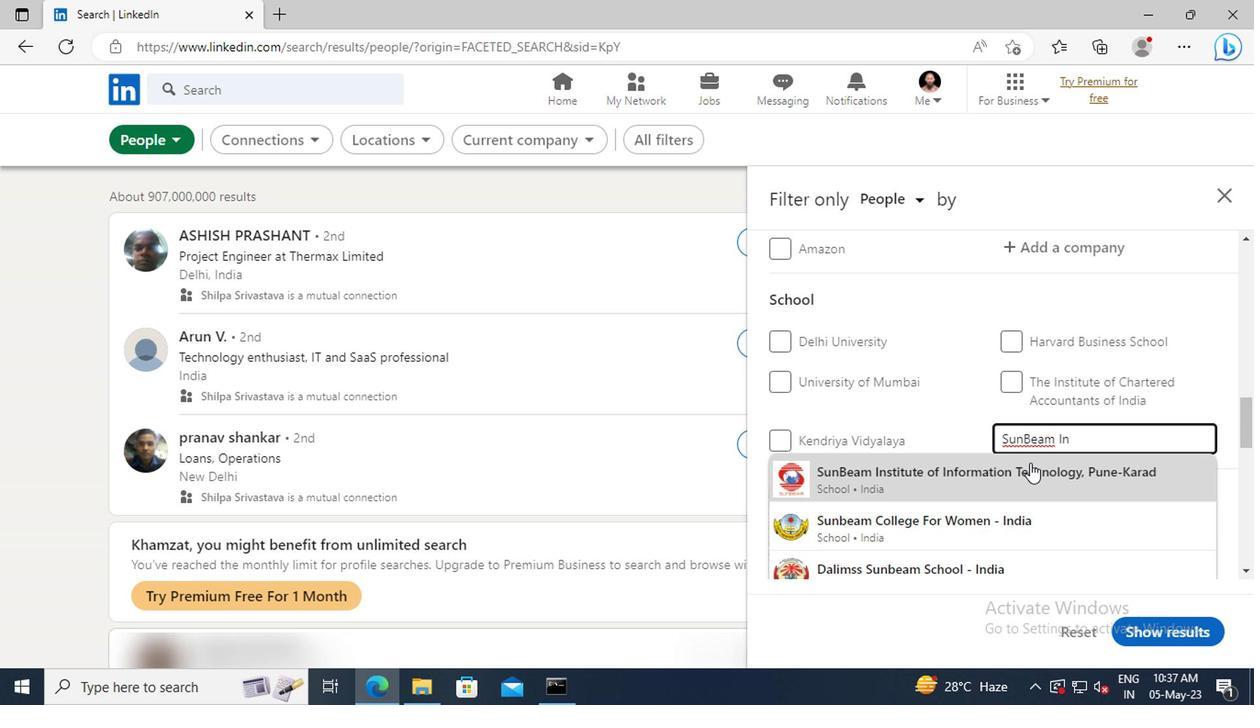 
Action: Mouse scrolled (1027, 475) with delta (0, 0)
Screenshot: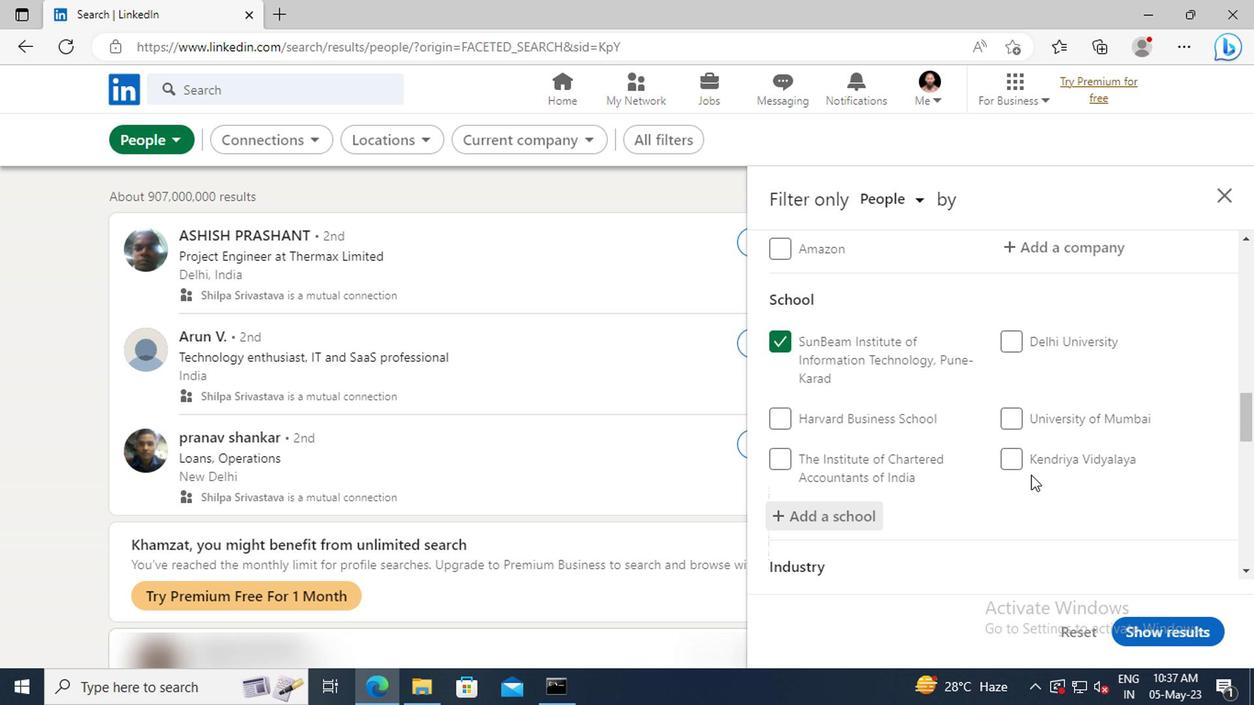 
Action: Mouse scrolled (1027, 475) with delta (0, 0)
Screenshot: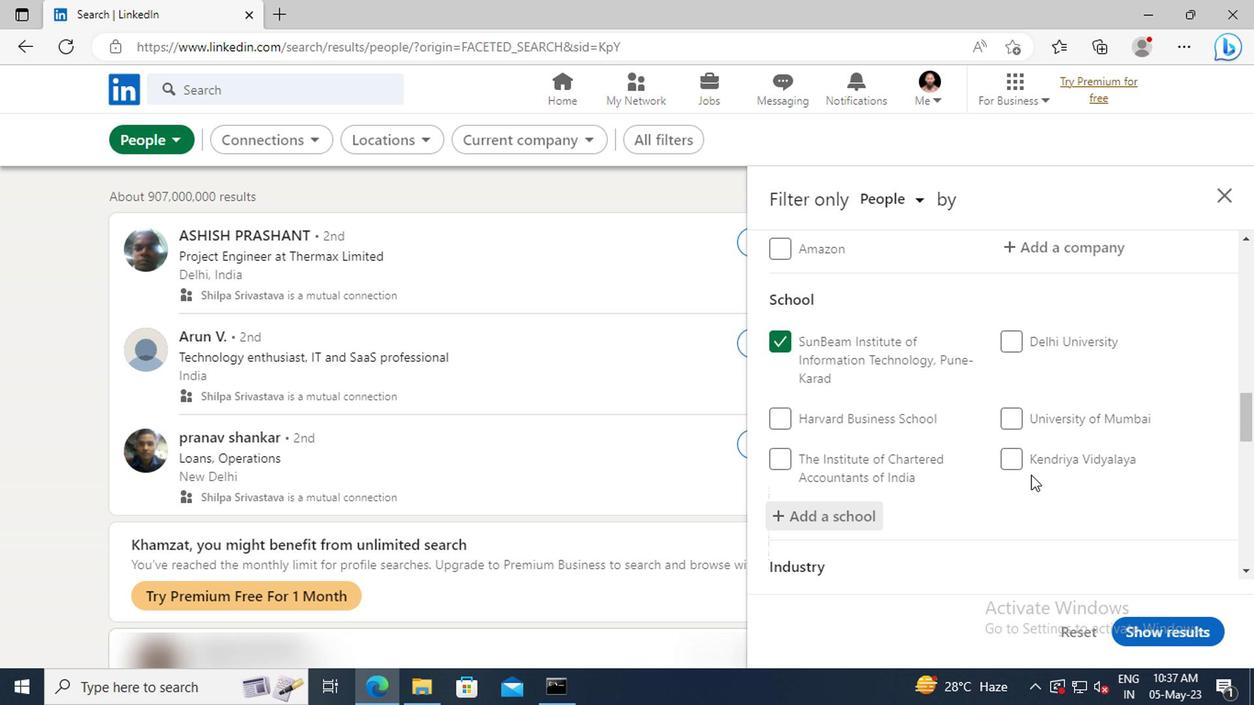 
Action: Mouse moved to (1027, 475)
Screenshot: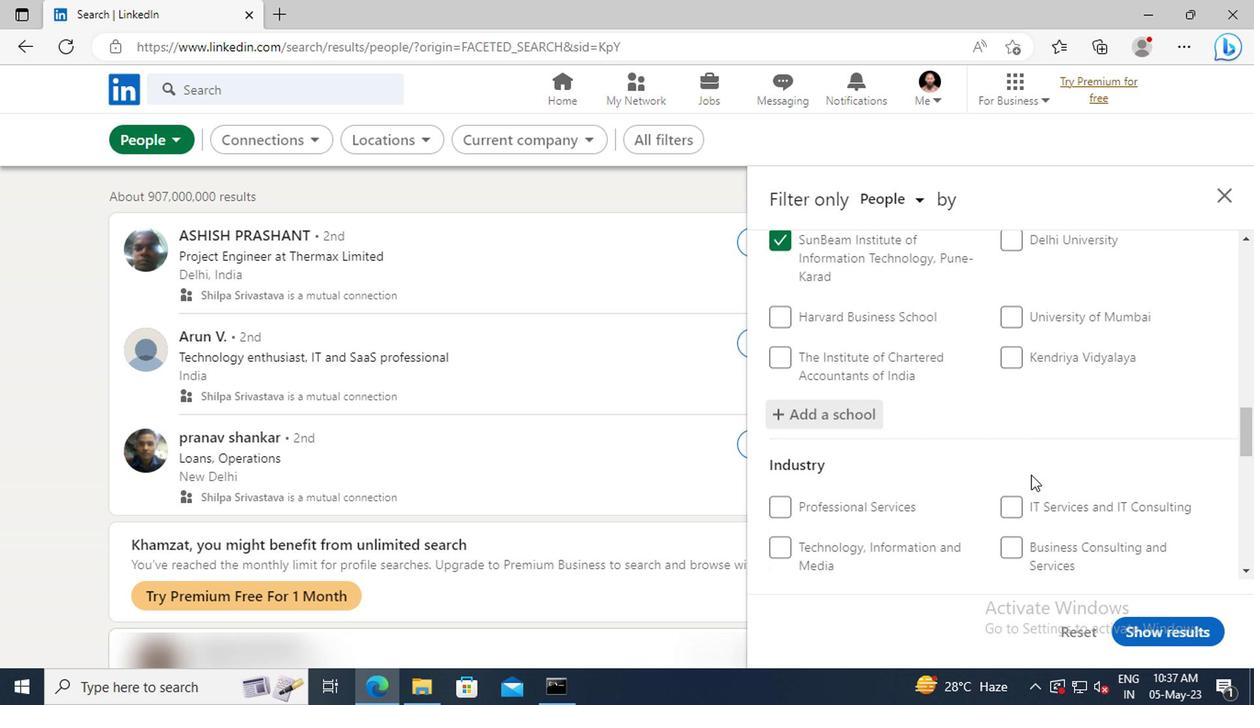 
Action: Mouse scrolled (1027, 475) with delta (0, 0)
Screenshot: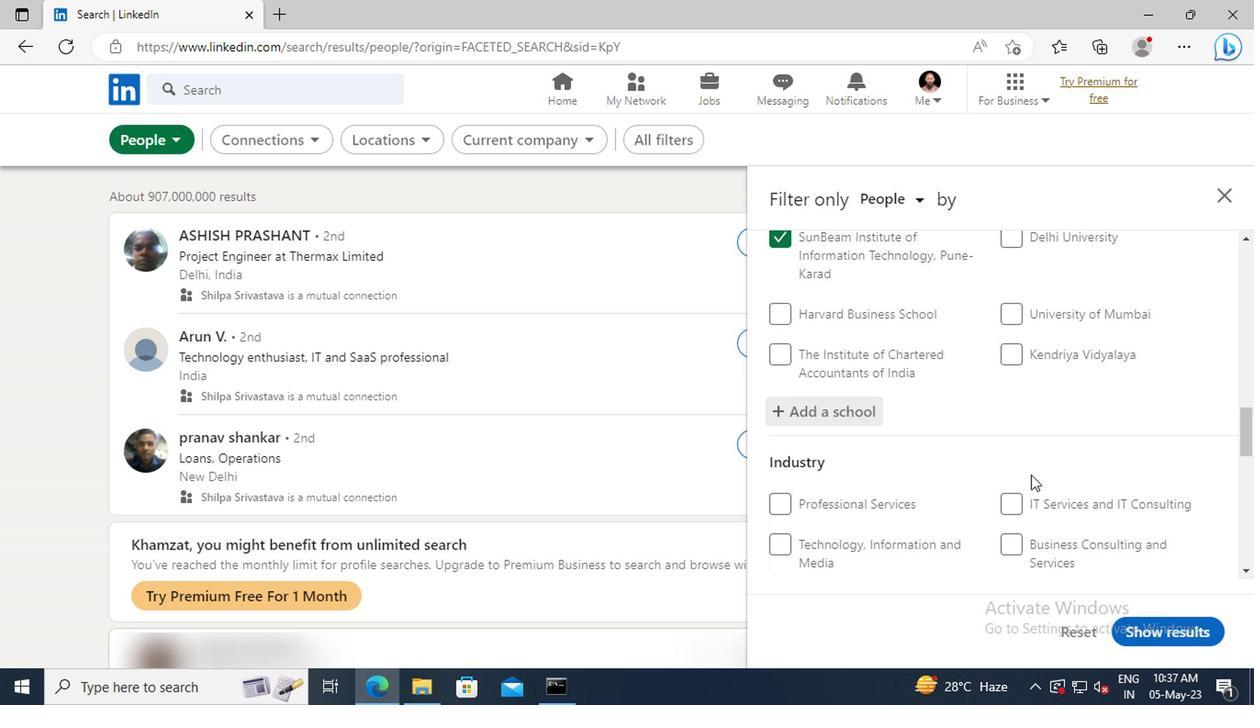 
Action: Mouse moved to (1027, 474)
Screenshot: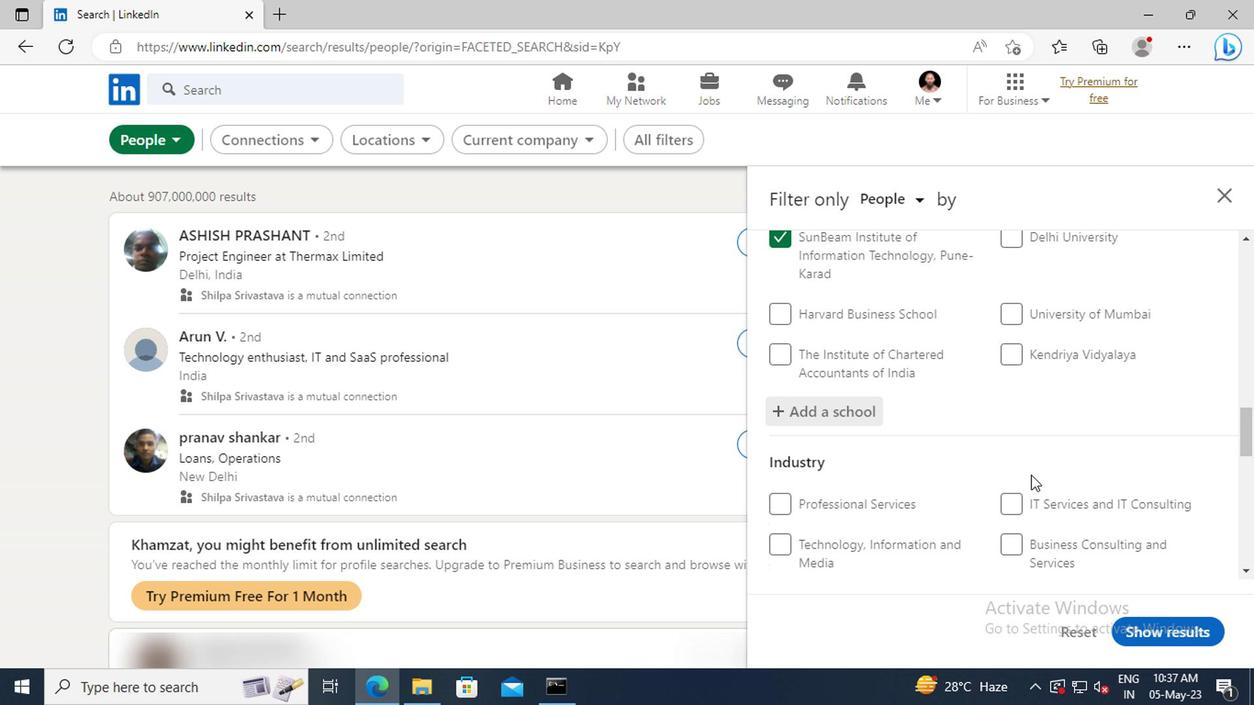 
Action: Mouse scrolled (1027, 473) with delta (0, -1)
Screenshot: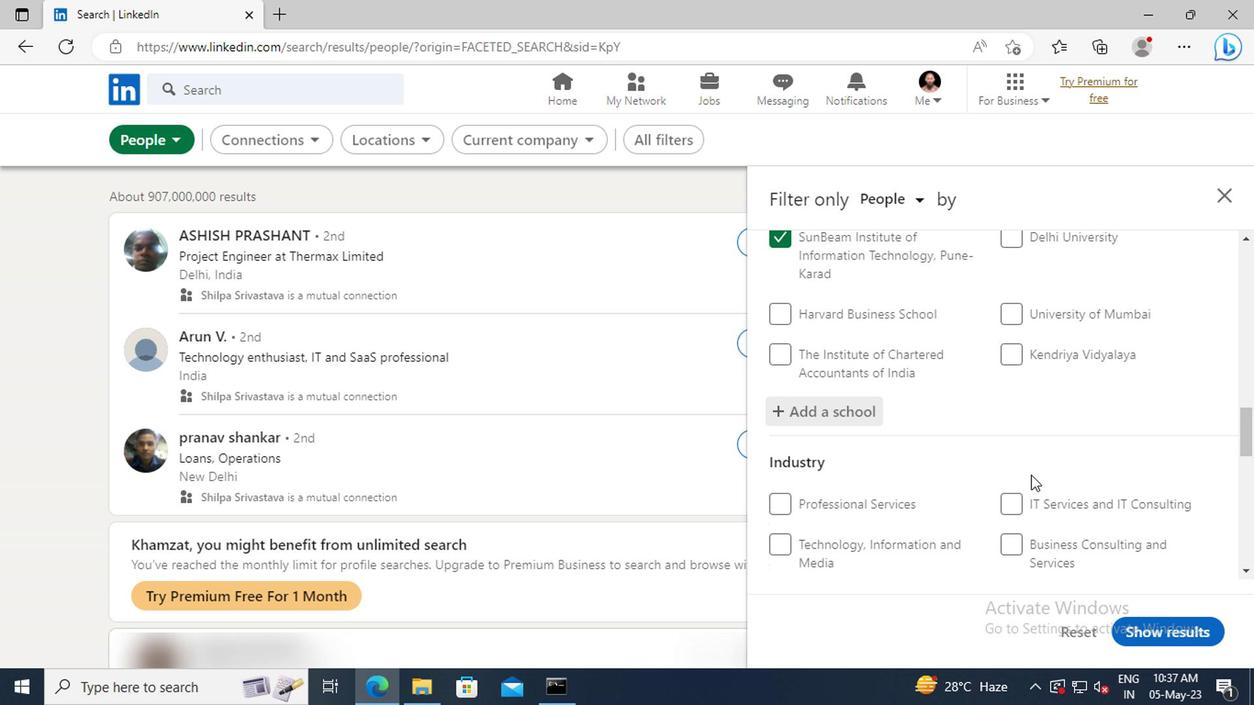 
Action: Mouse moved to (1024, 458)
Screenshot: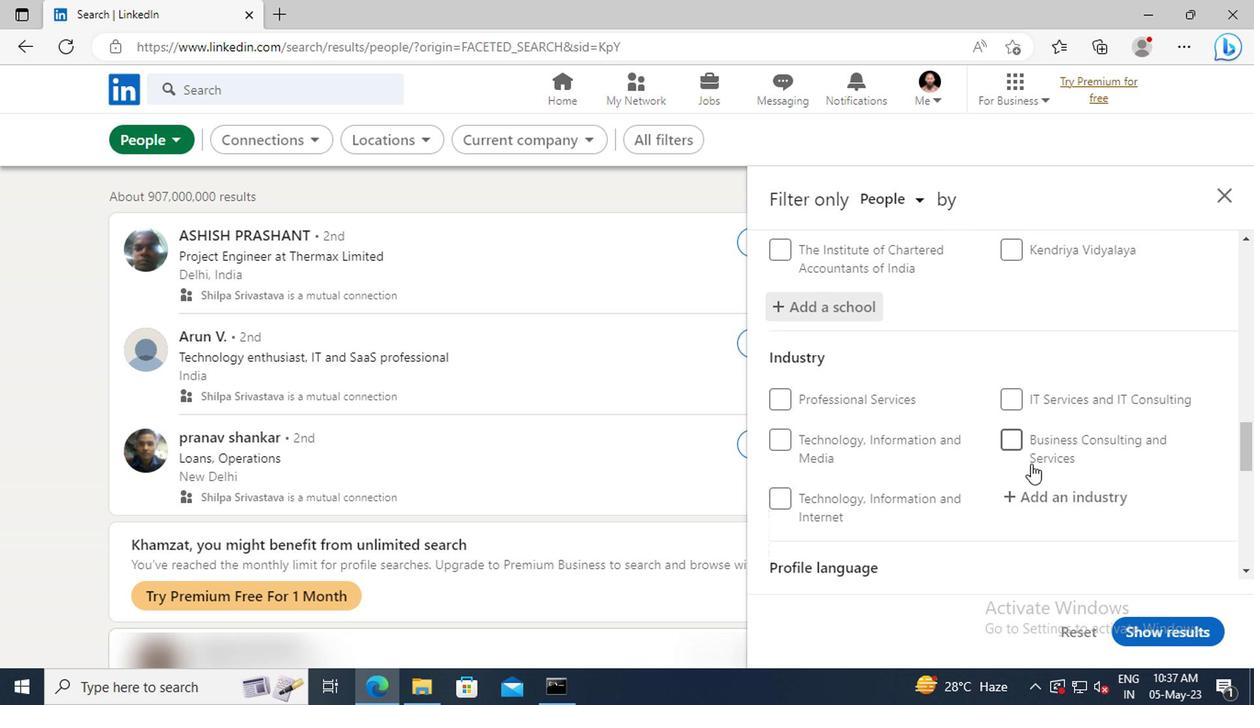 
Action: Mouse scrolled (1024, 457) with delta (0, -1)
Screenshot: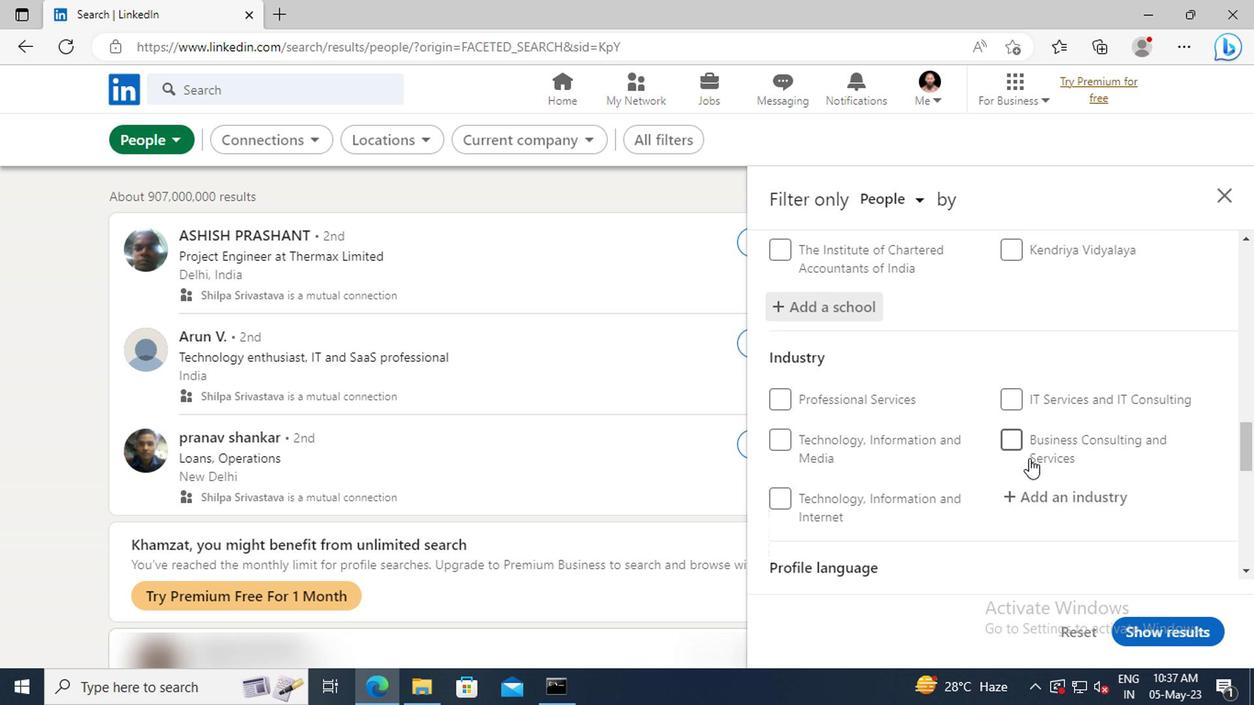 
Action: Mouse moved to (1029, 451)
Screenshot: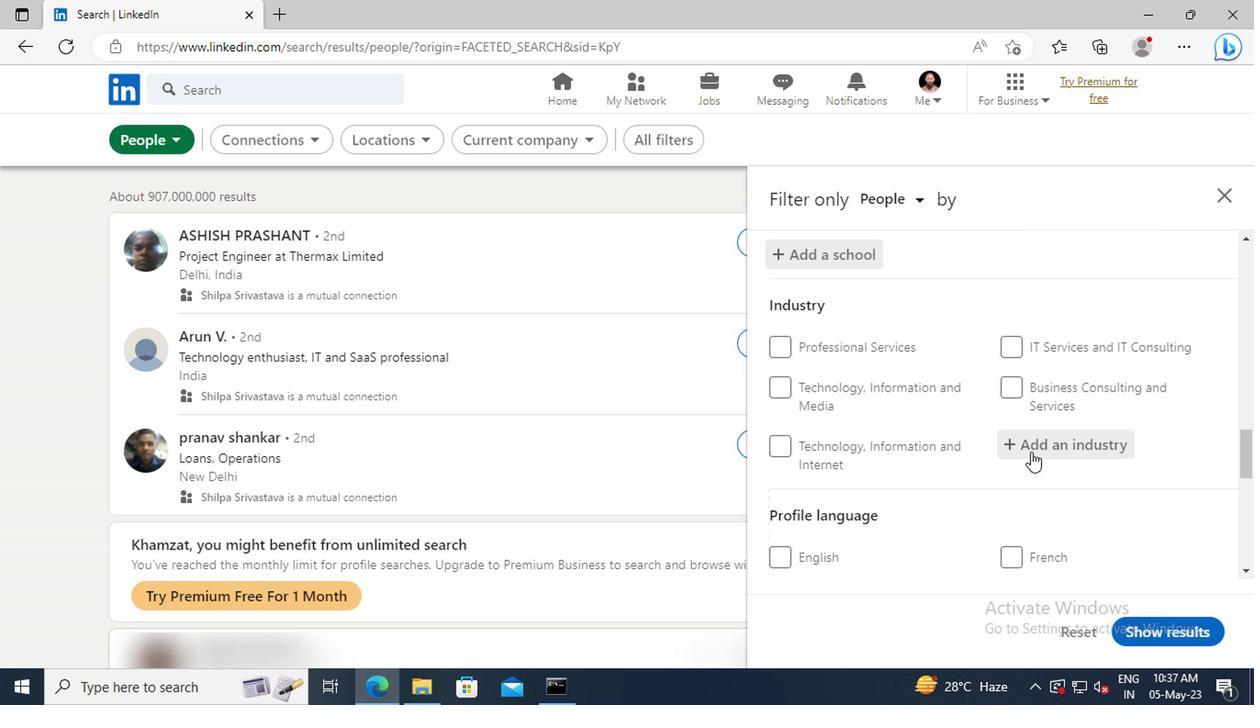 
Action: Mouse pressed left at (1029, 451)
Screenshot: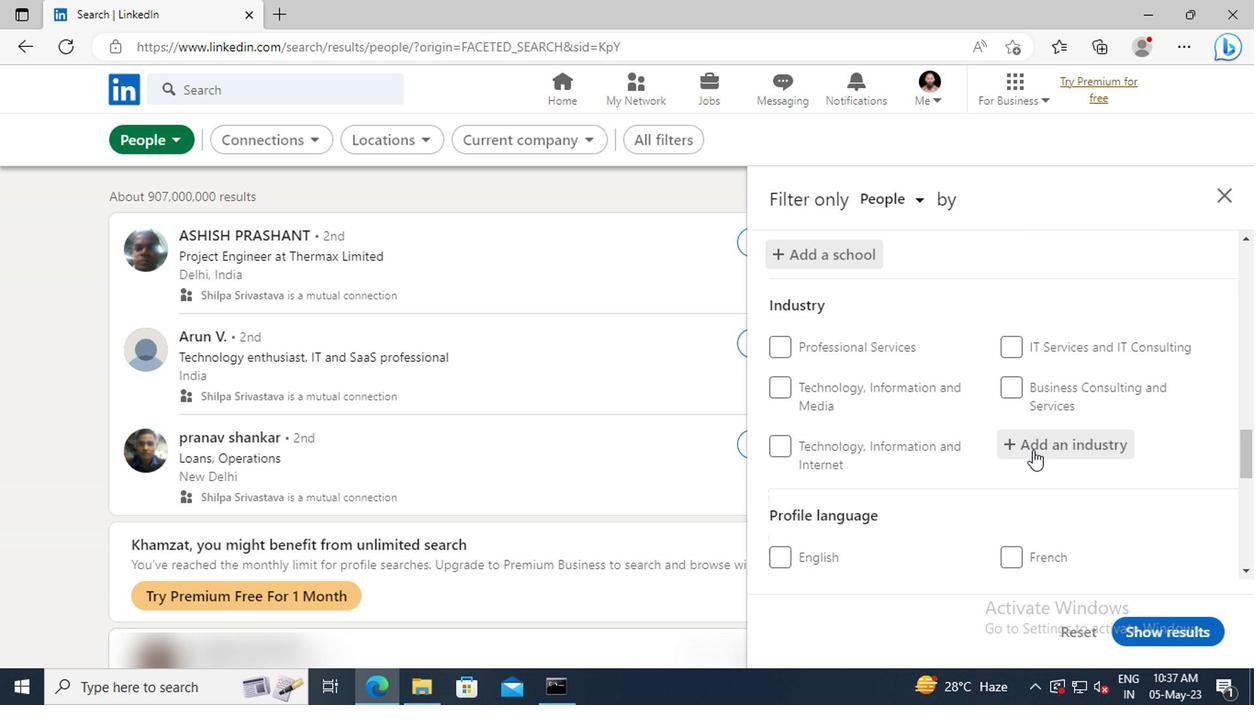 
Action: Mouse moved to (1029, 450)
Screenshot: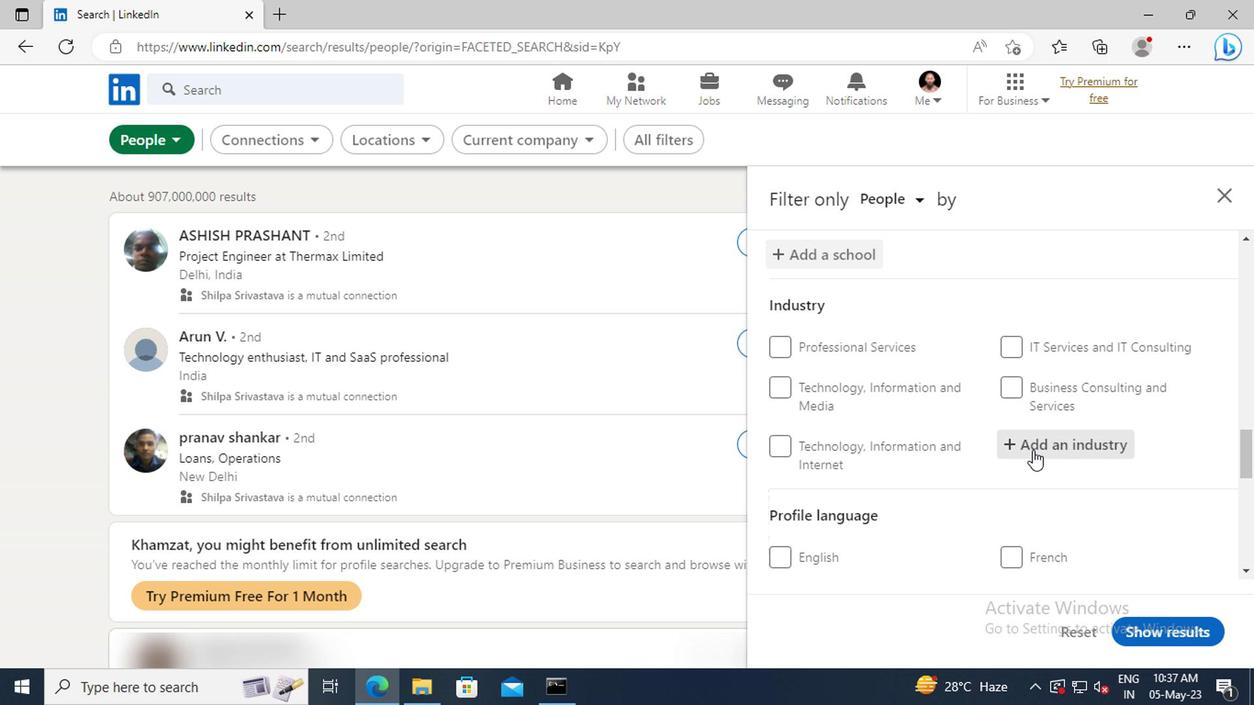 
Action: Key pressed <Key.shift>JANIT
Screenshot: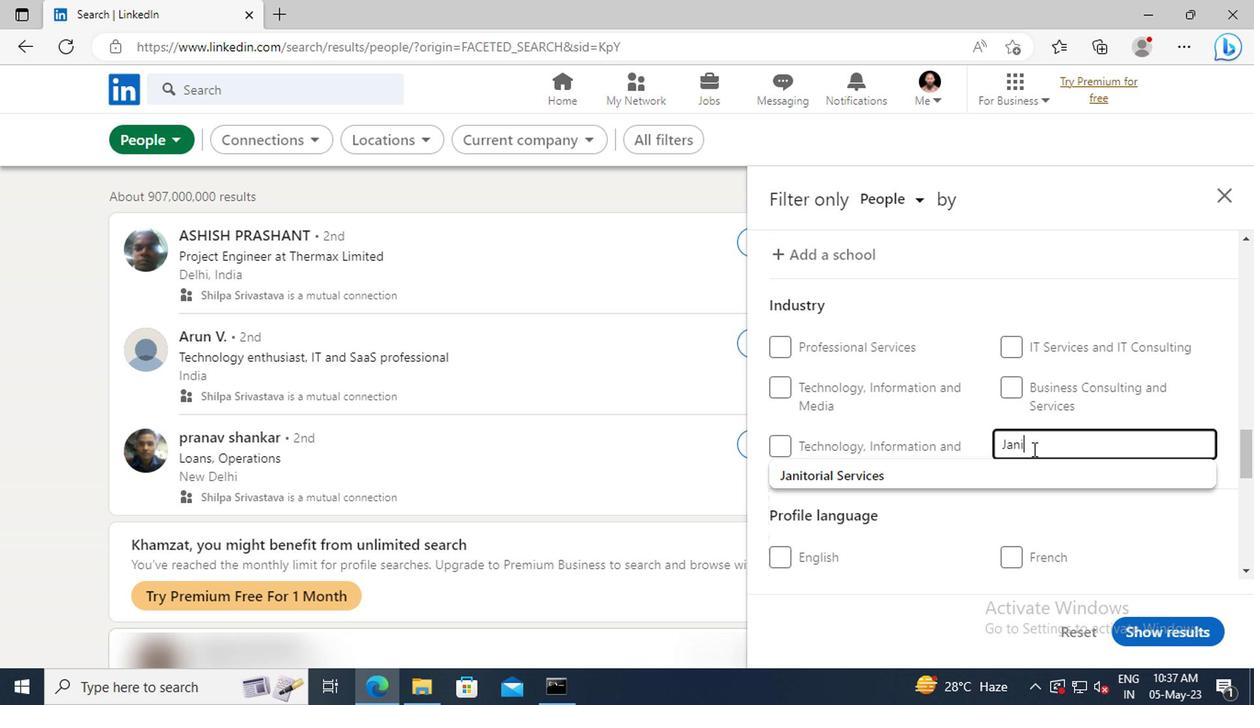 
Action: Mouse moved to (1027, 470)
Screenshot: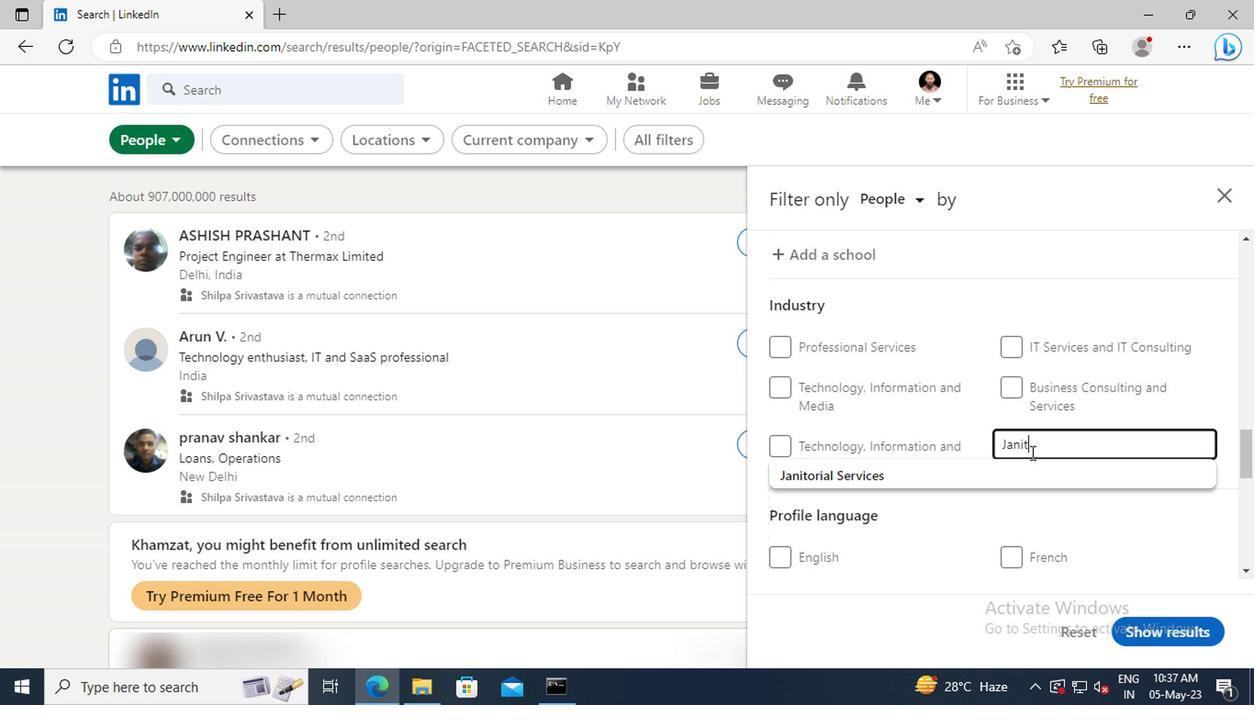 
Action: Mouse pressed left at (1027, 470)
Screenshot: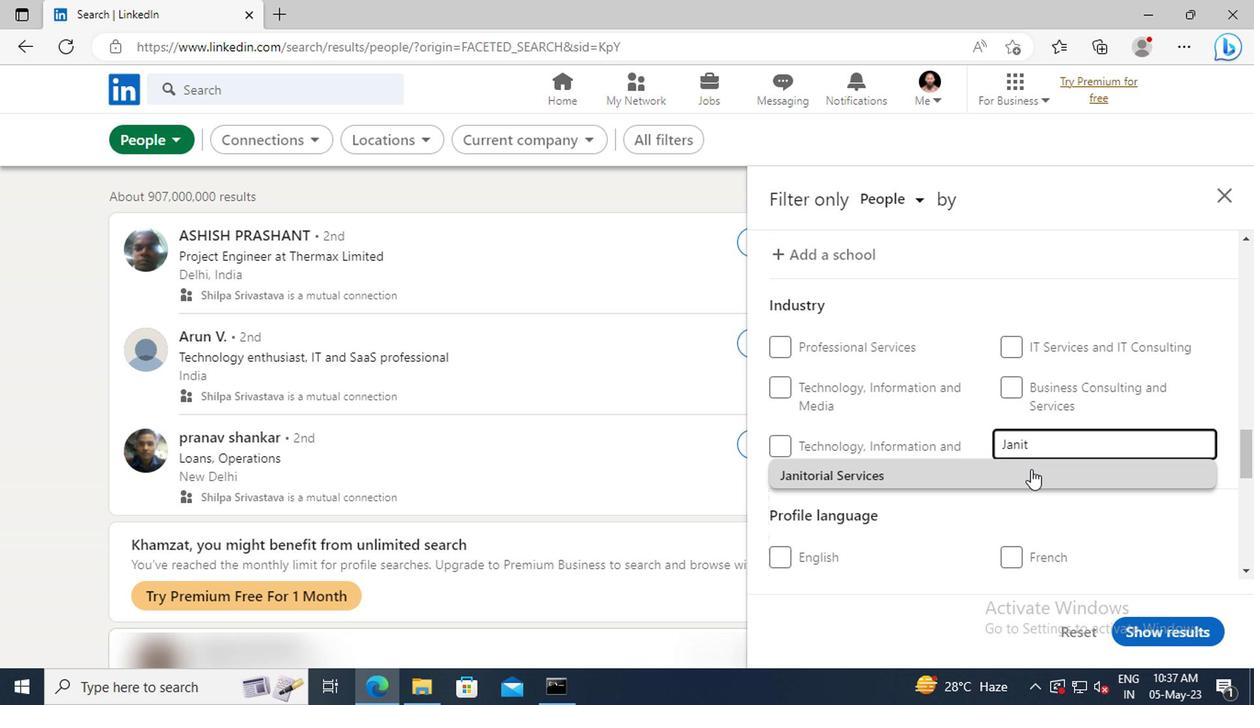 
Action: Mouse scrolled (1027, 469) with delta (0, 0)
Screenshot: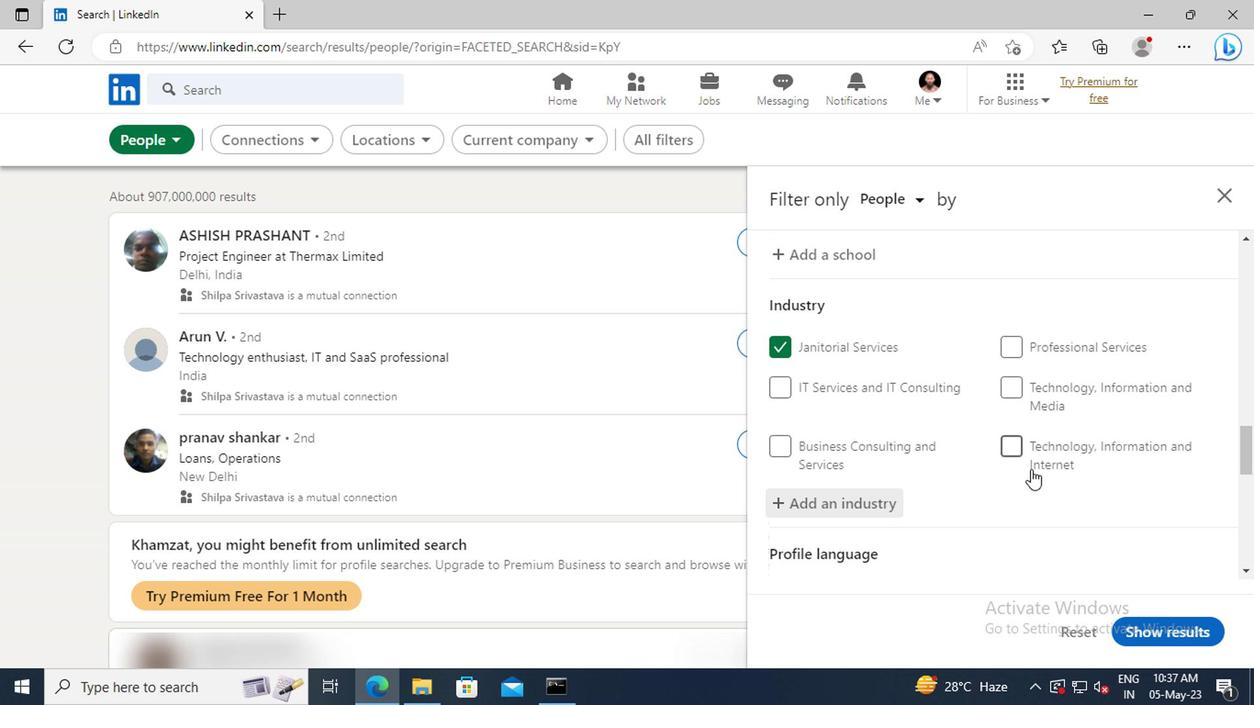 
Action: Mouse moved to (1026, 470)
Screenshot: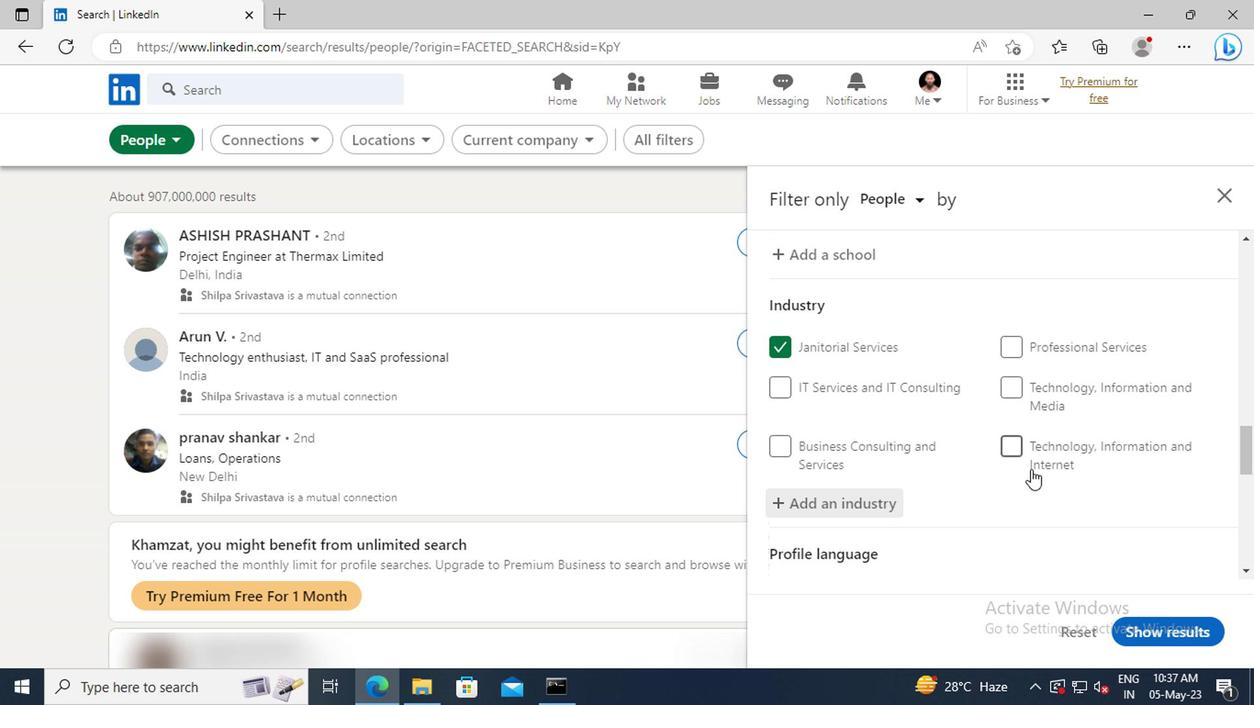 
Action: Mouse scrolled (1026, 469) with delta (0, 0)
Screenshot: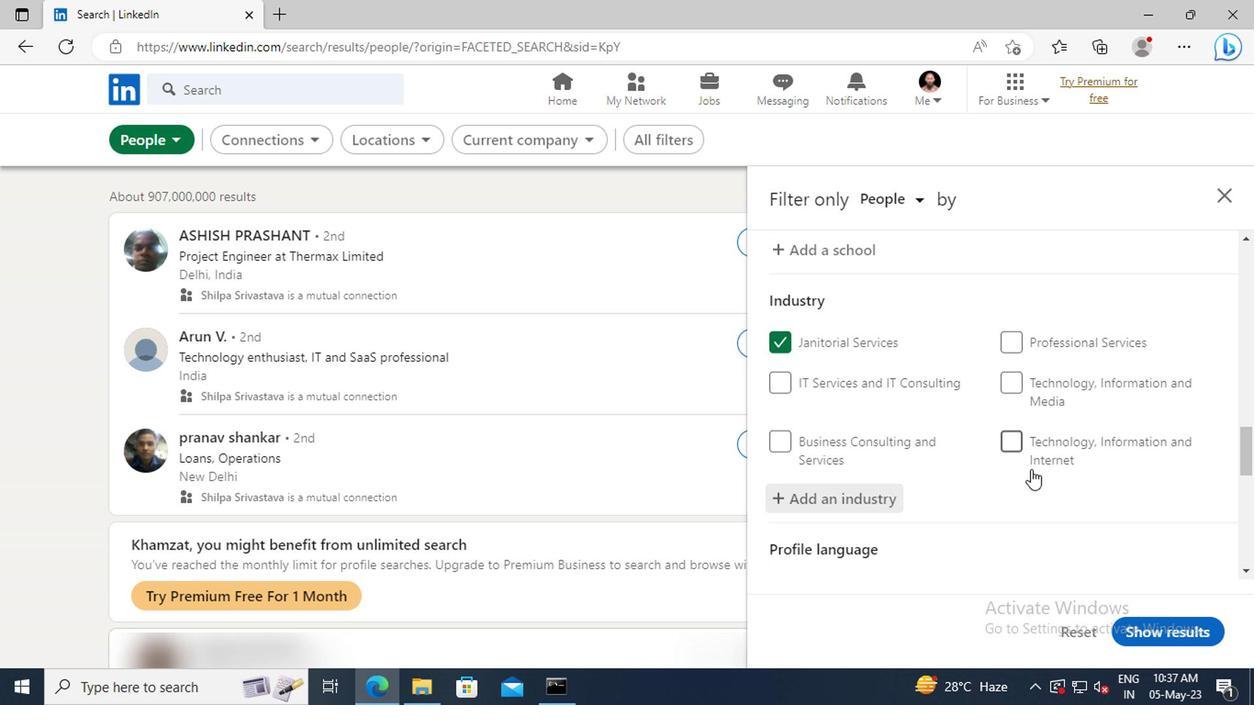 
Action: Mouse moved to (1026, 469)
Screenshot: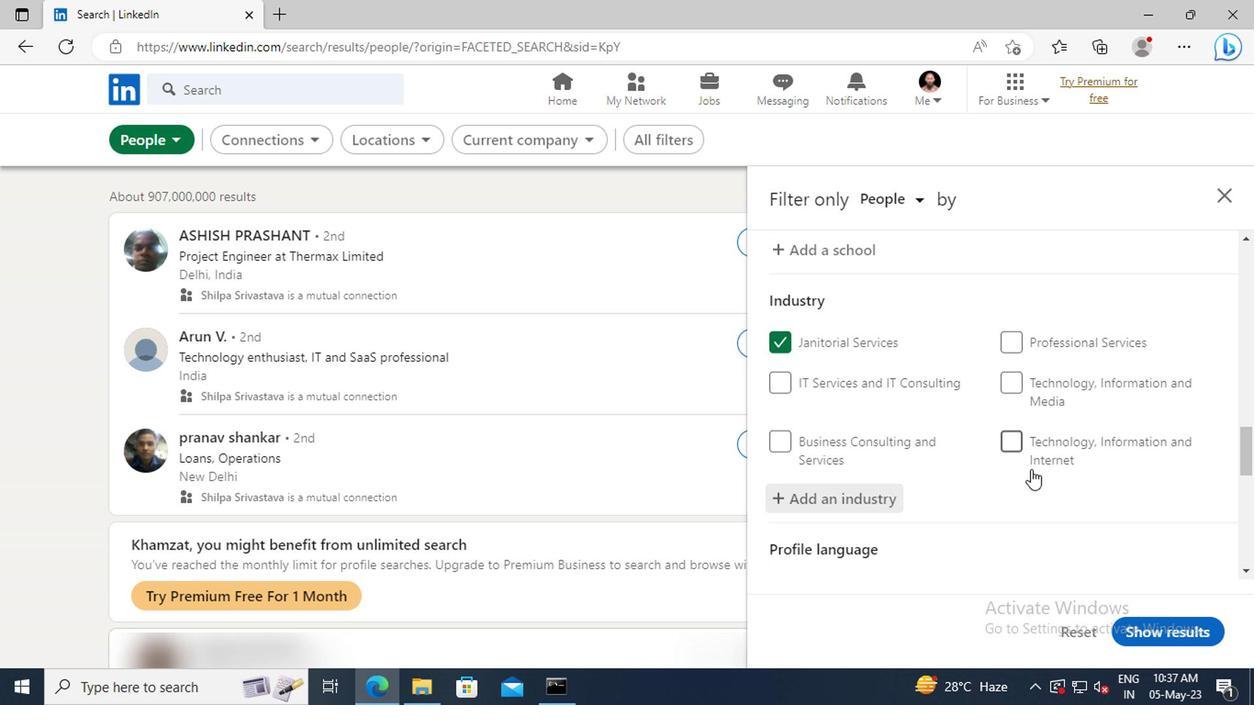 
Action: Mouse scrolled (1026, 468) with delta (0, -1)
Screenshot: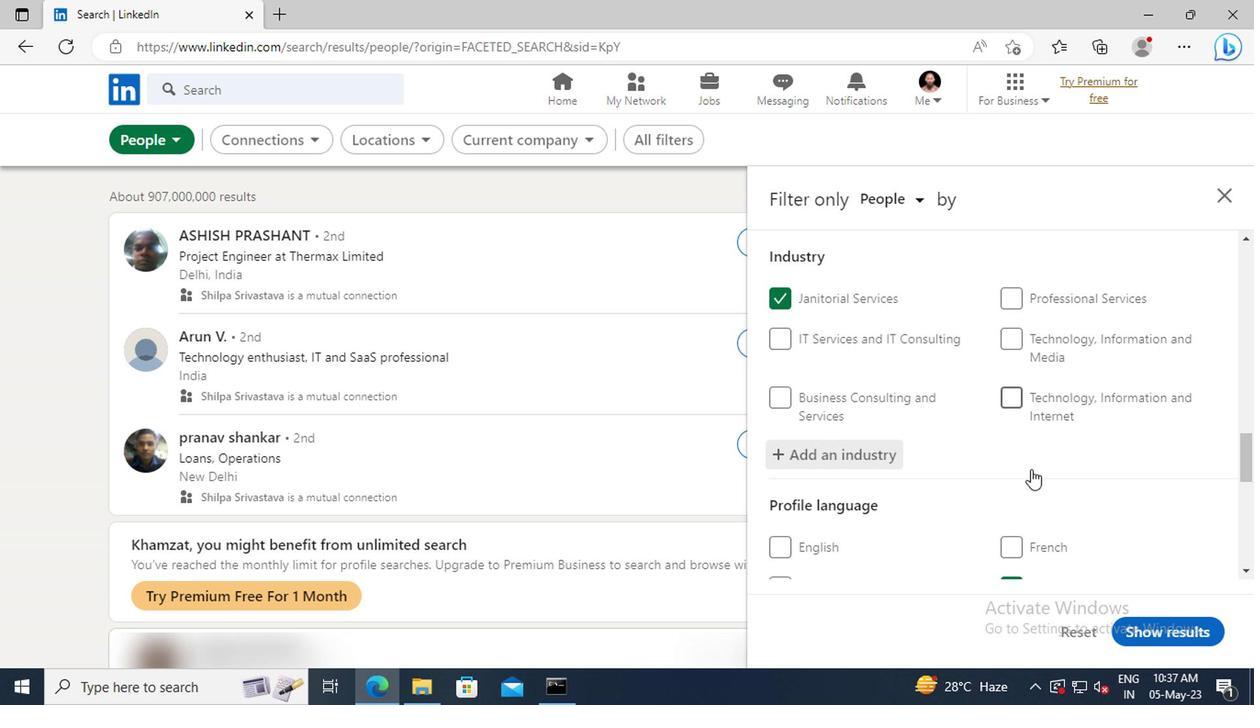 
Action: Mouse moved to (1014, 410)
Screenshot: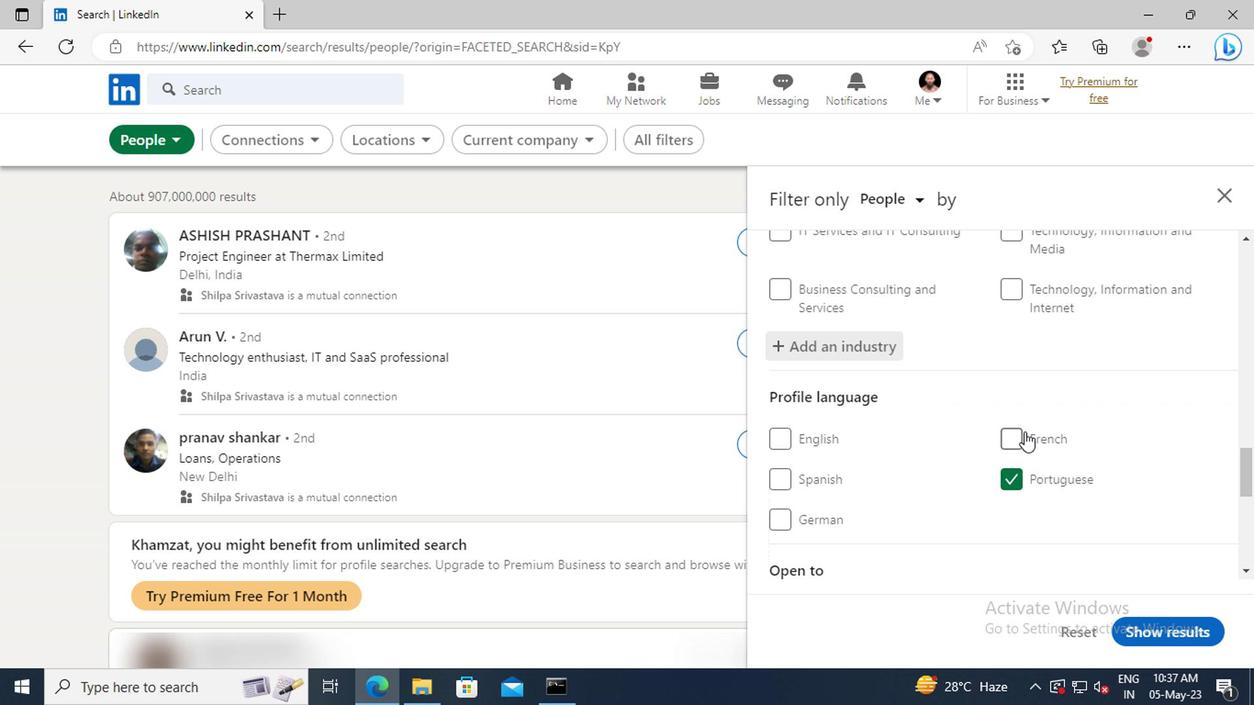 
Action: Mouse scrolled (1014, 409) with delta (0, -1)
Screenshot: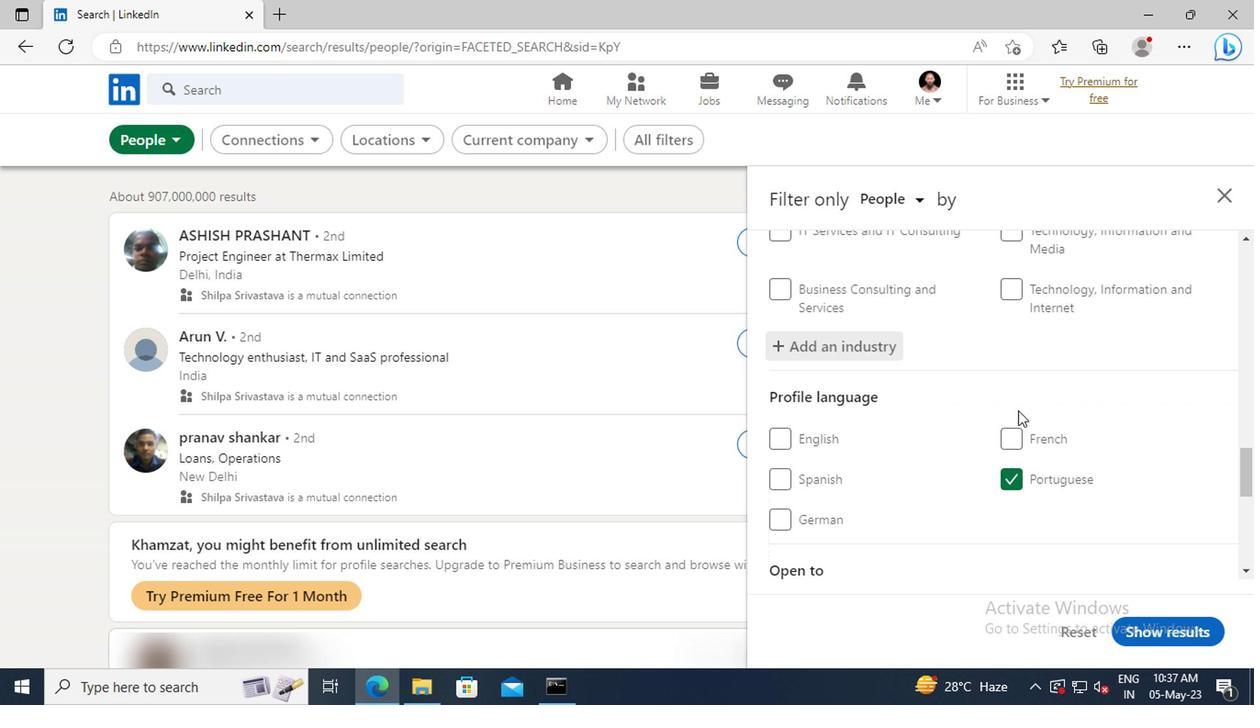 
Action: Mouse scrolled (1014, 409) with delta (0, -1)
Screenshot: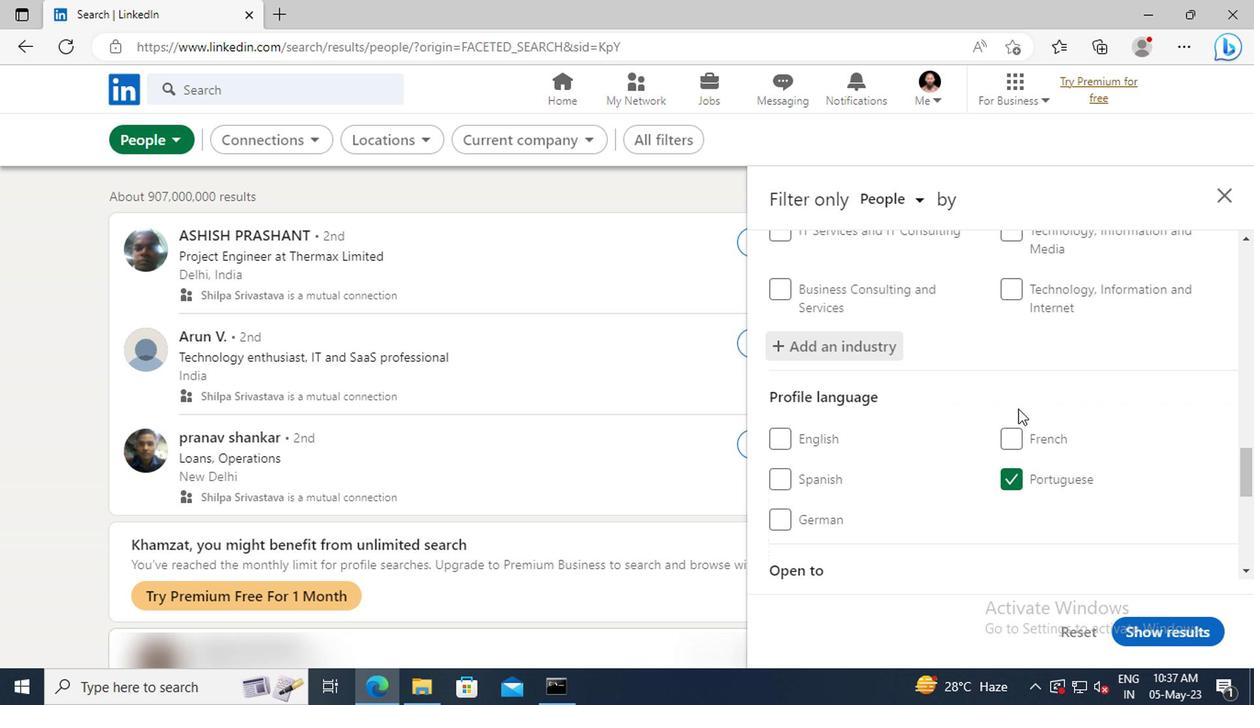 
Action: Mouse scrolled (1014, 409) with delta (0, -1)
Screenshot: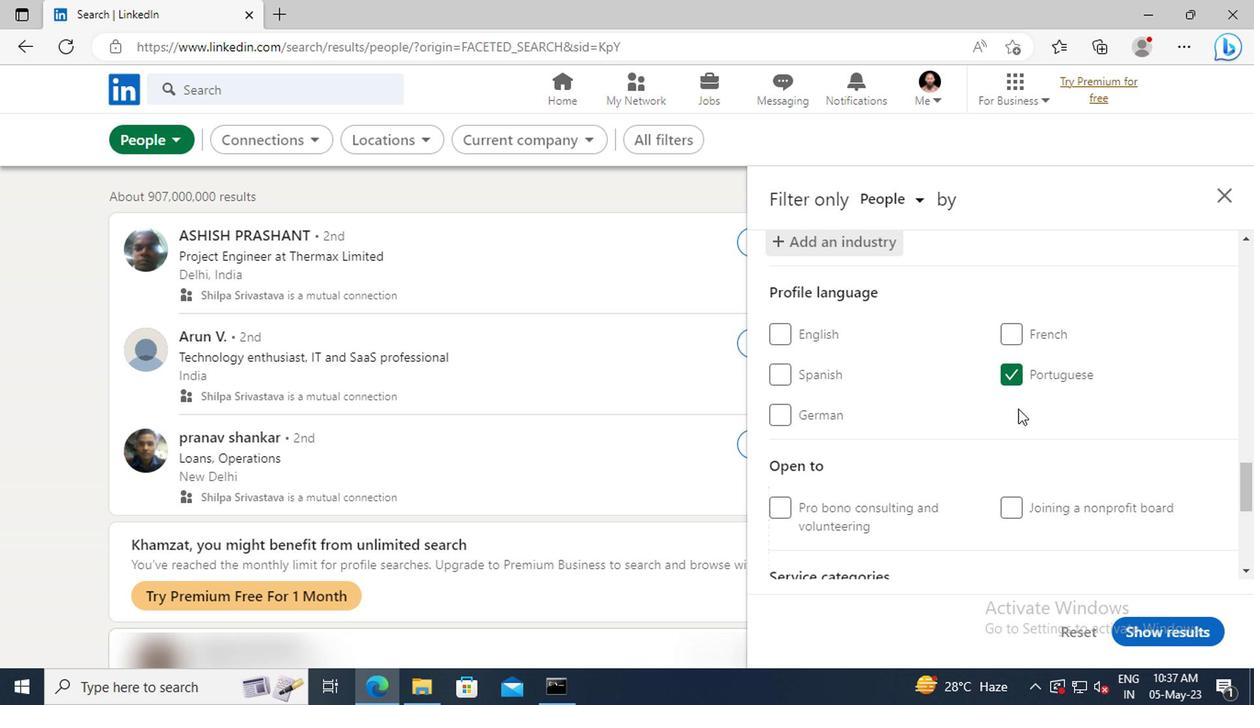 
Action: Mouse scrolled (1014, 409) with delta (0, -1)
Screenshot: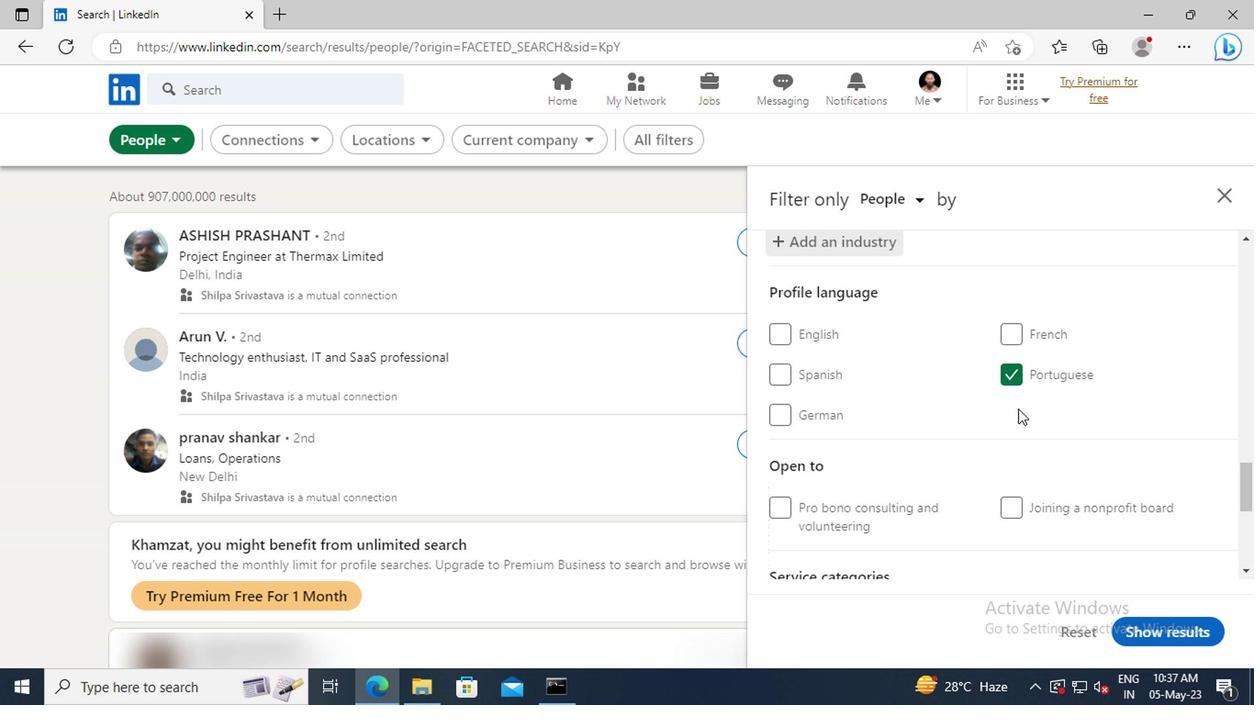 
Action: Mouse moved to (1013, 409)
Screenshot: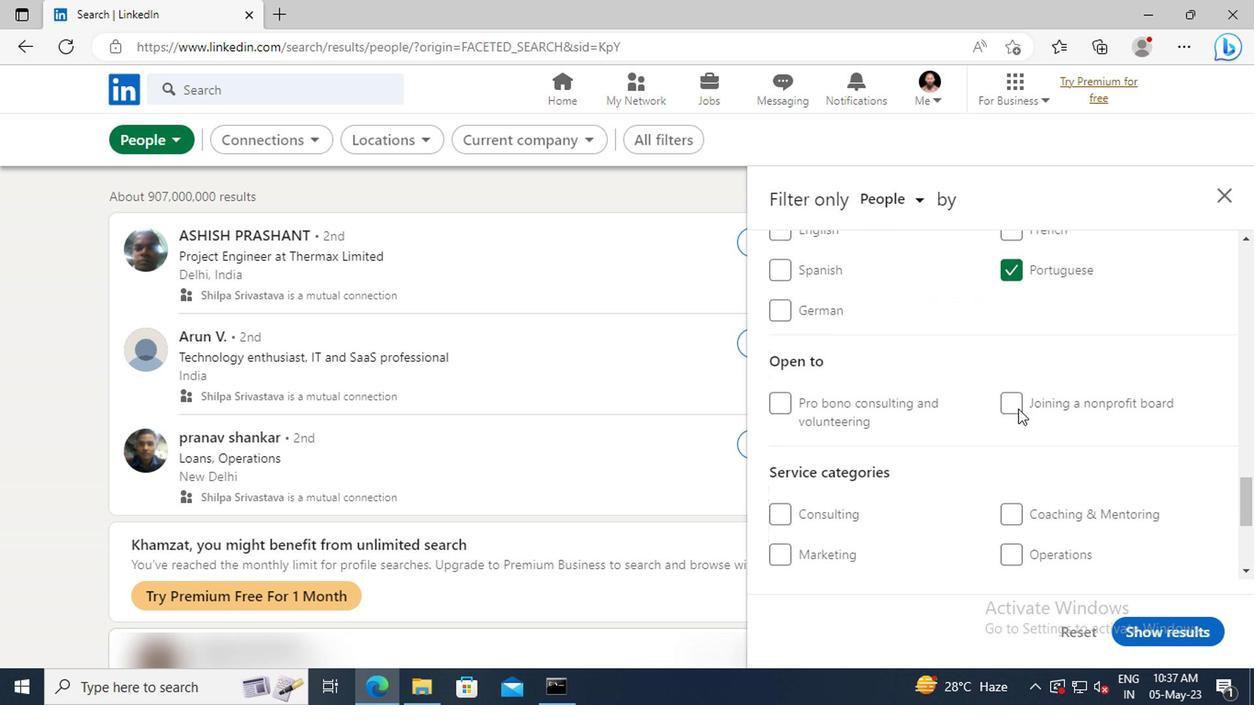 
Action: Mouse scrolled (1013, 408) with delta (0, 0)
Screenshot: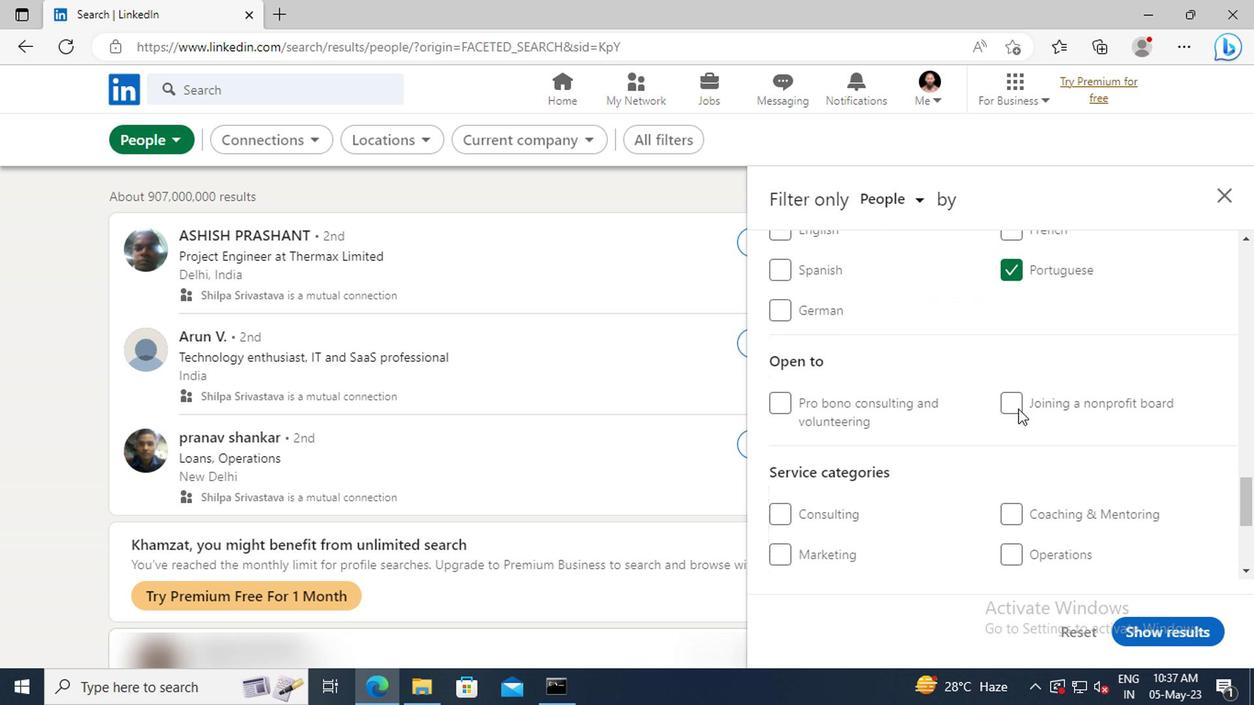 
Action: Mouse scrolled (1013, 408) with delta (0, 0)
Screenshot: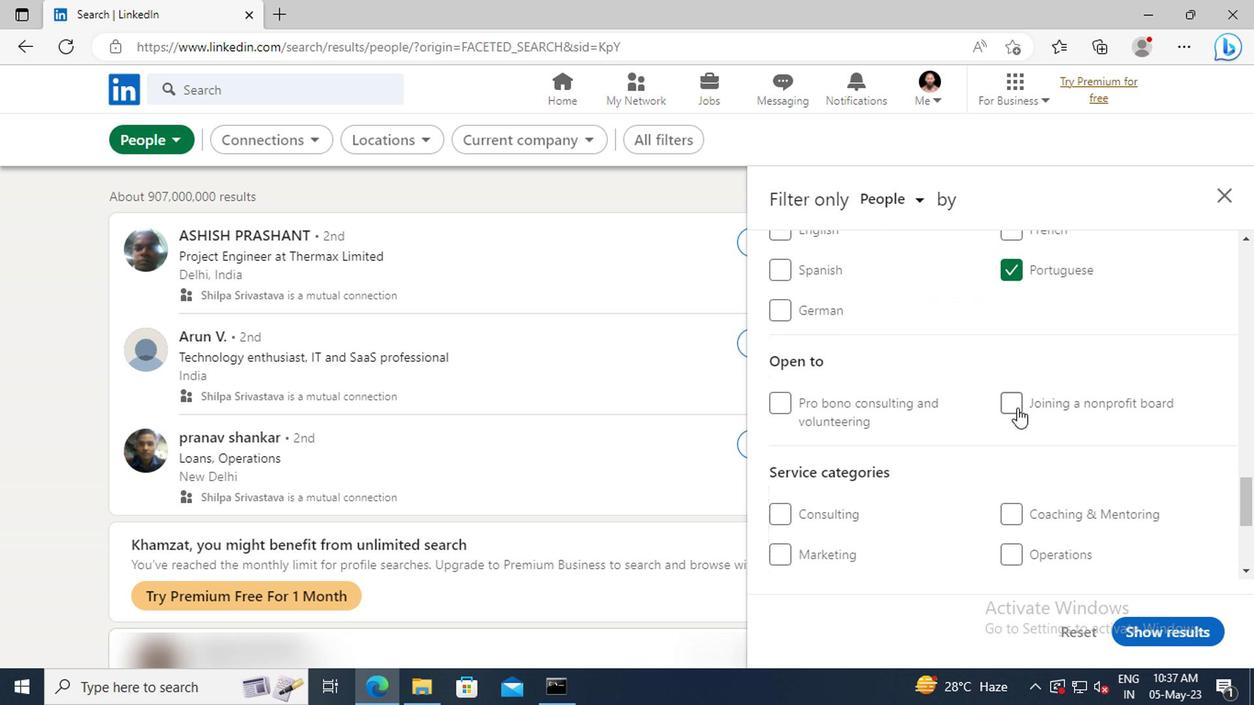 
Action: Mouse moved to (1013, 409)
Screenshot: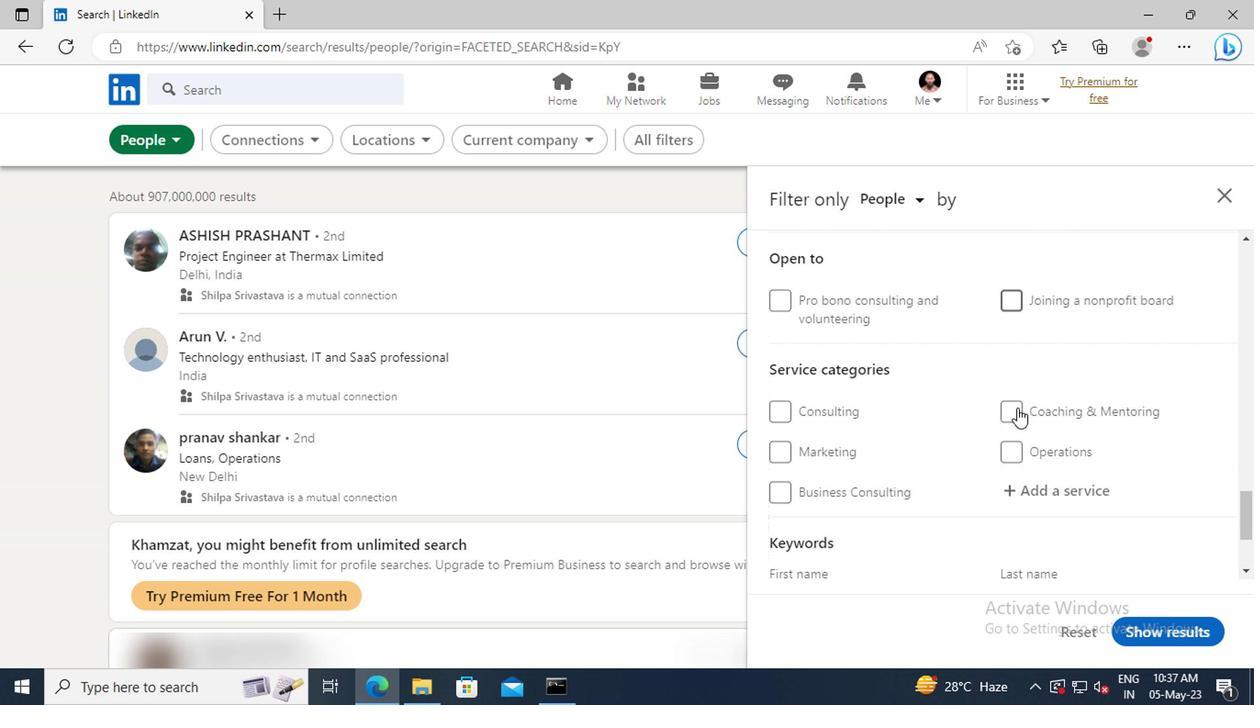 
Action: Mouse scrolled (1013, 408) with delta (0, 0)
Screenshot: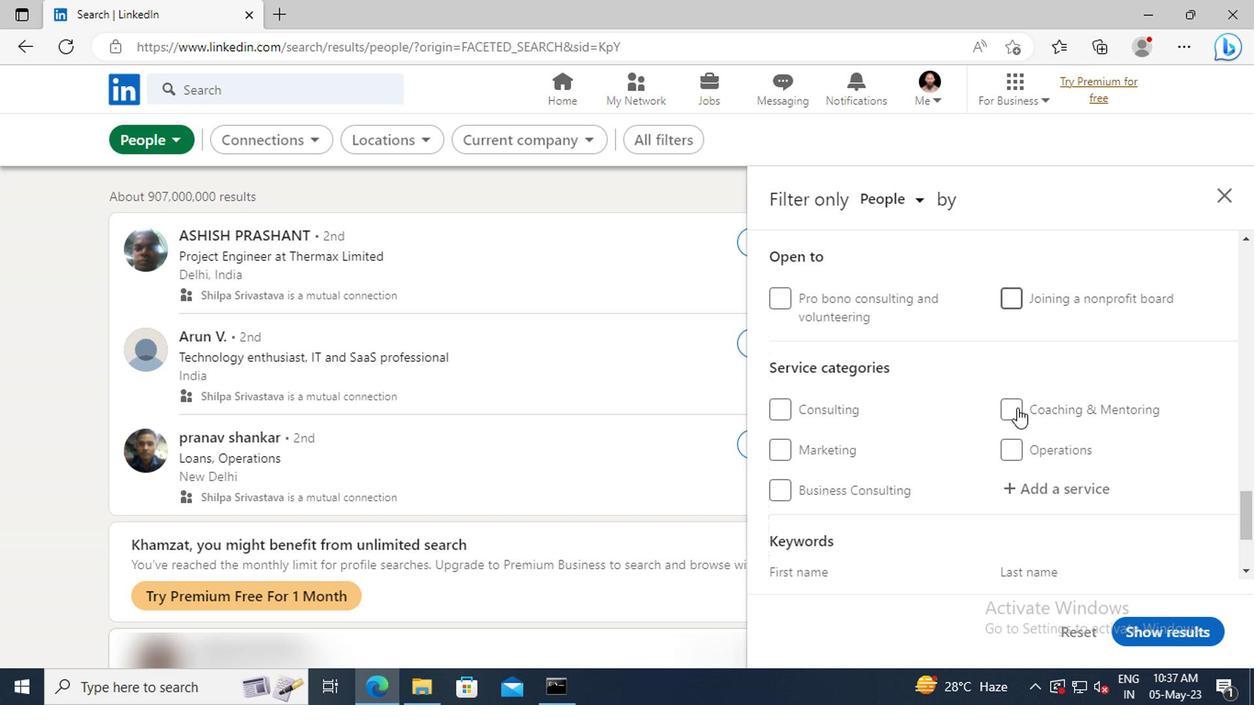 
Action: Mouse moved to (1017, 435)
Screenshot: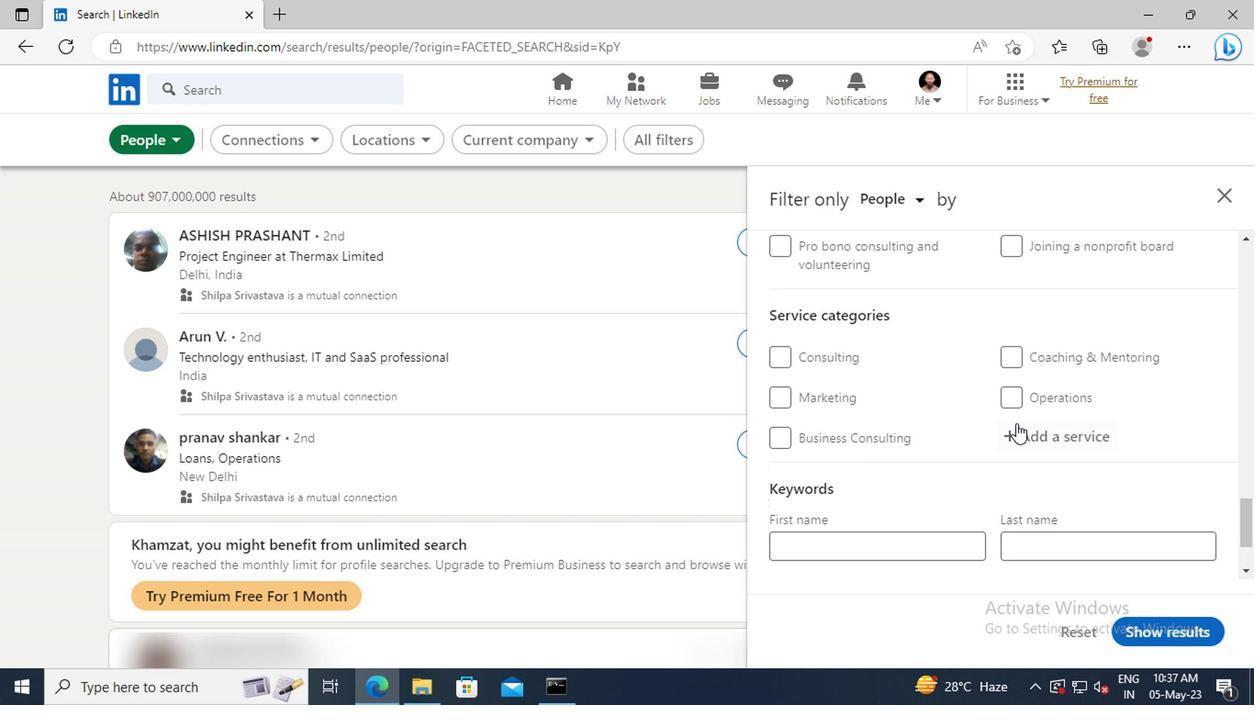 
Action: Mouse pressed left at (1017, 435)
Screenshot: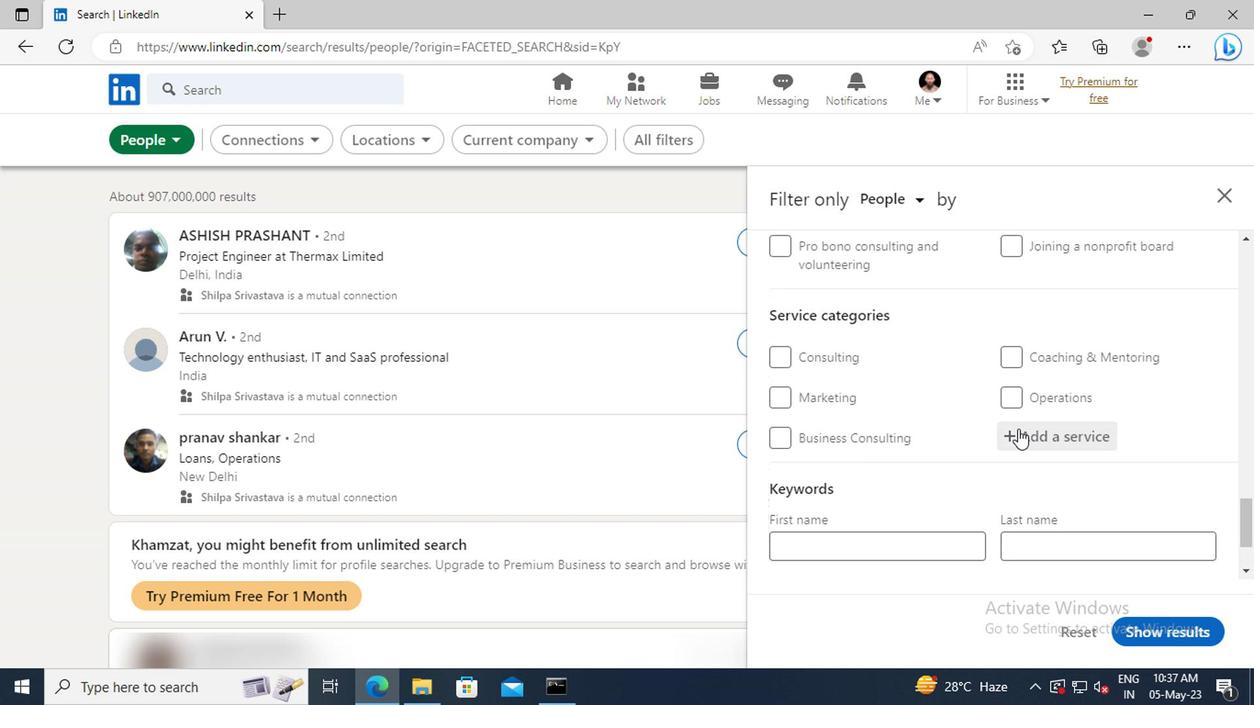 
Action: Key pressed <Key.shift>FAMIL
Screenshot: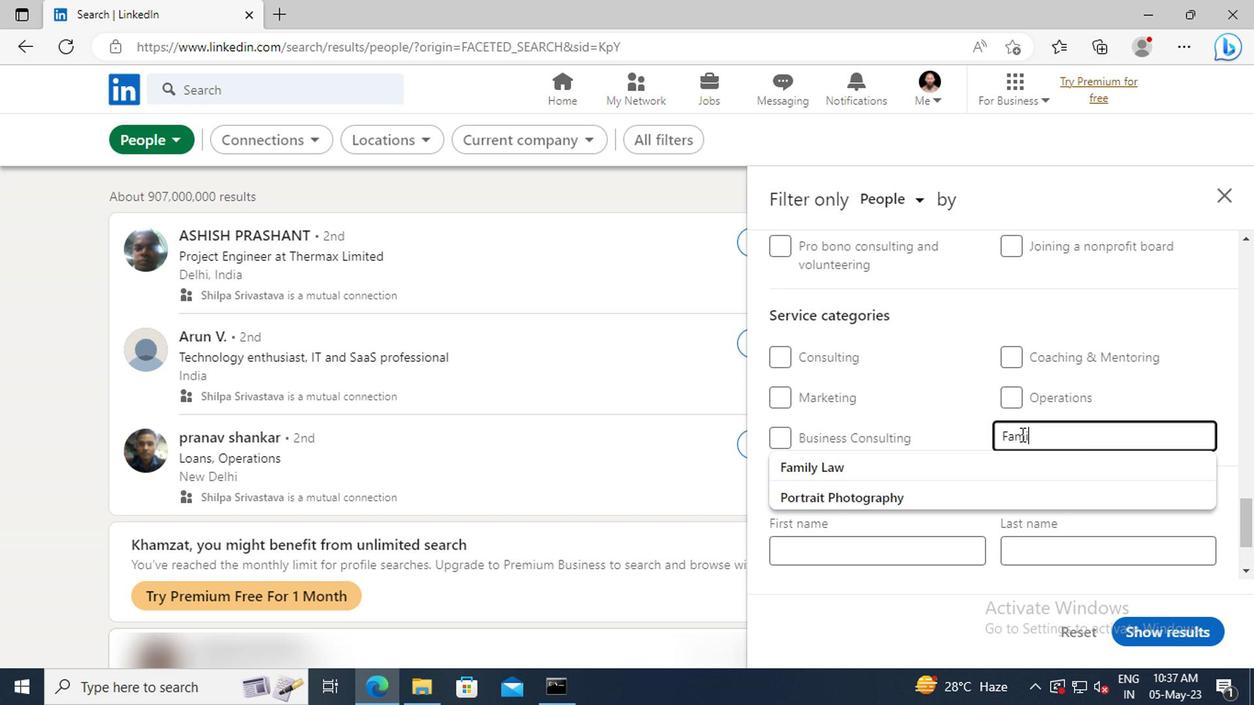 
Action: Mouse moved to (1027, 463)
Screenshot: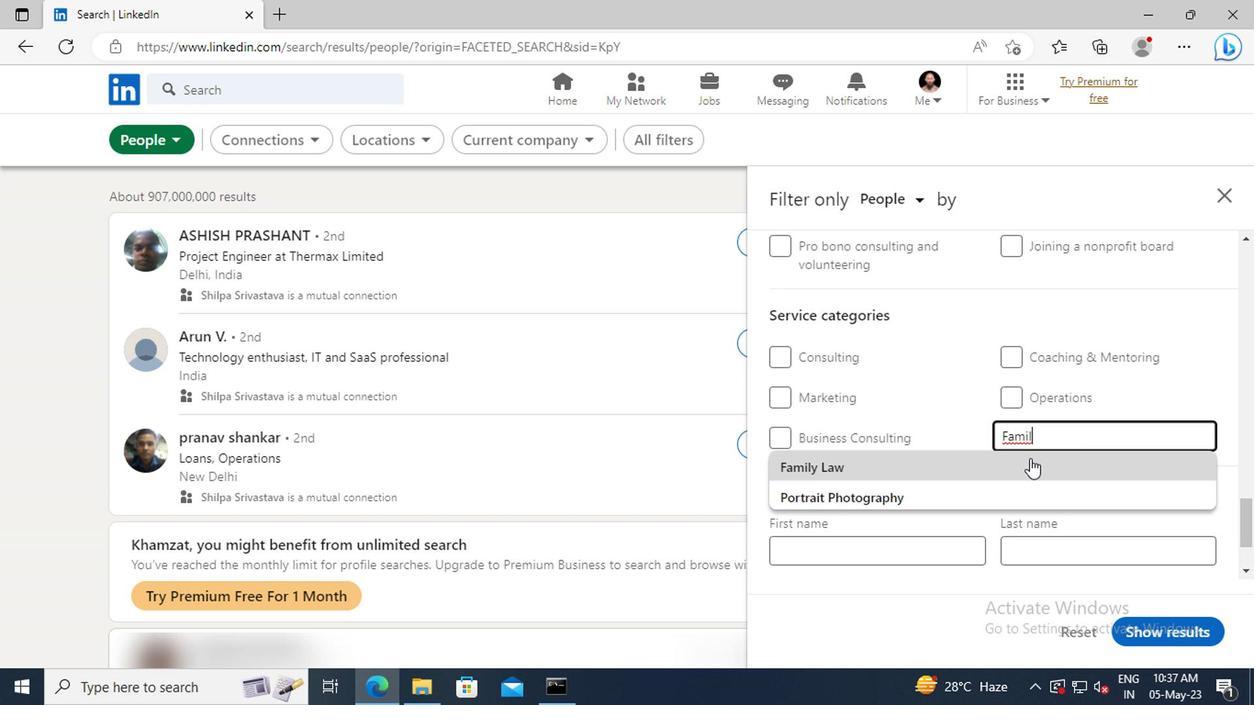 
Action: Mouse pressed left at (1027, 463)
Screenshot: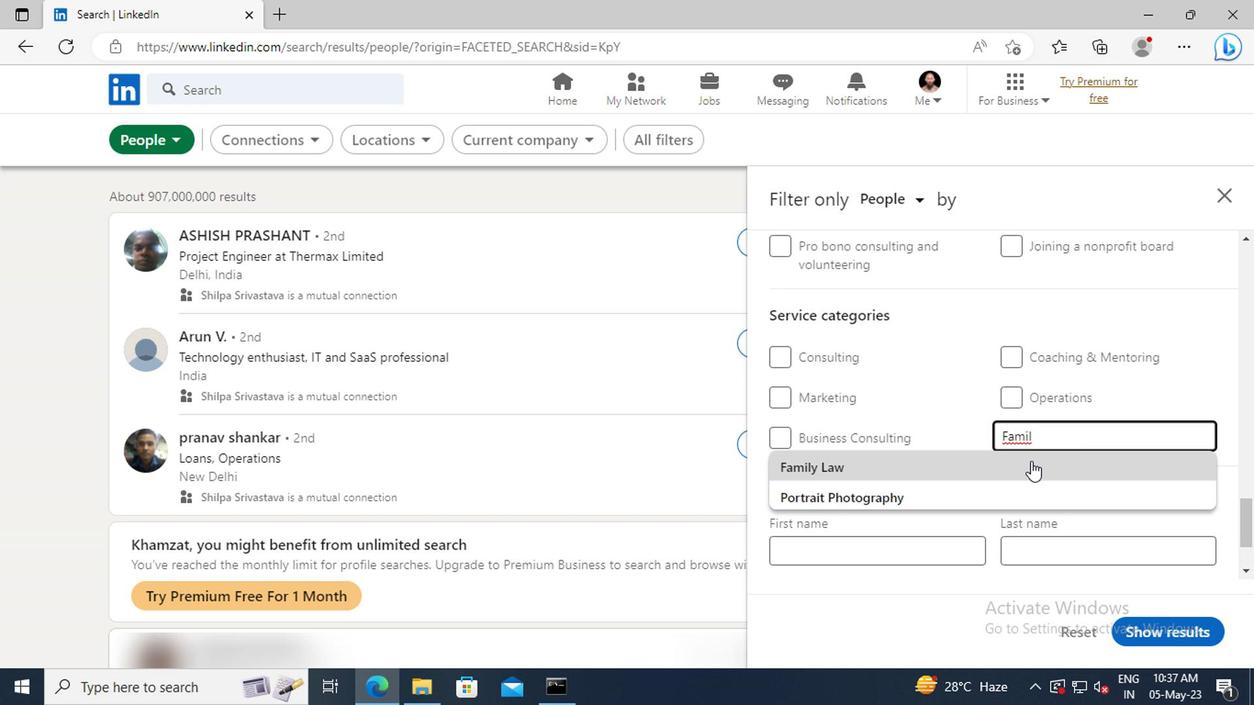 
Action: Mouse scrolled (1027, 461) with delta (0, -1)
Screenshot: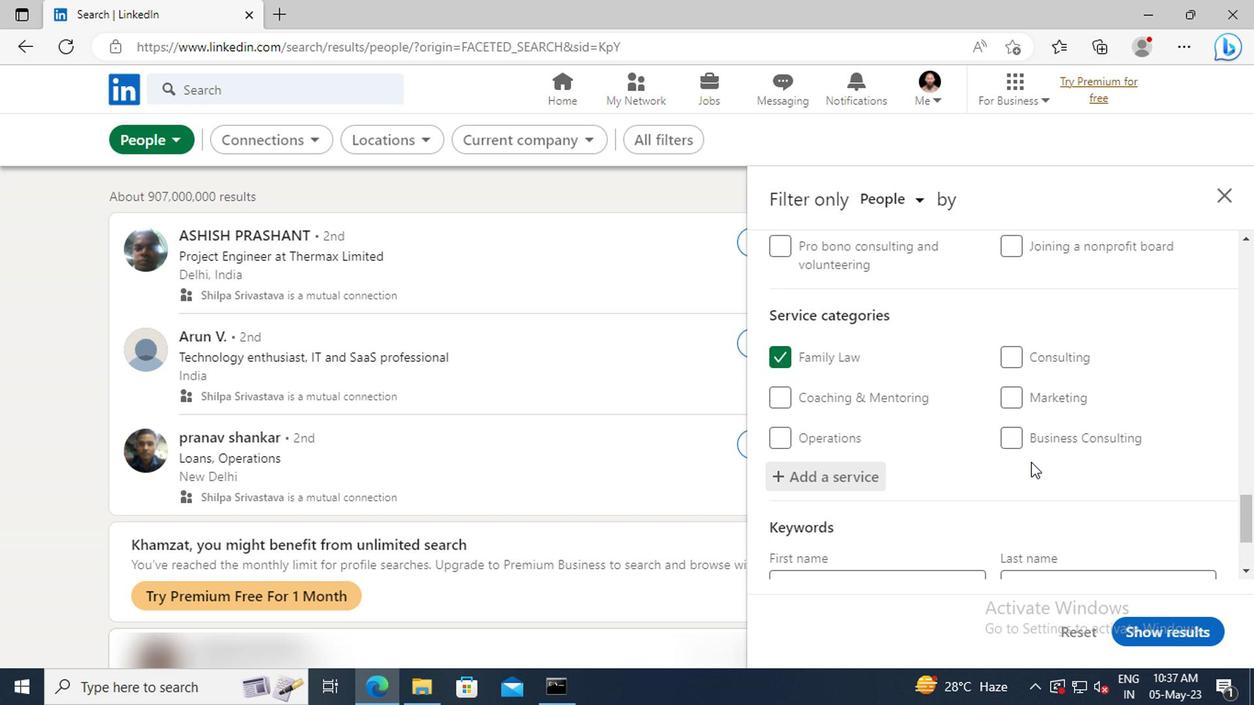 
Action: Mouse scrolled (1027, 461) with delta (0, -1)
Screenshot: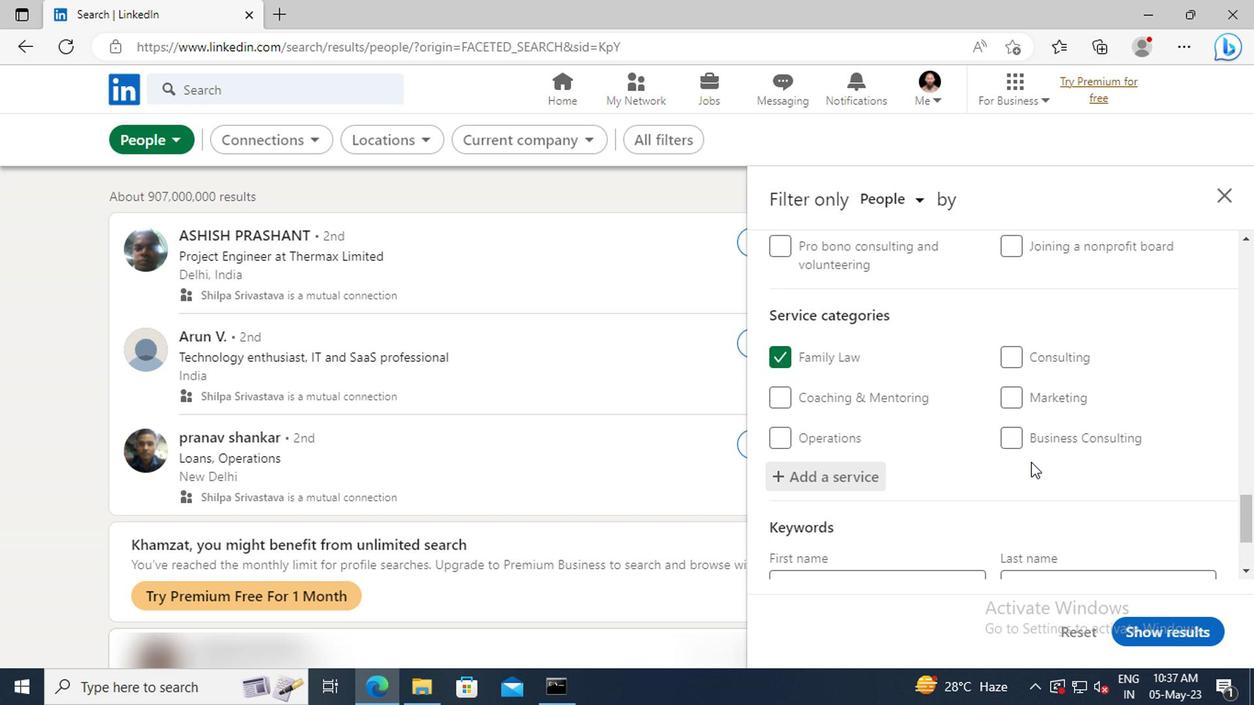 
Action: Mouse scrolled (1027, 461) with delta (0, -1)
Screenshot: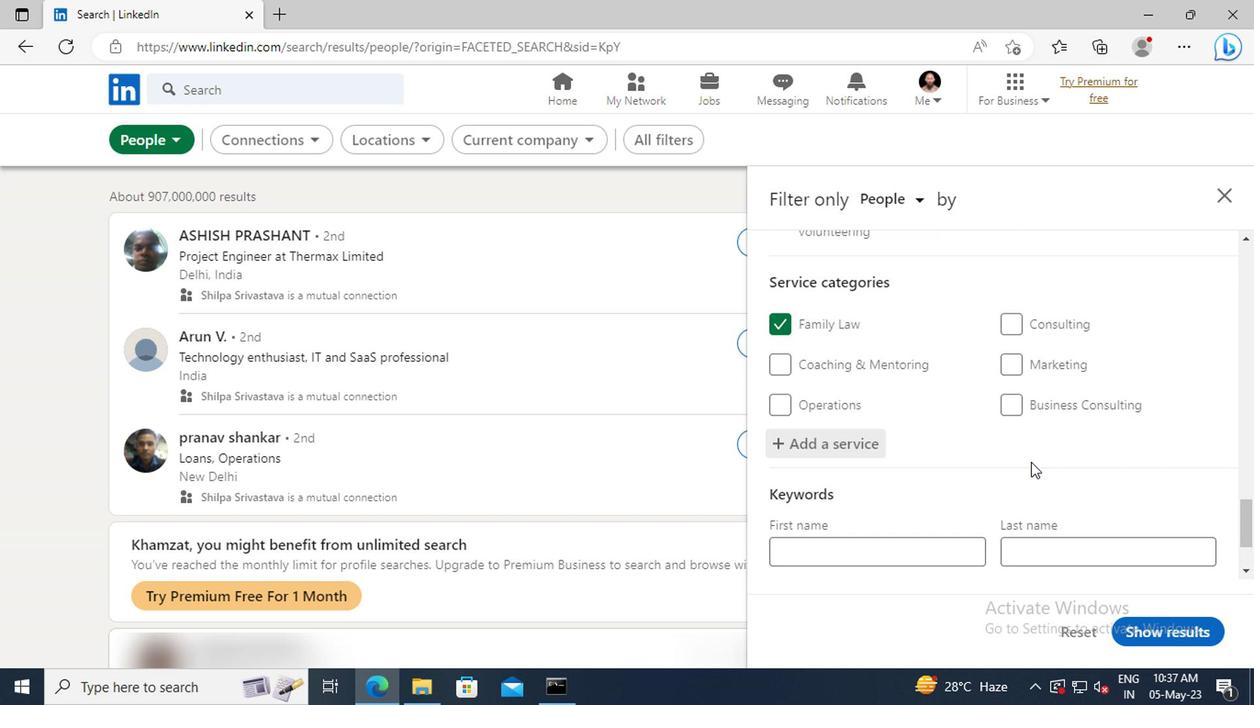 
Action: Mouse scrolled (1027, 461) with delta (0, -1)
Screenshot: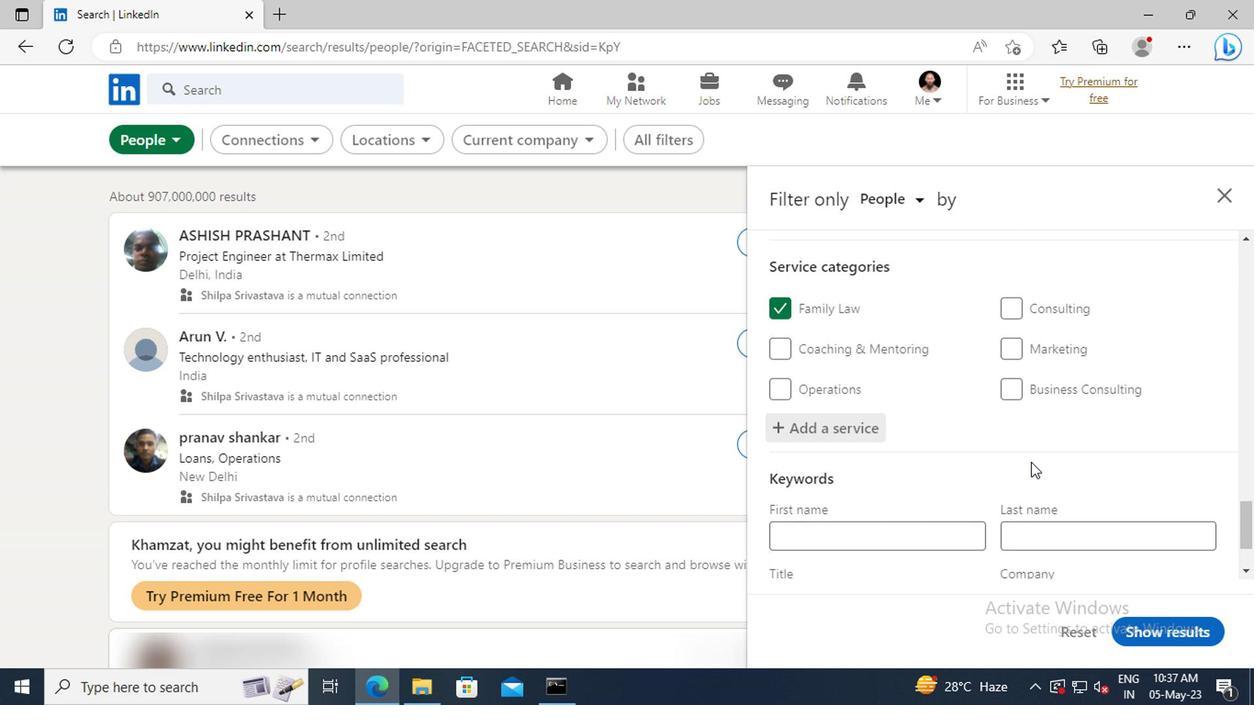 
Action: Mouse moved to (902, 497)
Screenshot: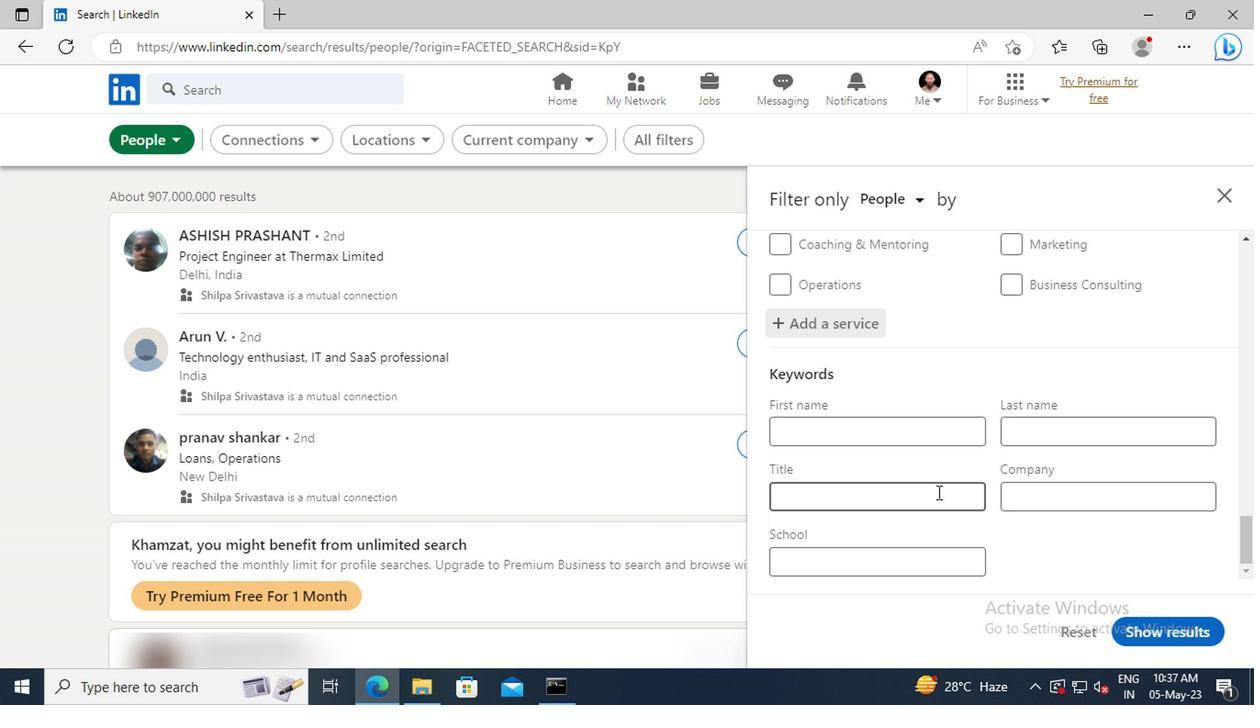 
Action: Mouse pressed left at (902, 497)
Screenshot: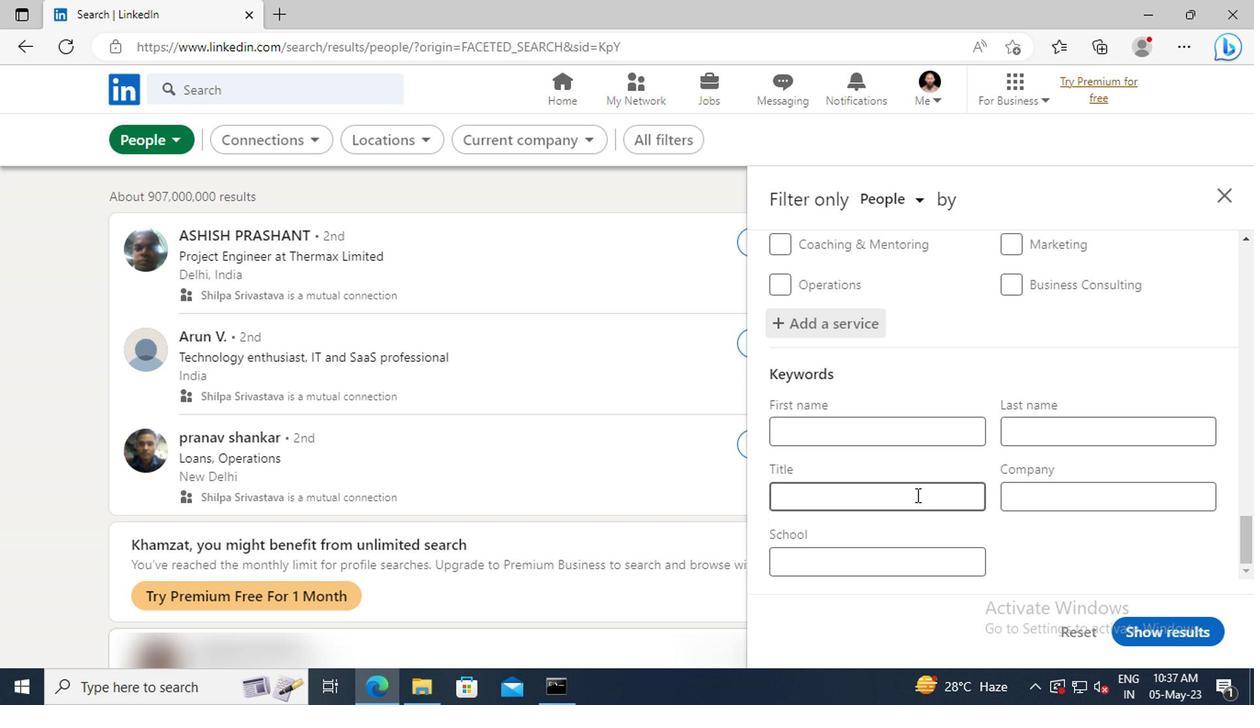 
Action: Key pressed <Key.shift>
Screenshot: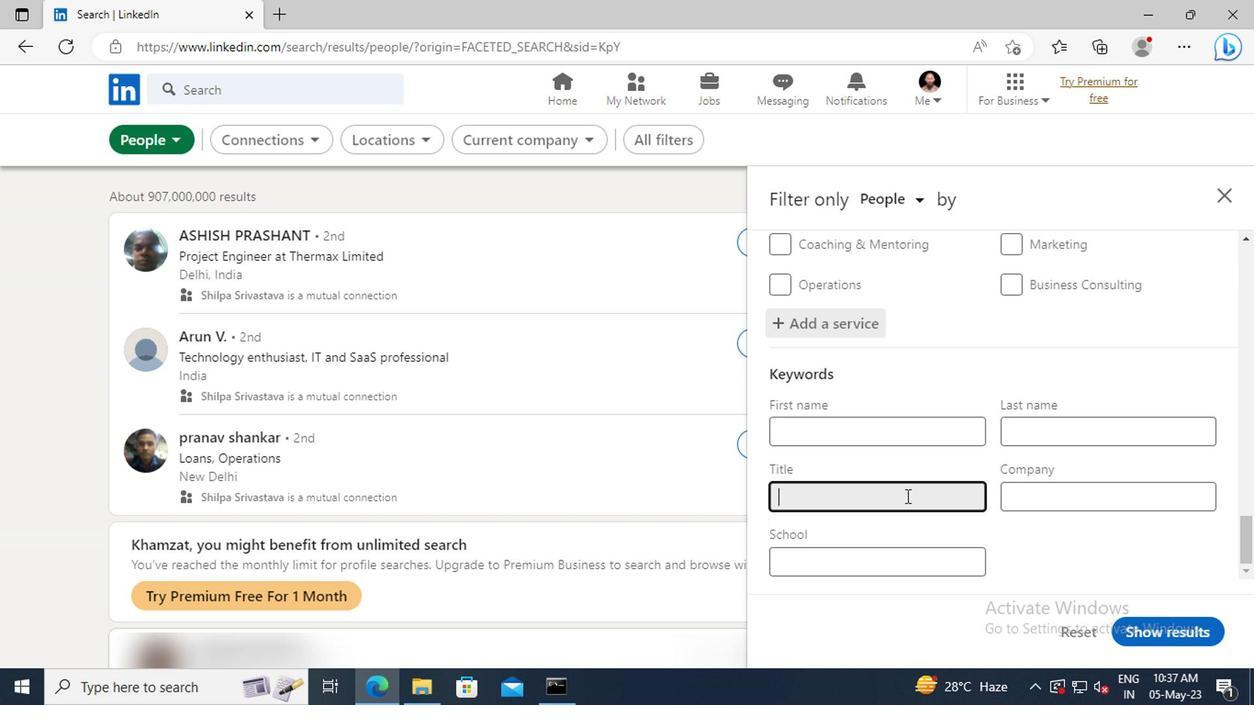 
Action: Mouse moved to (903, 497)
Screenshot: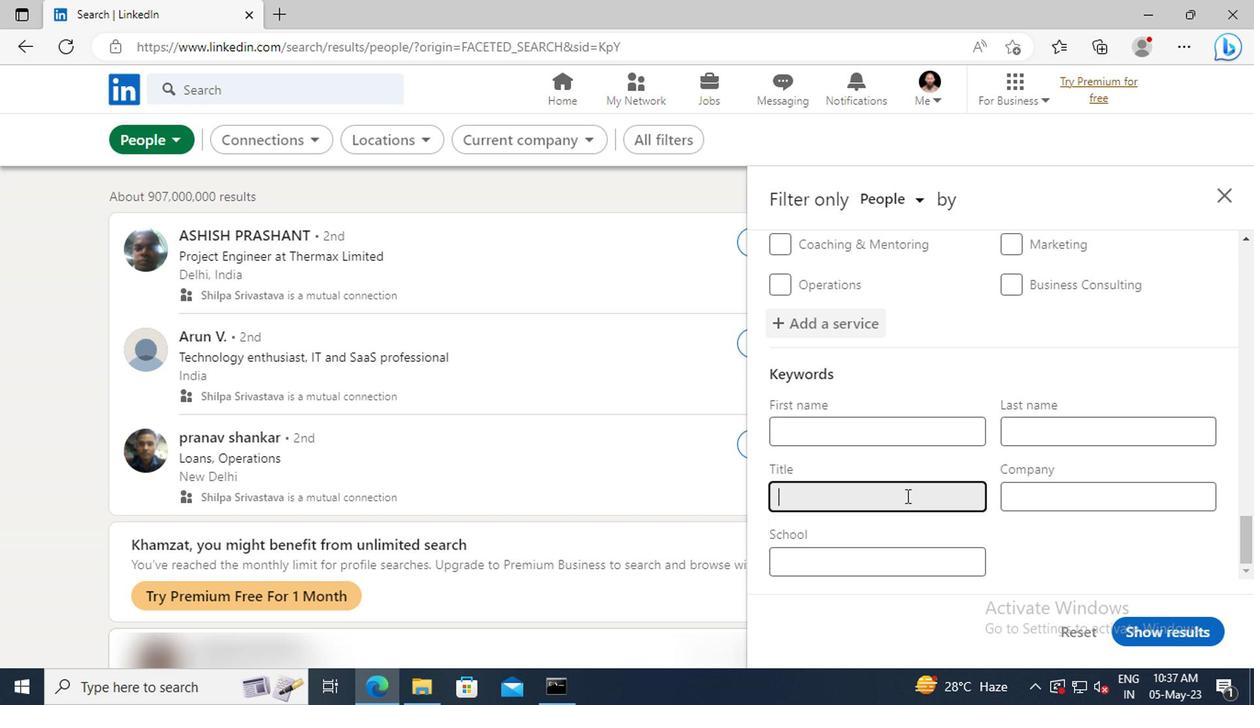 
Action: Key pressed SALES<Key.space><Key.shift>REPRESENTATIVE<Key.enter>
Screenshot: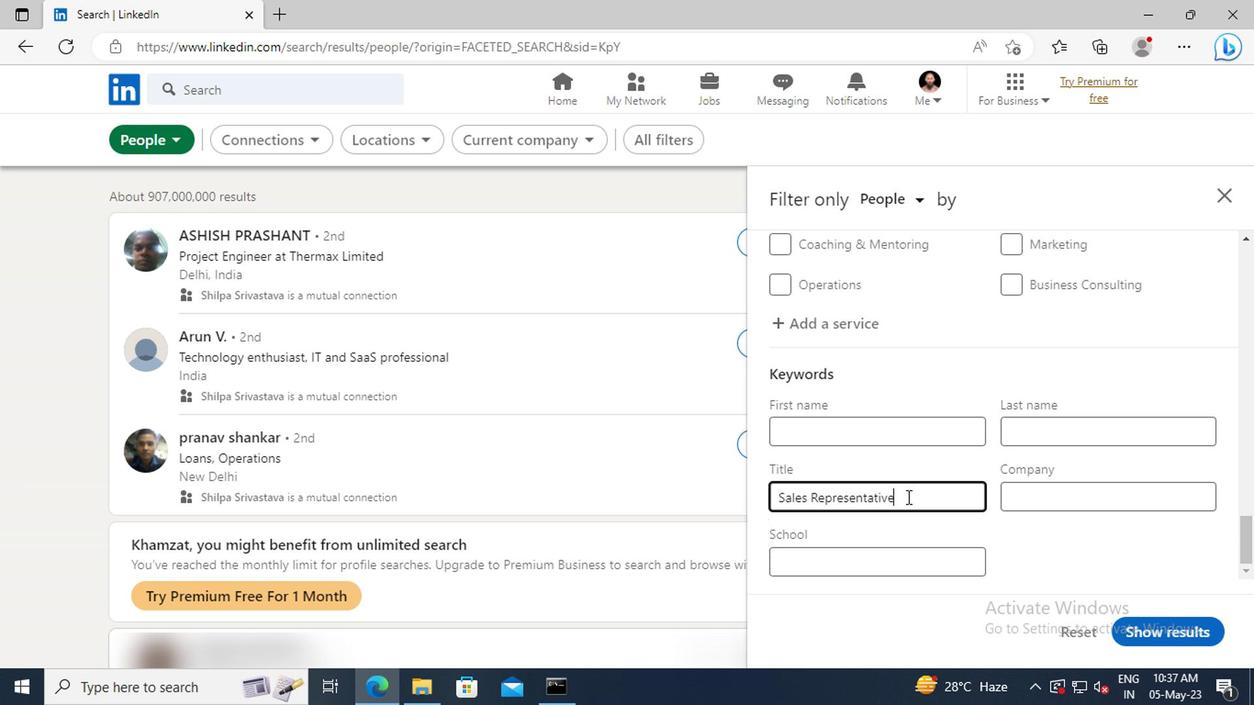 
Action: Mouse moved to (1150, 635)
Screenshot: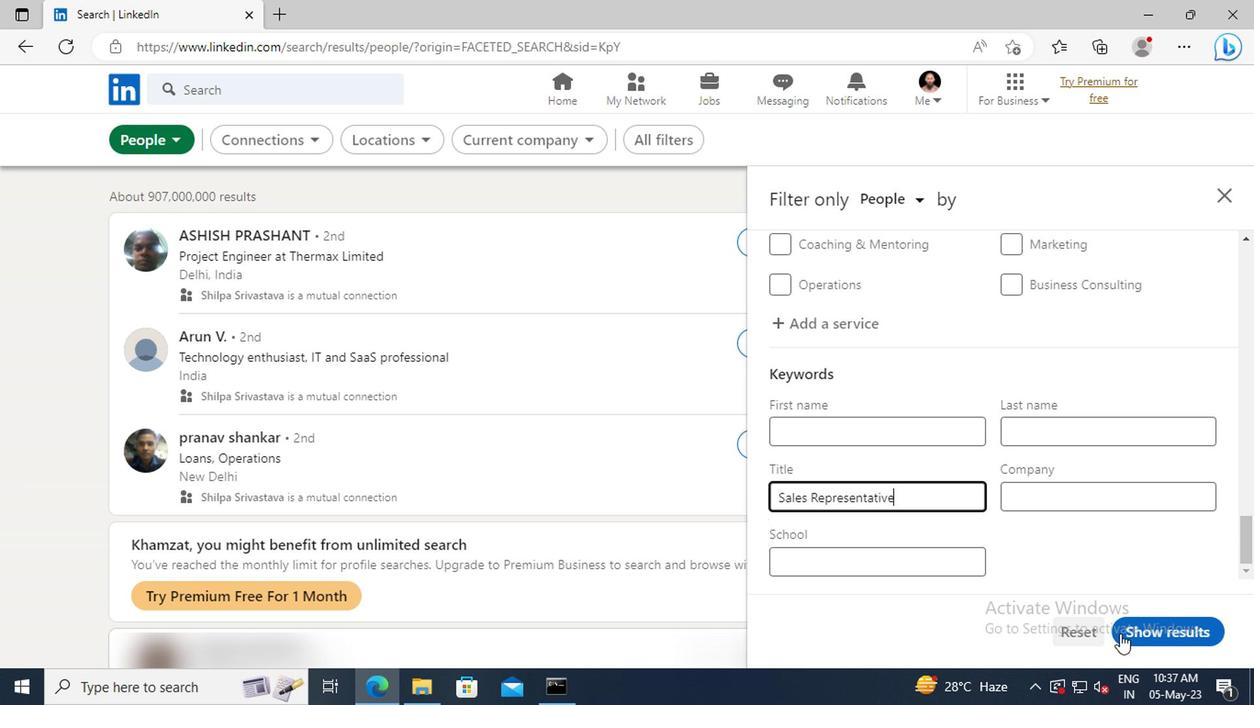 
Action: Mouse pressed left at (1150, 635)
Screenshot: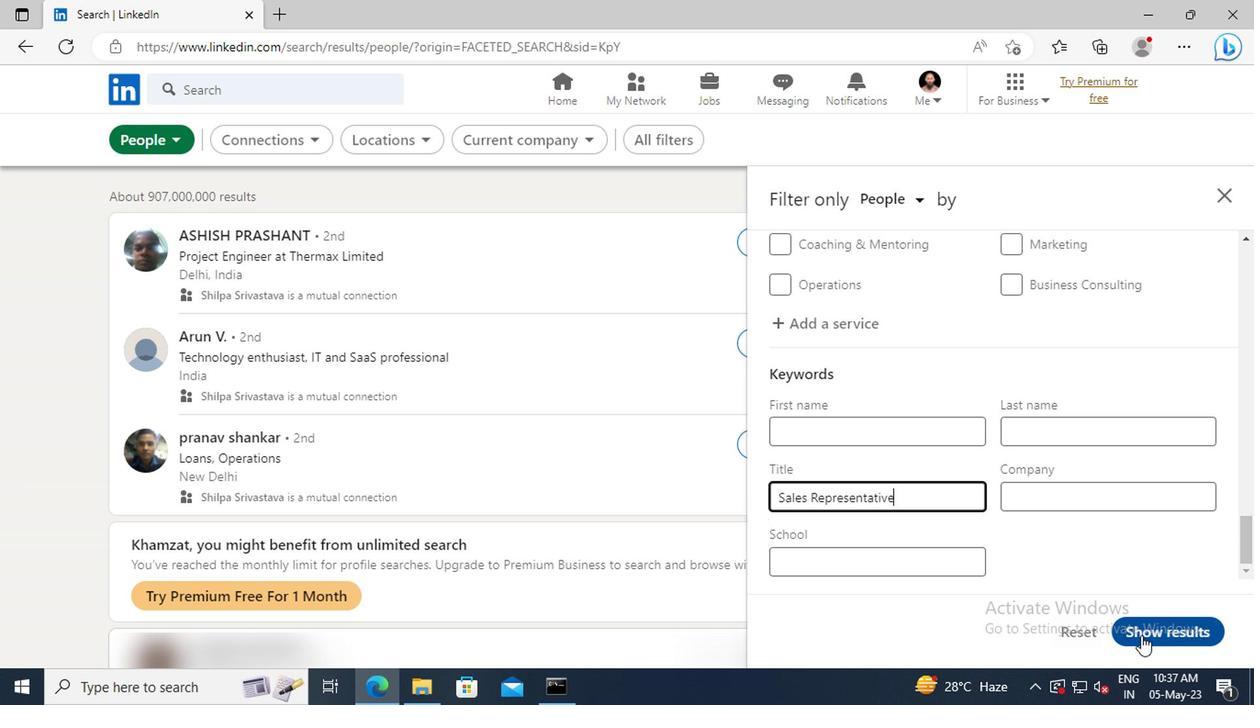 
Action: Mouse moved to (1152, 637)
Screenshot: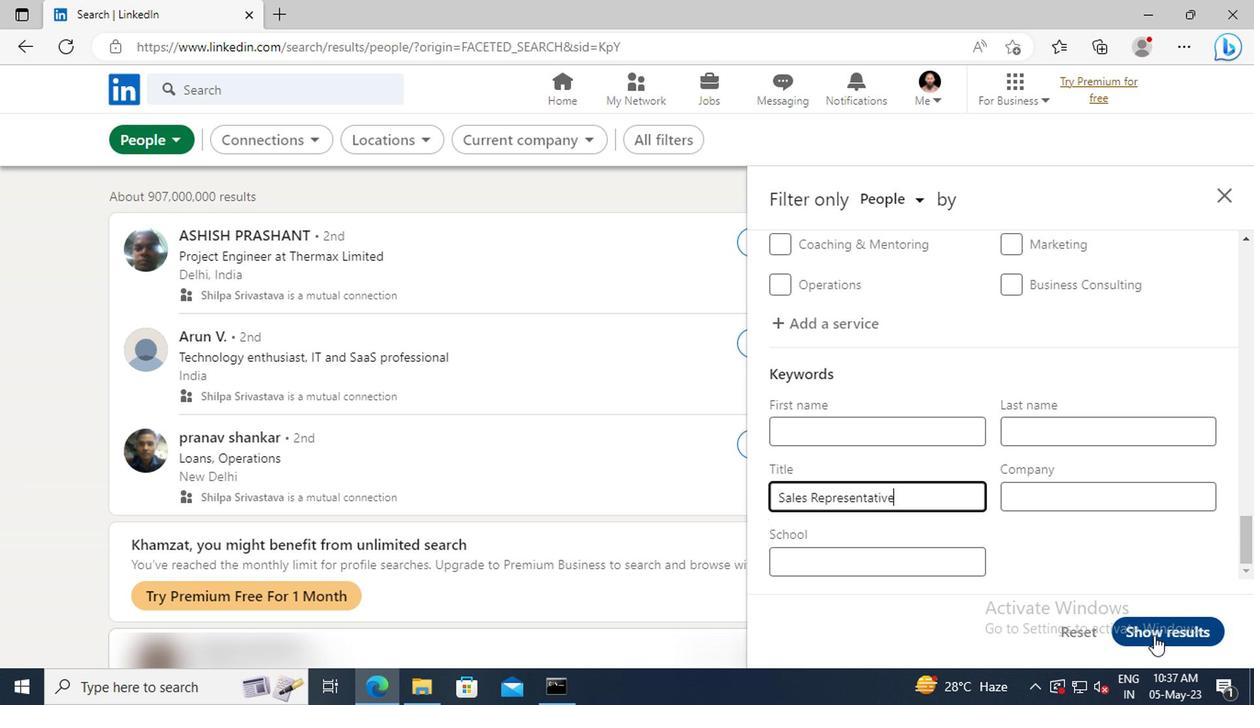 
